 Task: Find connections with filter location Khagaul with filter topic #entrepreneurwith filter profile language English with filter current company Aditya Birla Group with filter school Nagpur Jobs with filter industry Home Health Care Services with filter service category Market Strategy with filter keywords title Proprietor
Action: Mouse moved to (155, 245)
Screenshot: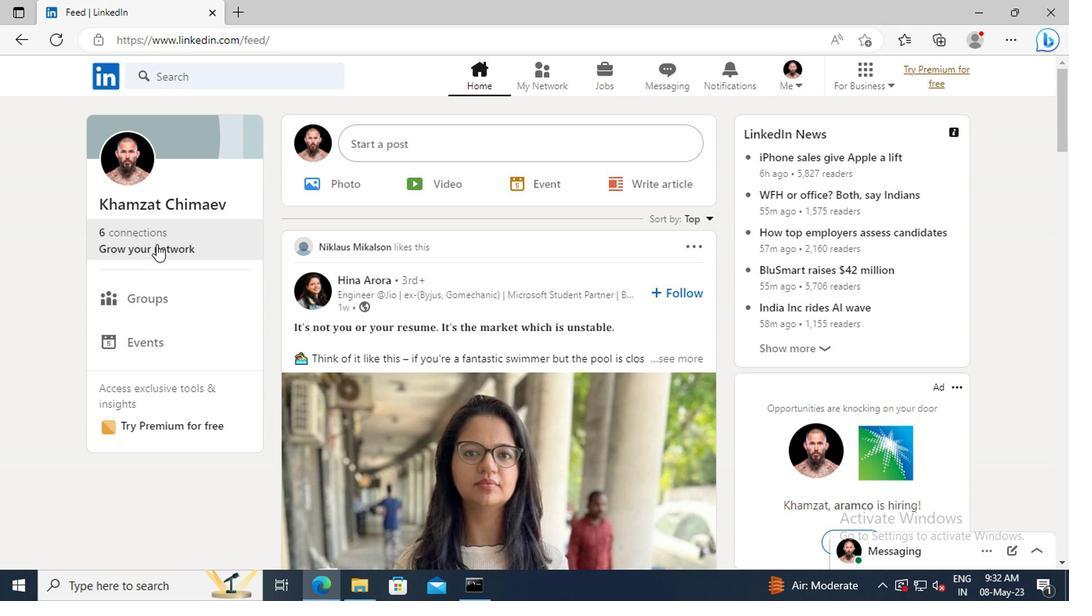 
Action: Mouse pressed left at (155, 245)
Screenshot: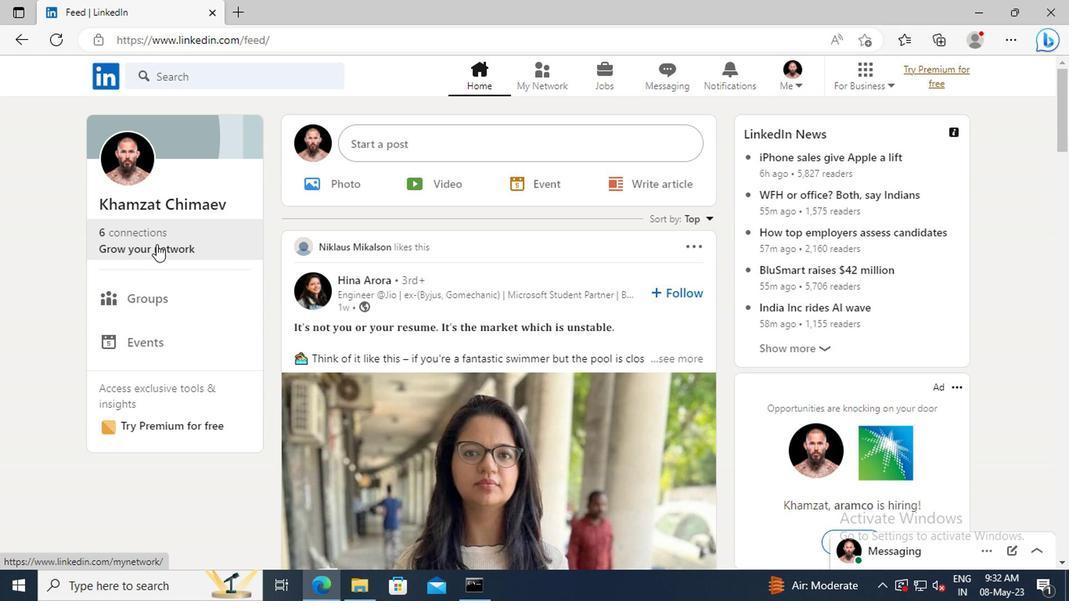 
Action: Mouse moved to (160, 166)
Screenshot: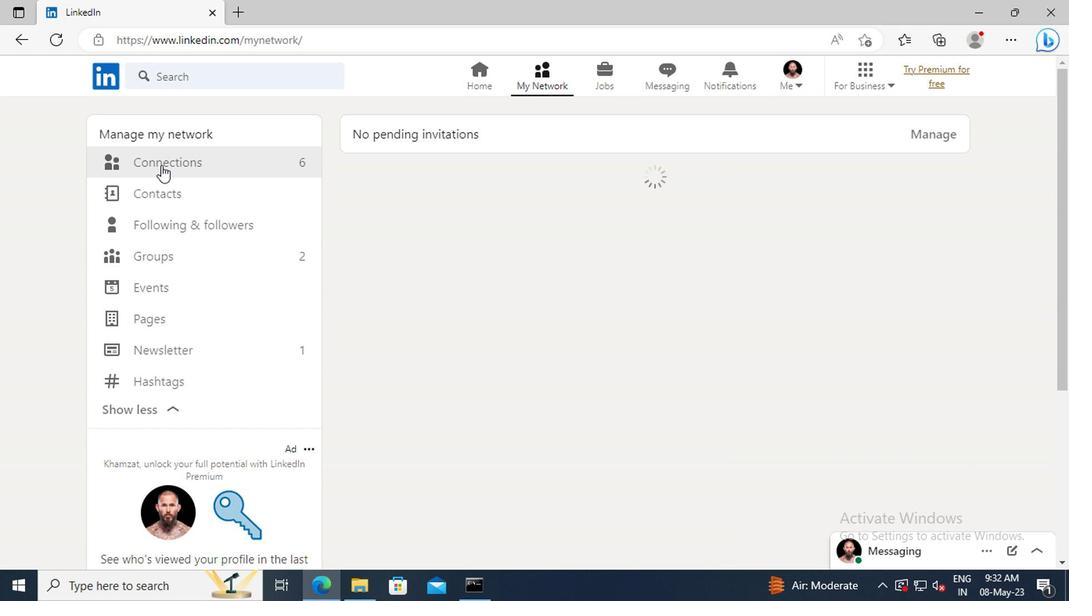 
Action: Mouse pressed left at (160, 166)
Screenshot: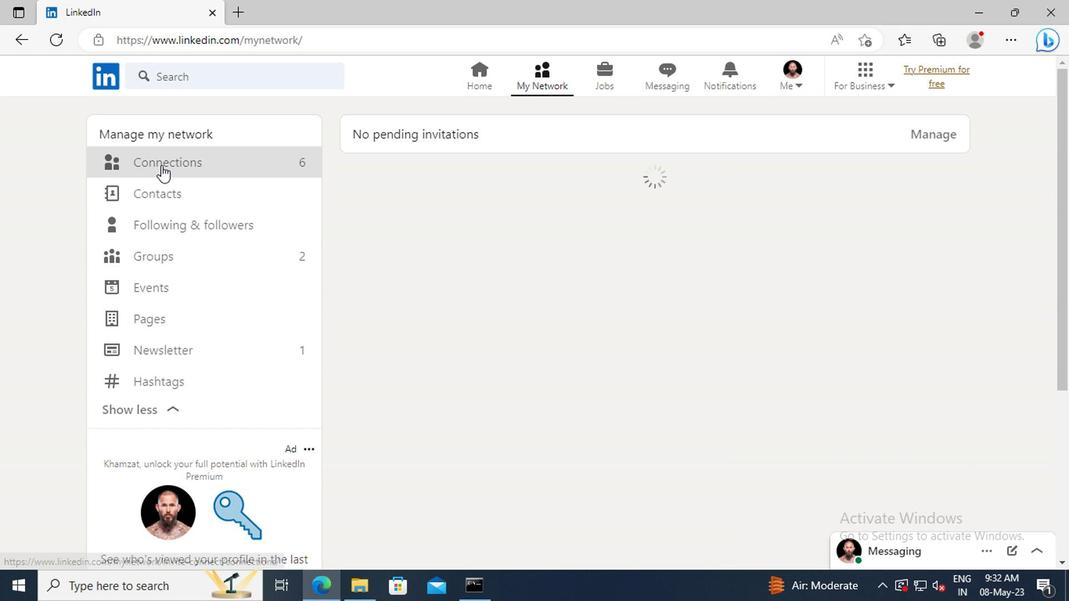 
Action: Mouse moved to (665, 167)
Screenshot: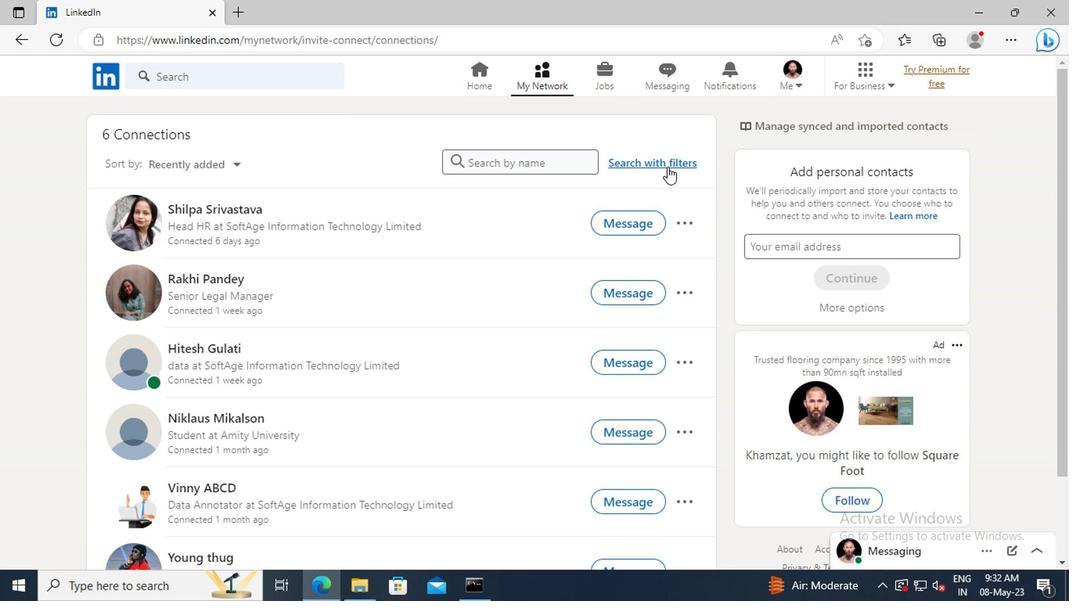 
Action: Mouse pressed left at (665, 167)
Screenshot: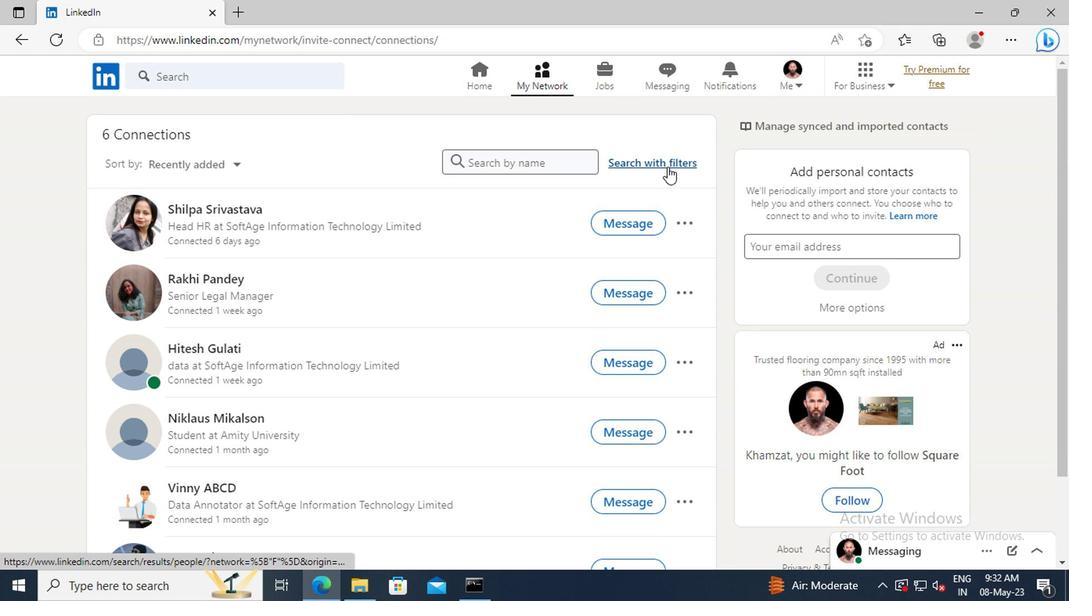 
Action: Mouse moved to (592, 120)
Screenshot: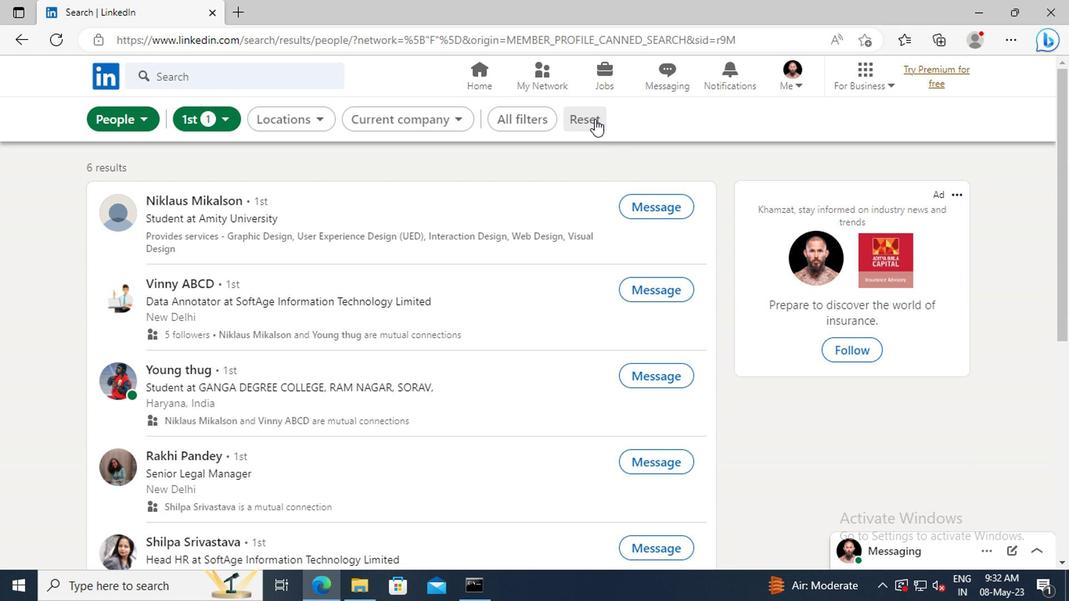 
Action: Mouse pressed left at (592, 120)
Screenshot: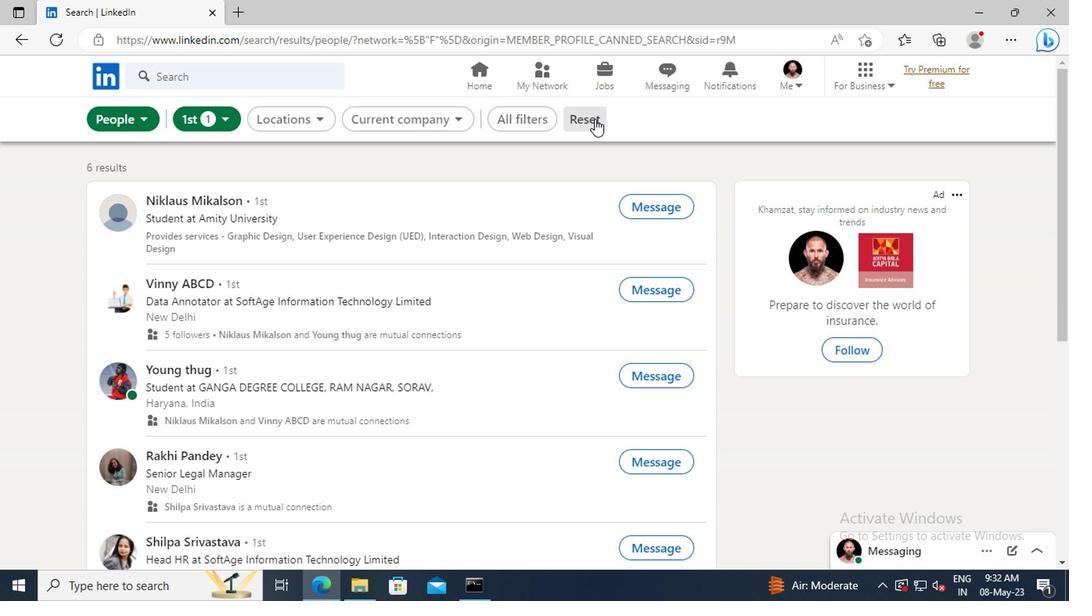 
Action: Mouse moved to (560, 120)
Screenshot: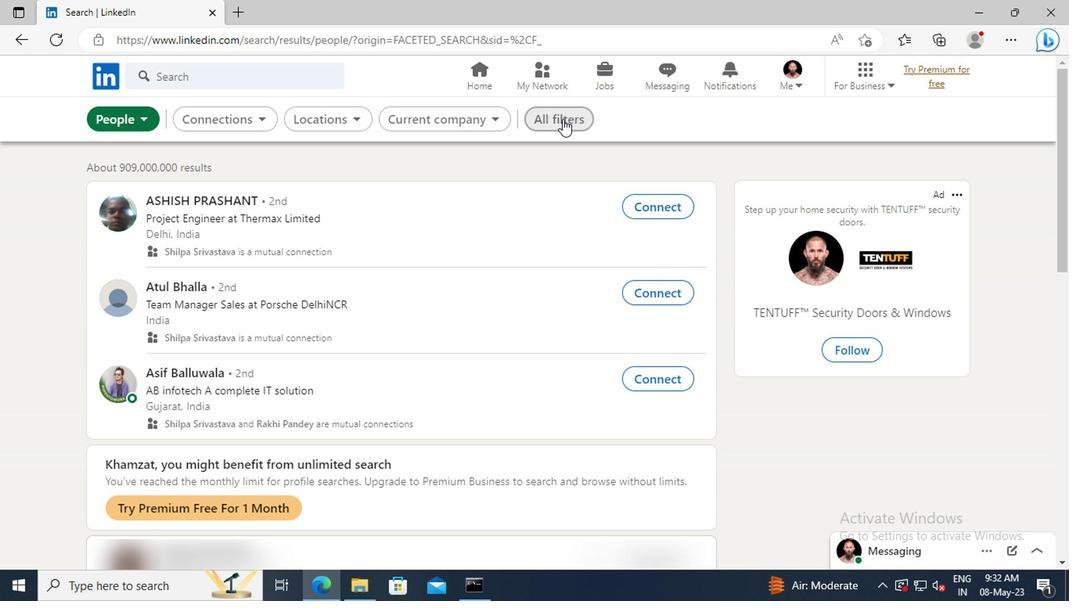
Action: Mouse pressed left at (560, 120)
Screenshot: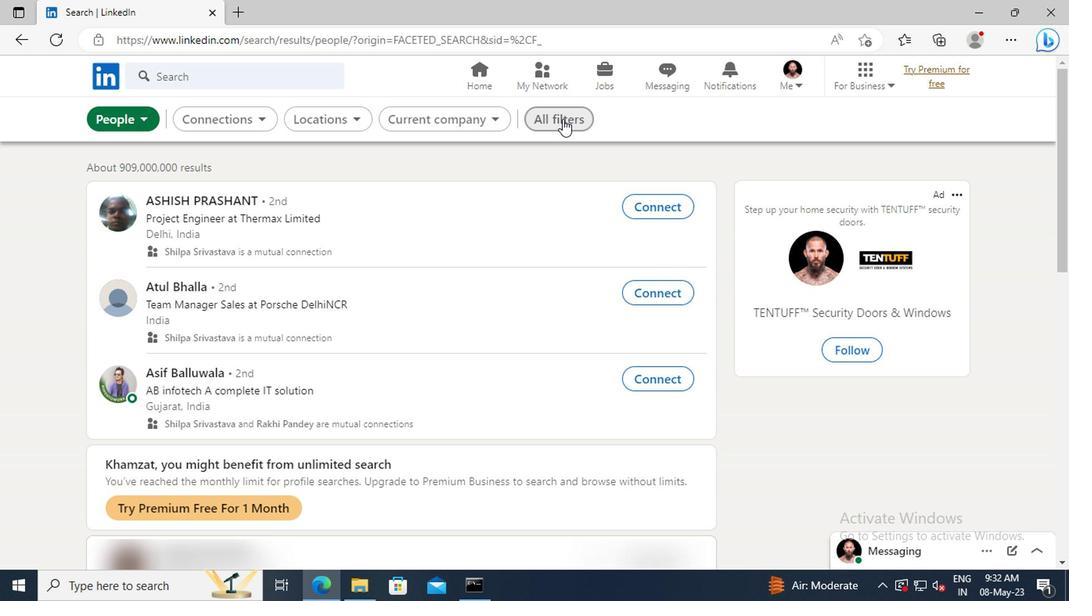 
Action: Mouse moved to (854, 278)
Screenshot: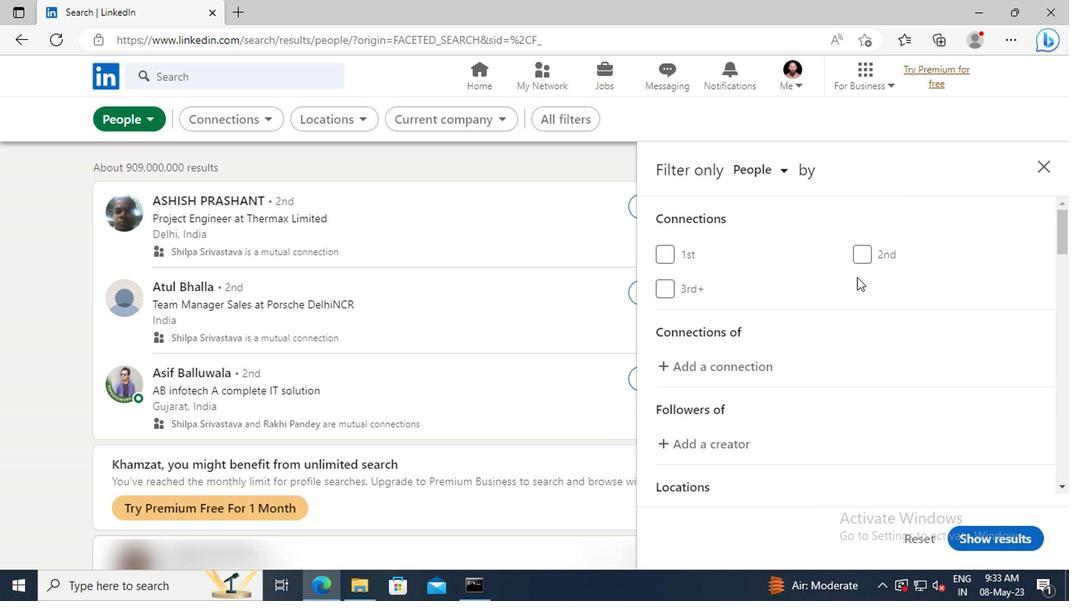 
Action: Mouse scrolled (854, 277) with delta (0, 0)
Screenshot: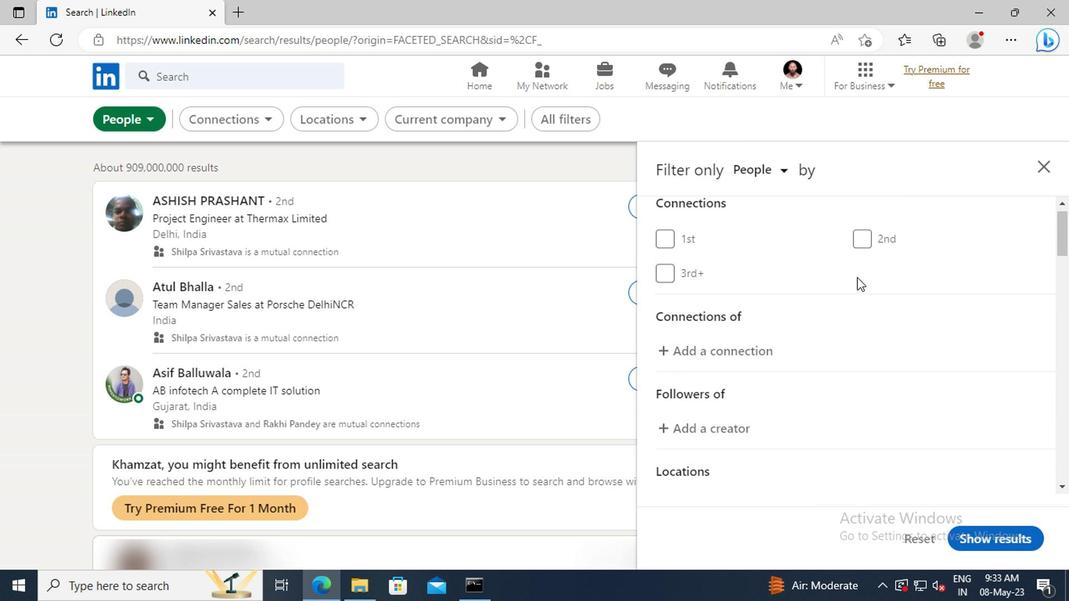 
Action: Mouse scrolled (854, 277) with delta (0, 0)
Screenshot: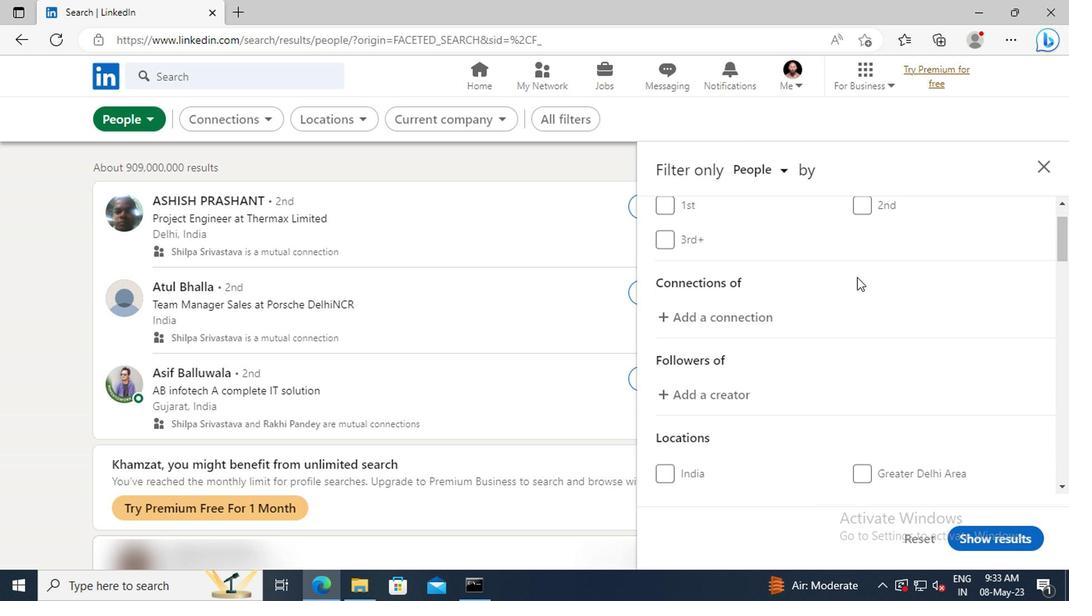 
Action: Mouse scrolled (854, 277) with delta (0, 0)
Screenshot: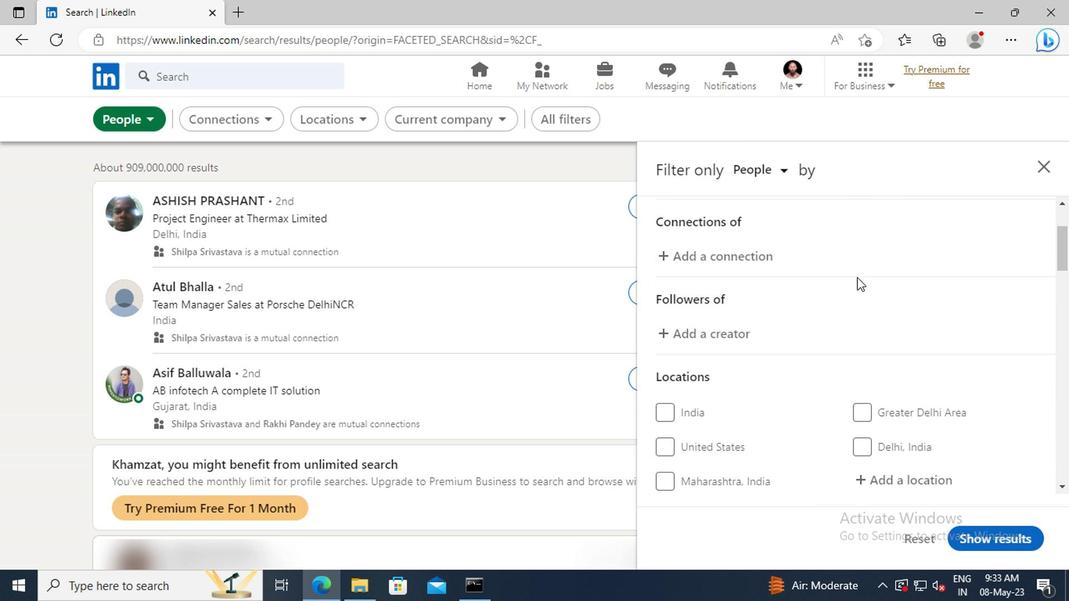
Action: Mouse scrolled (854, 277) with delta (0, 0)
Screenshot: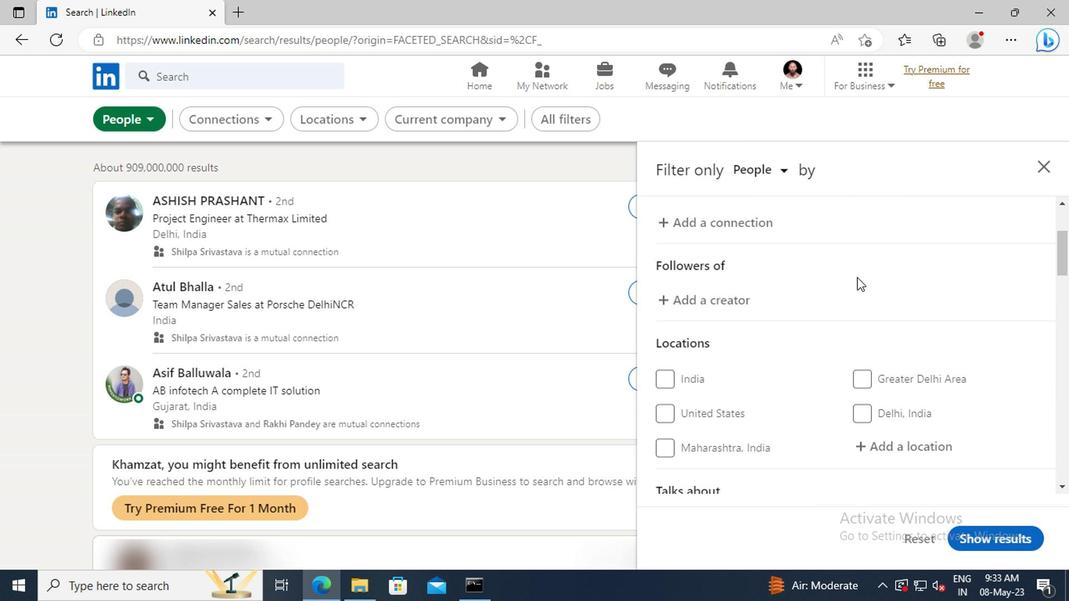 
Action: Mouse scrolled (854, 277) with delta (0, 0)
Screenshot: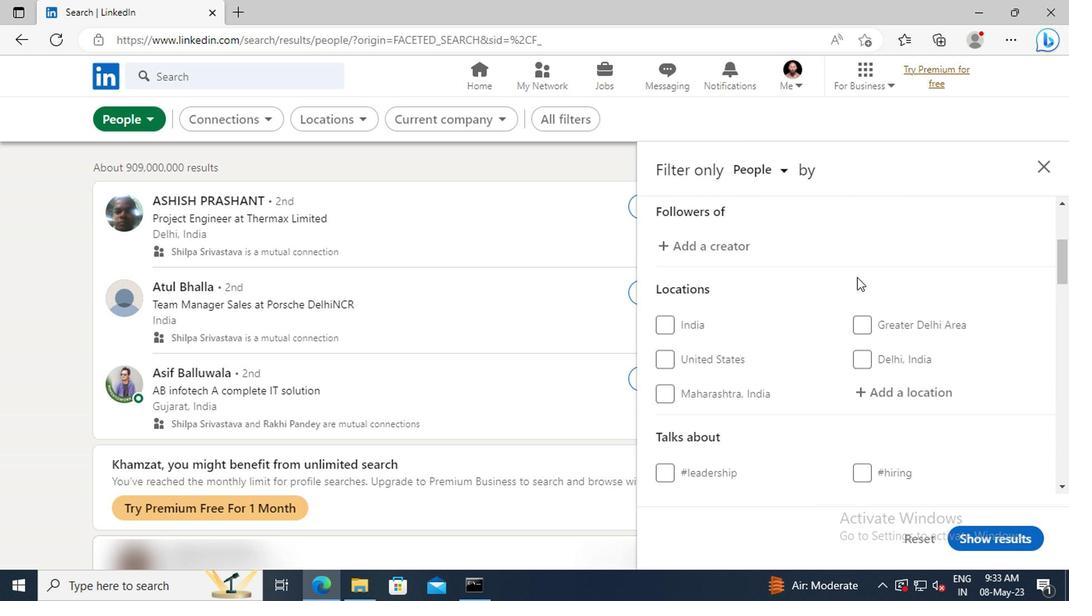 
Action: Mouse scrolled (854, 277) with delta (0, 0)
Screenshot: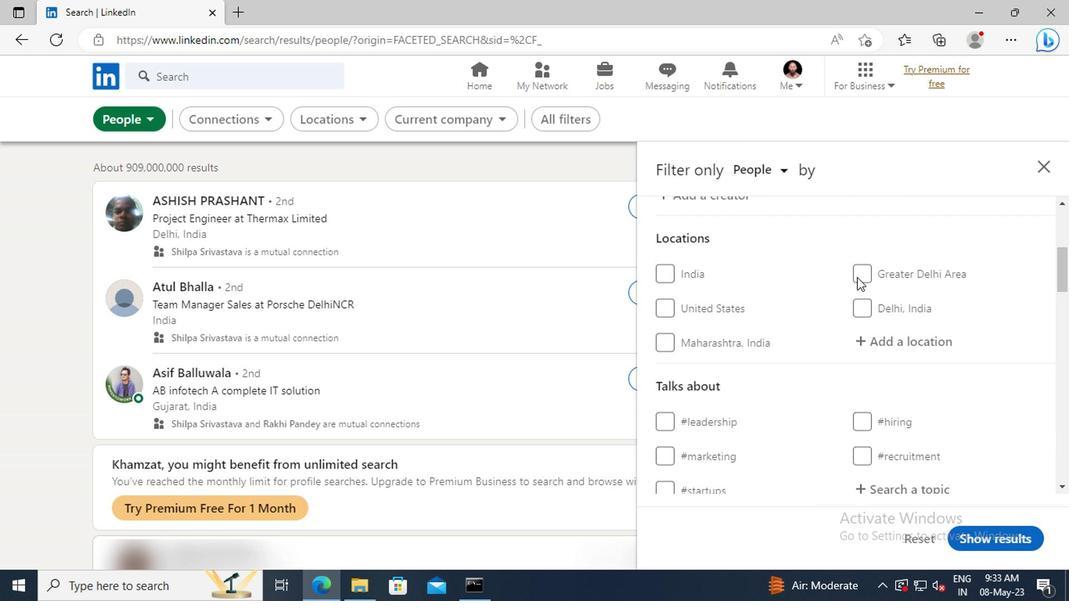 
Action: Mouse moved to (865, 324)
Screenshot: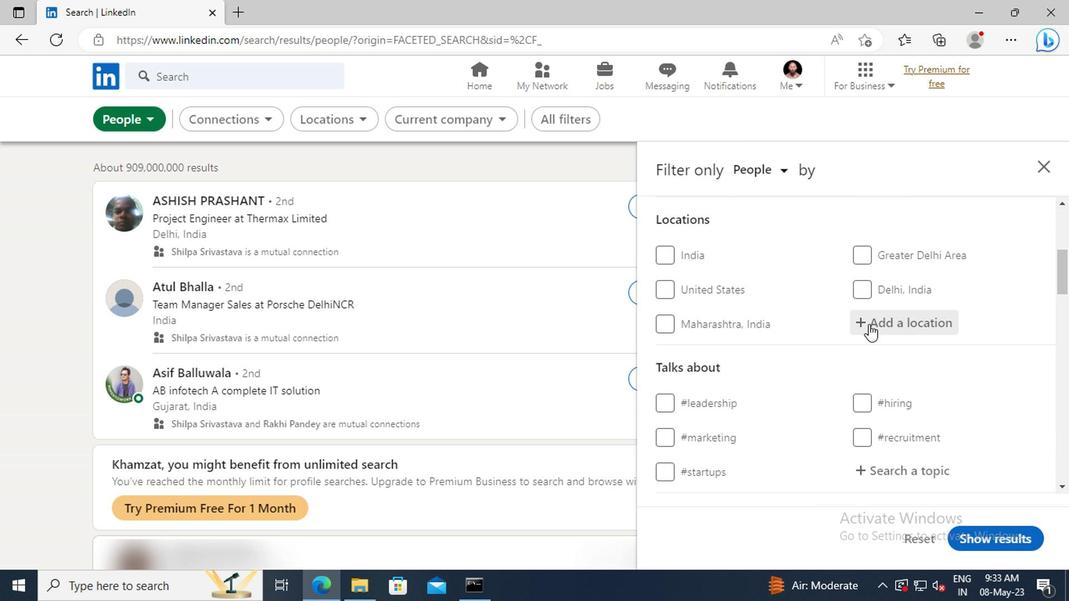 
Action: Mouse pressed left at (865, 324)
Screenshot: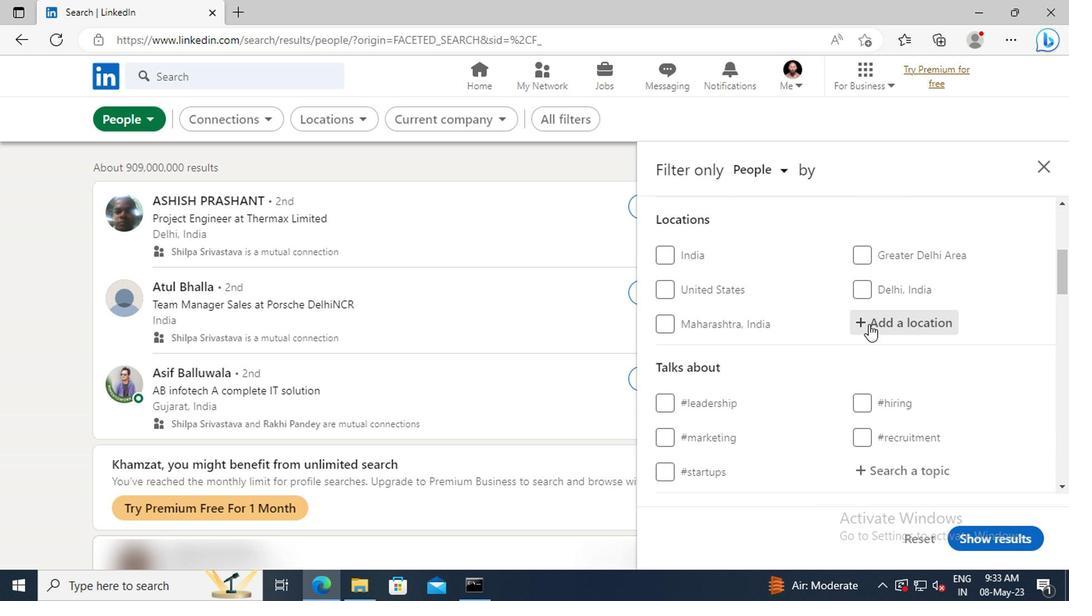 
Action: Key pressed <Key.shift>KHAGAUL
Screenshot: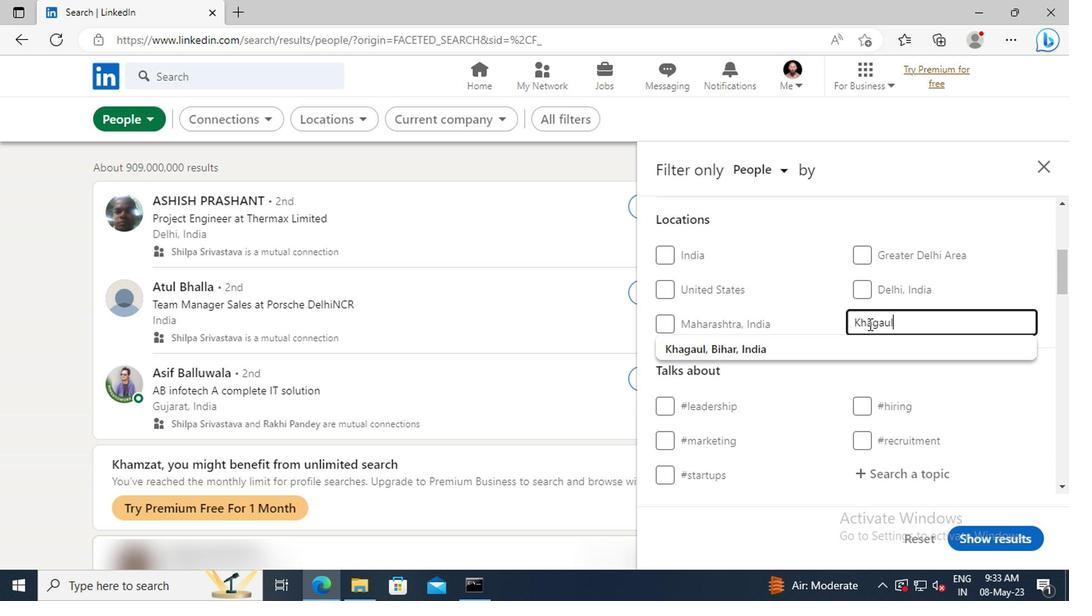 
Action: Mouse moved to (872, 345)
Screenshot: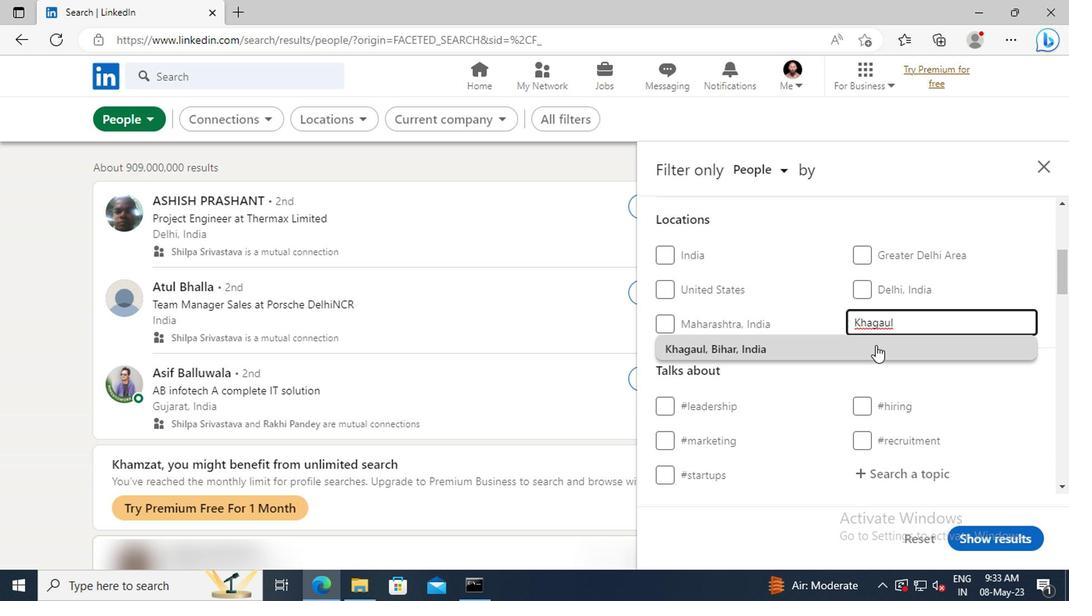 
Action: Mouse pressed left at (872, 345)
Screenshot: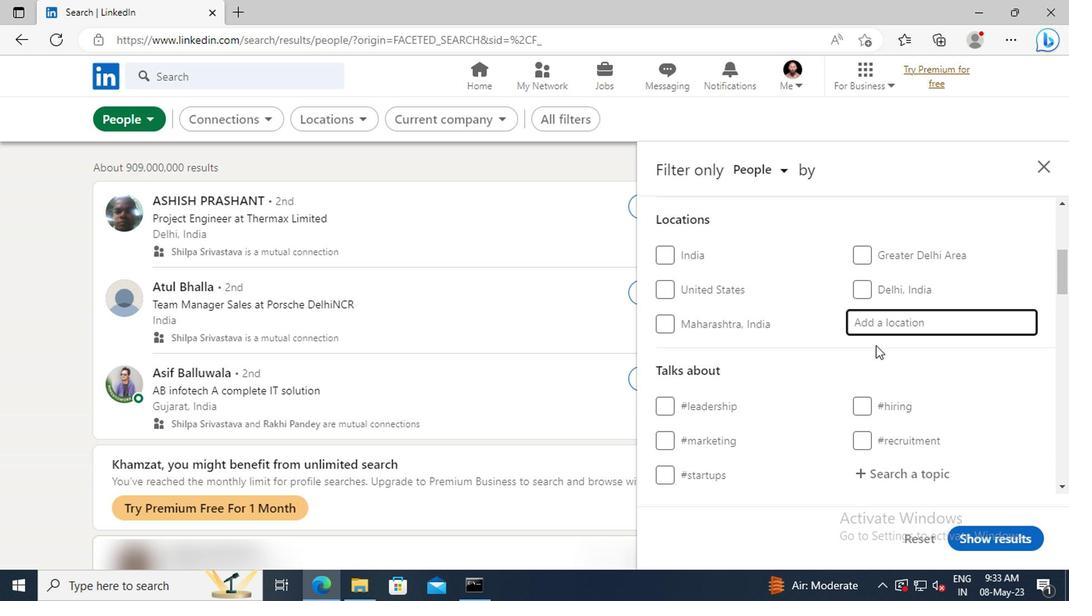 
Action: Mouse scrolled (872, 345) with delta (0, 0)
Screenshot: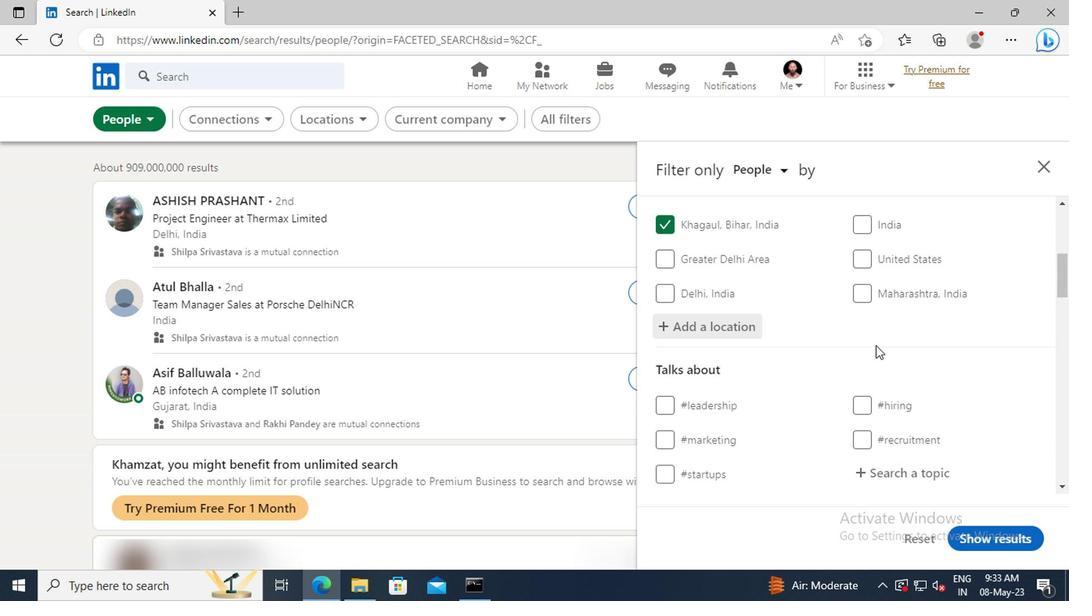 
Action: Mouse scrolled (872, 345) with delta (0, 0)
Screenshot: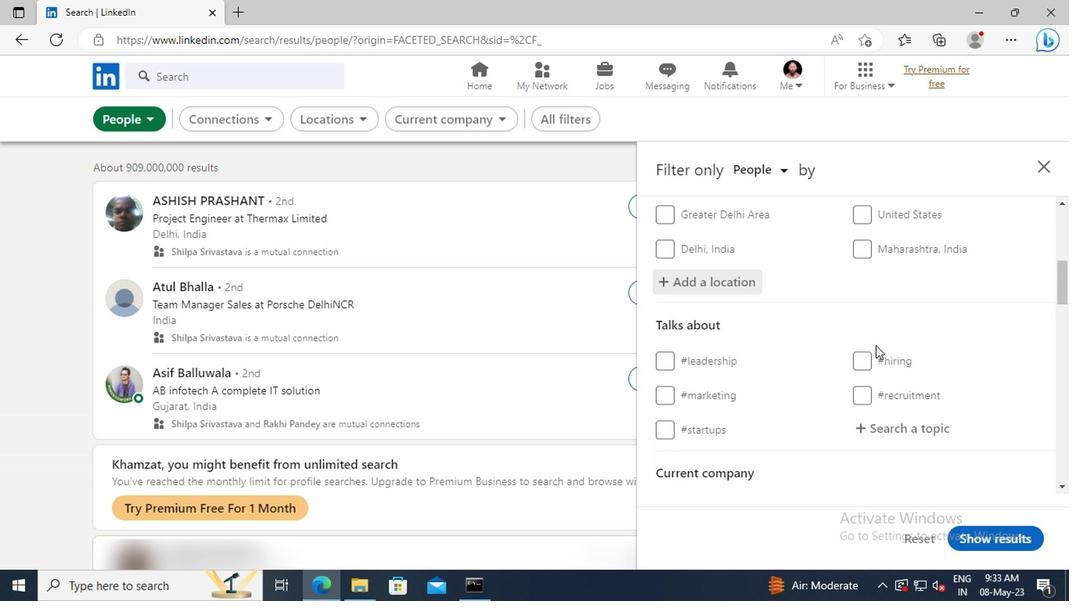 
Action: Mouse moved to (875, 409)
Screenshot: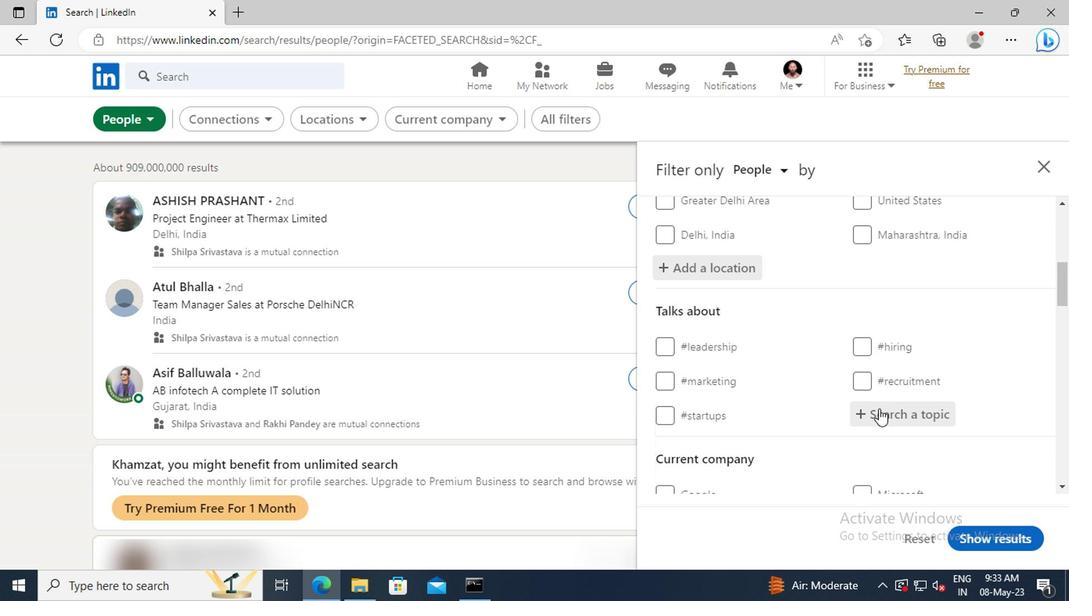 
Action: Mouse pressed left at (875, 409)
Screenshot: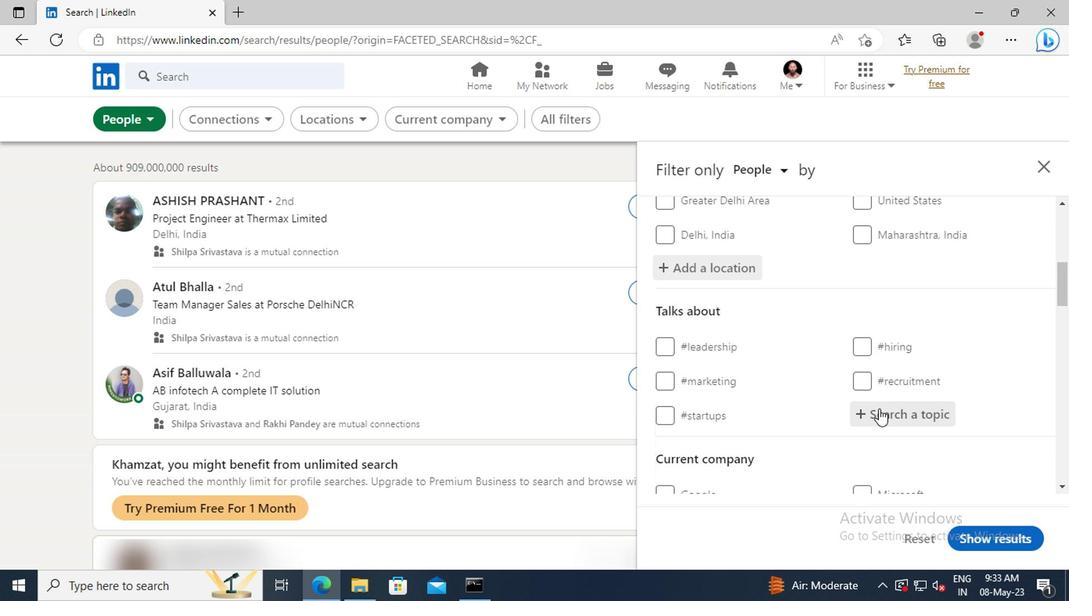 
Action: Key pressed ENTREP
Screenshot: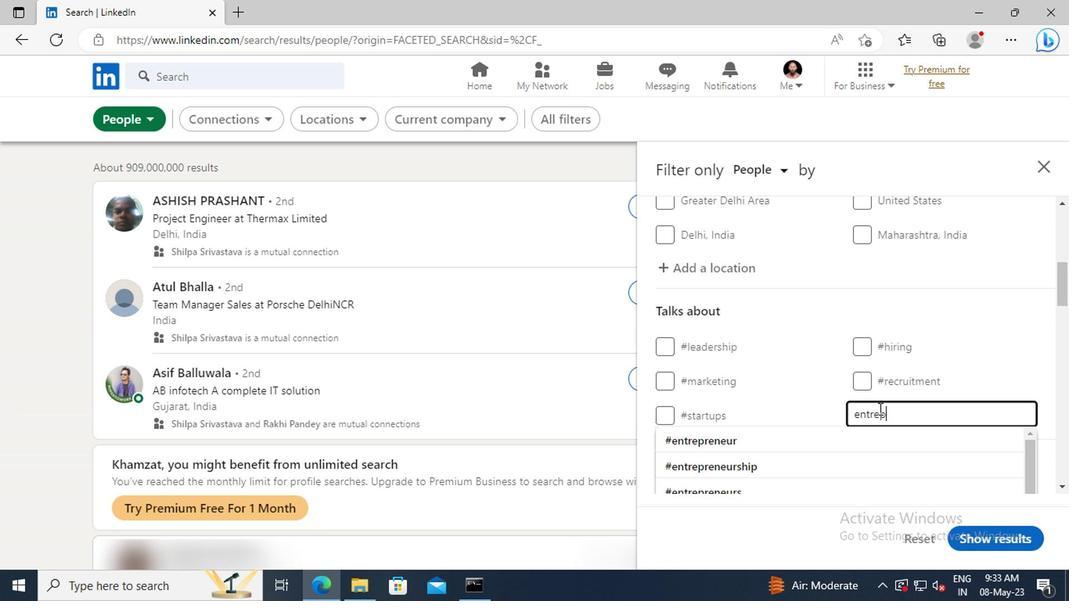 
Action: Mouse moved to (878, 440)
Screenshot: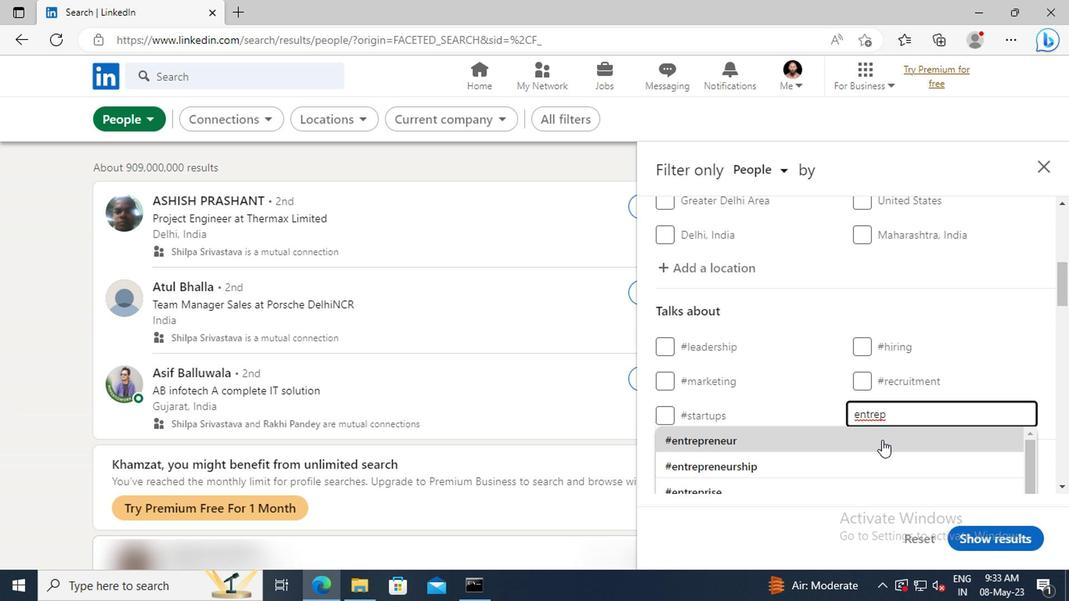 
Action: Mouse pressed left at (878, 440)
Screenshot: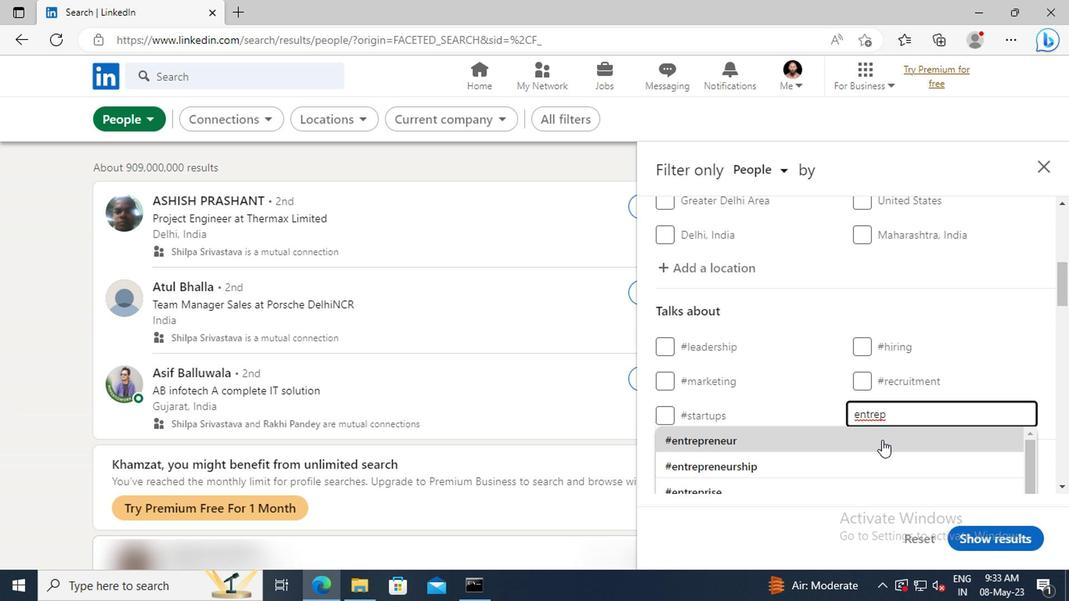
Action: Mouse scrolled (878, 440) with delta (0, 0)
Screenshot: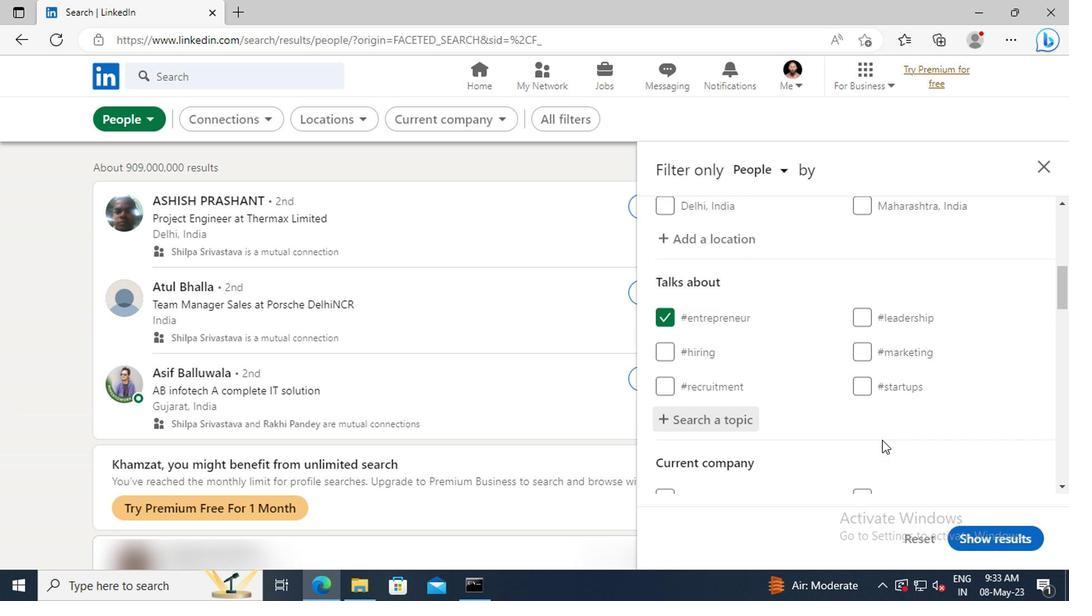 
Action: Mouse moved to (878, 431)
Screenshot: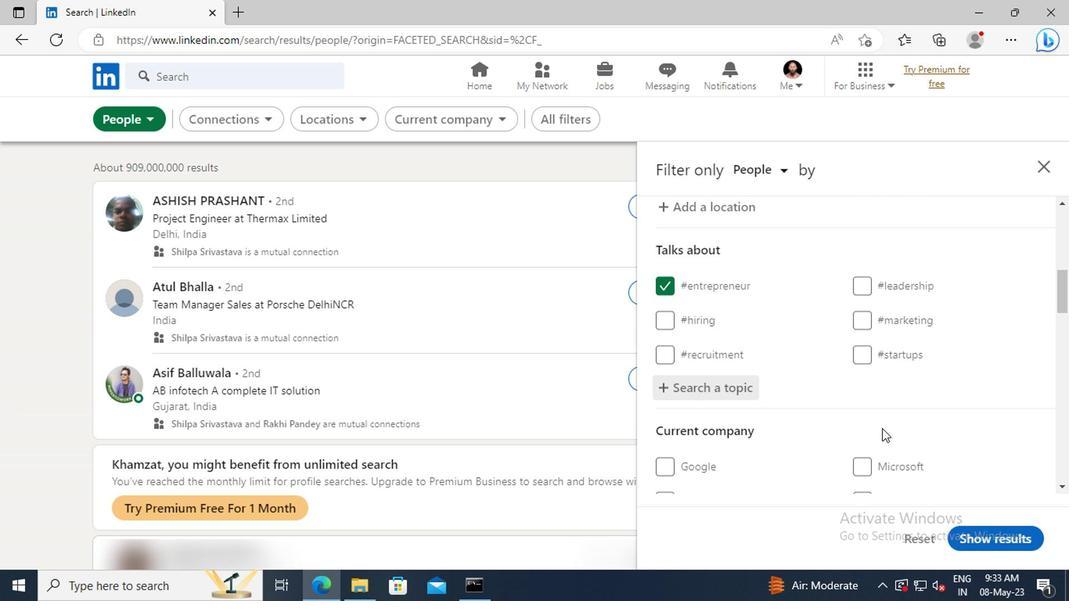 
Action: Mouse scrolled (878, 430) with delta (0, 0)
Screenshot: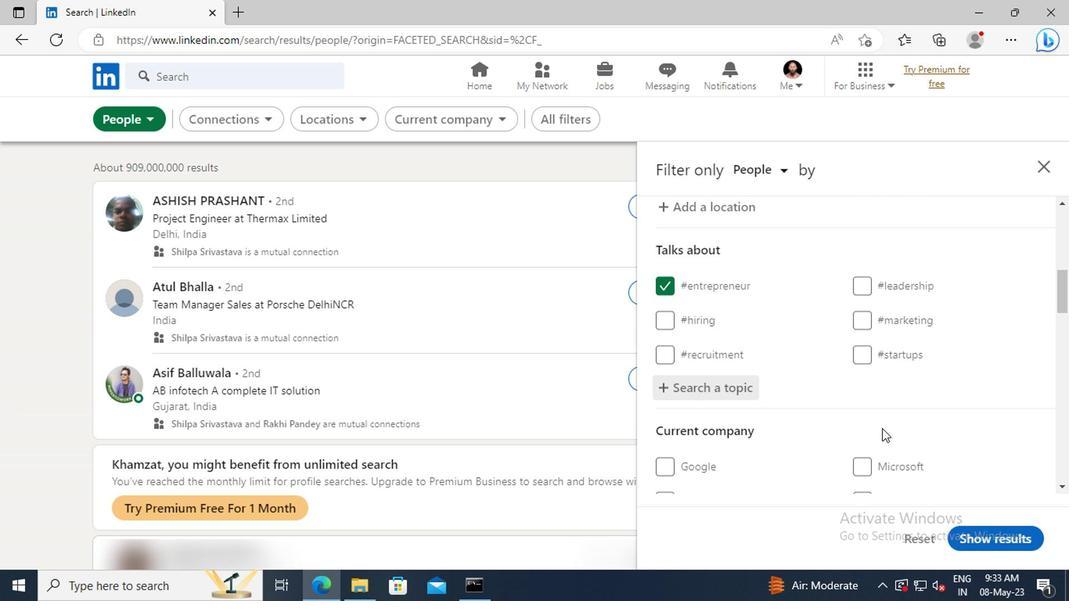 
Action: Mouse moved to (878, 428)
Screenshot: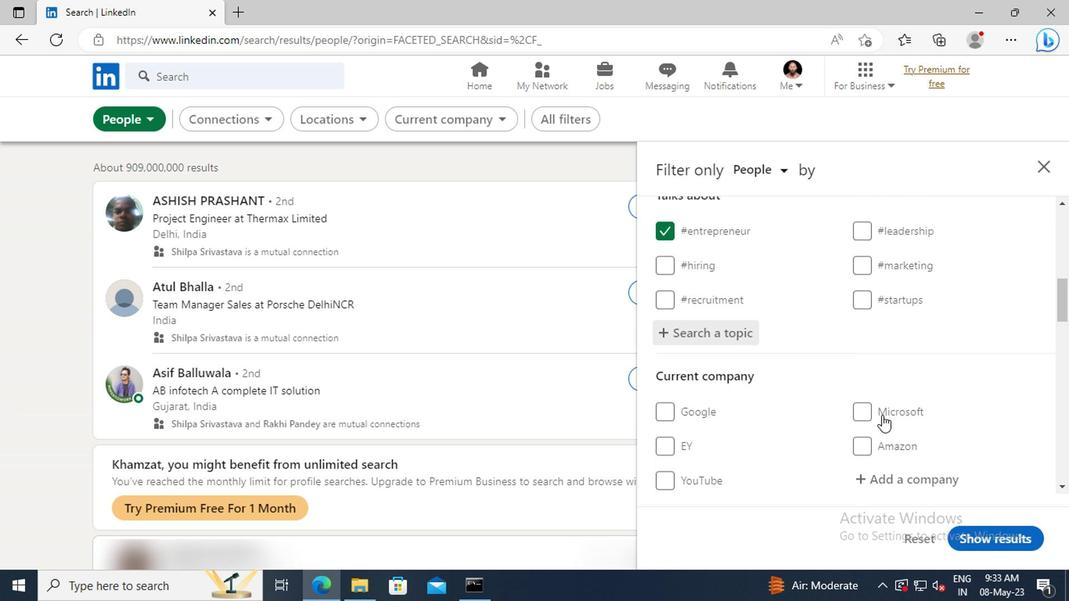 
Action: Mouse scrolled (878, 427) with delta (0, -1)
Screenshot: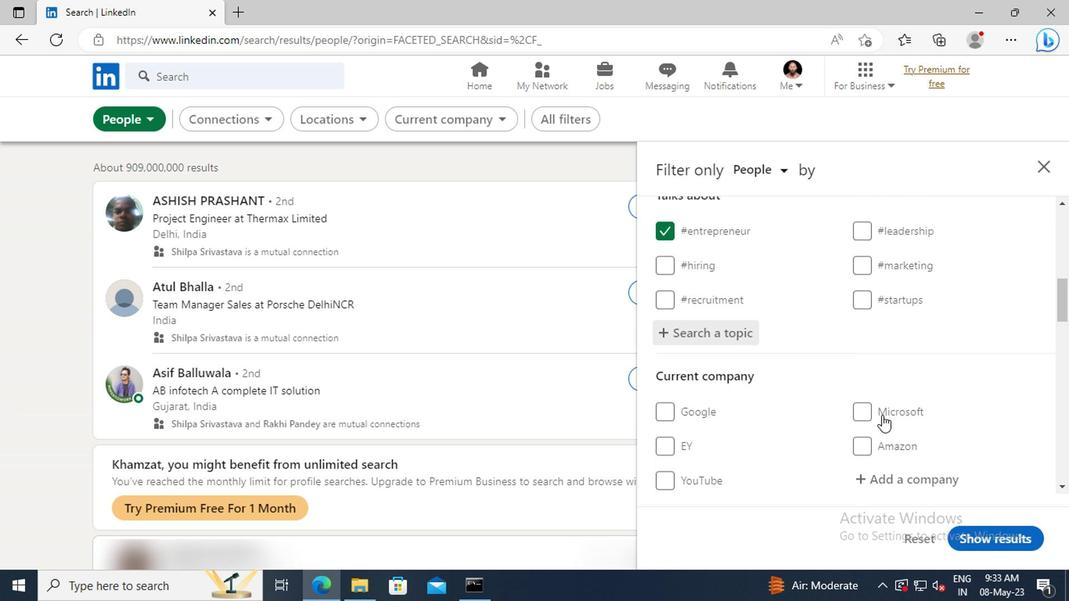
Action: Mouse moved to (869, 361)
Screenshot: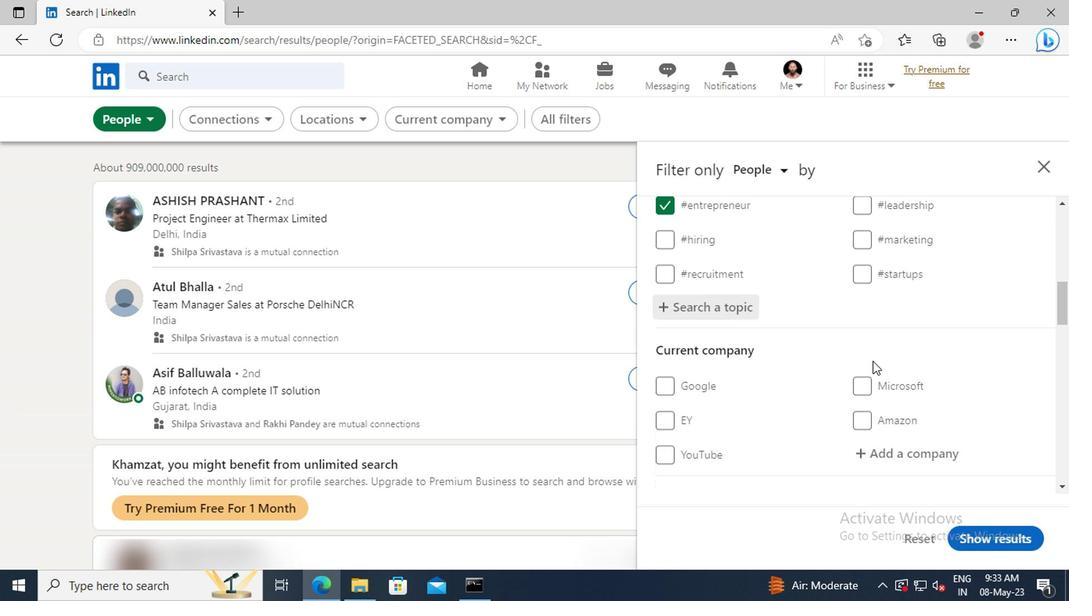 
Action: Mouse scrolled (869, 361) with delta (0, 0)
Screenshot: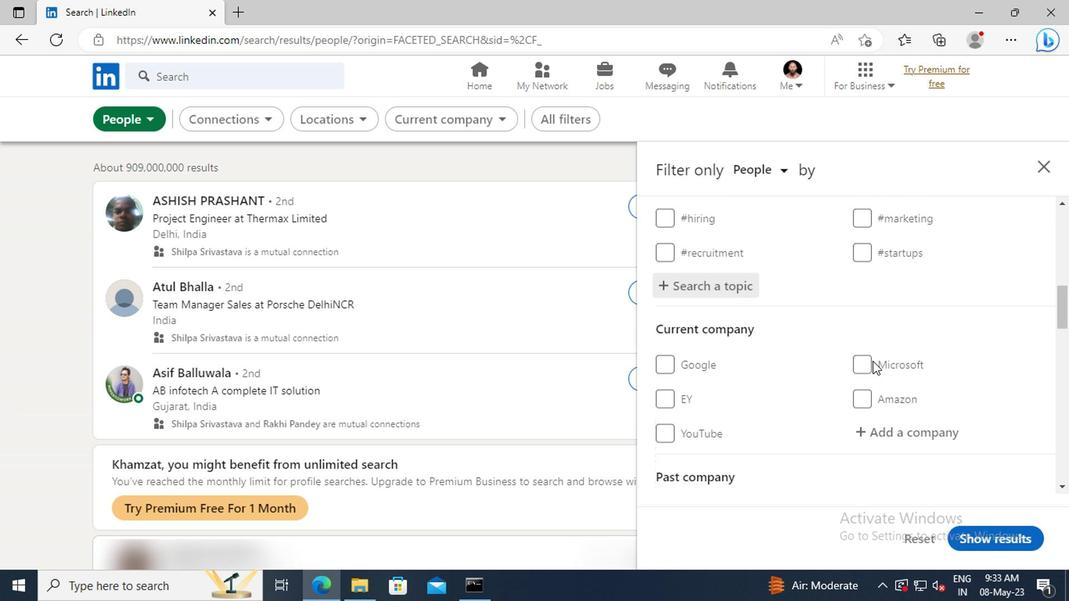 
Action: Mouse scrolled (869, 361) with delta (0, 0)
Screenshot: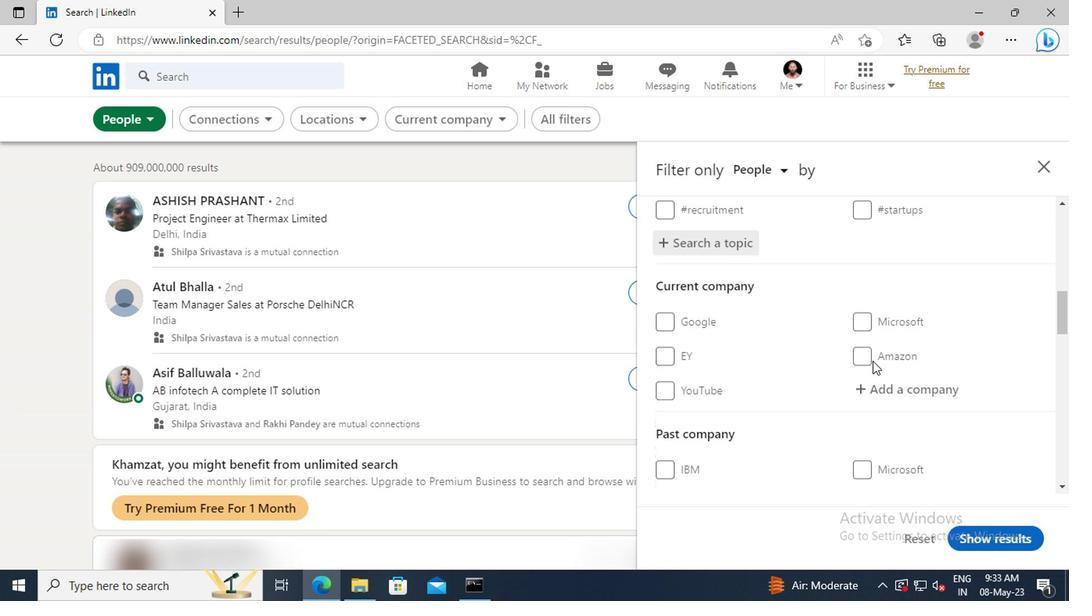 
Action: Mouse scrolled (869, 361) with delta (0, 0)
Screenshot: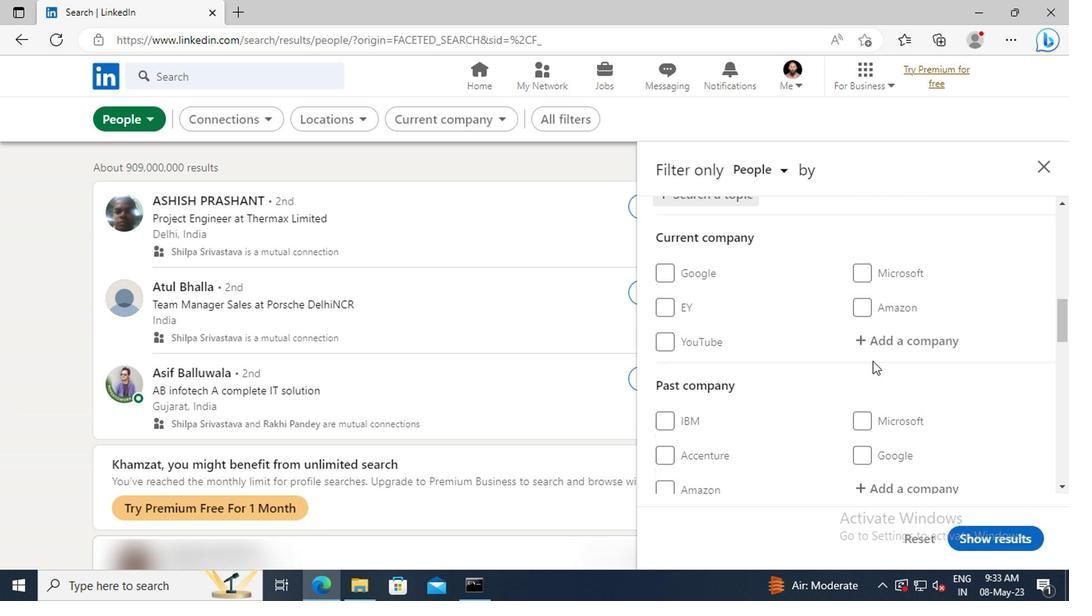 
Action: Mouse scrolled (869, 361) with delta (0, 0)
Screenshot: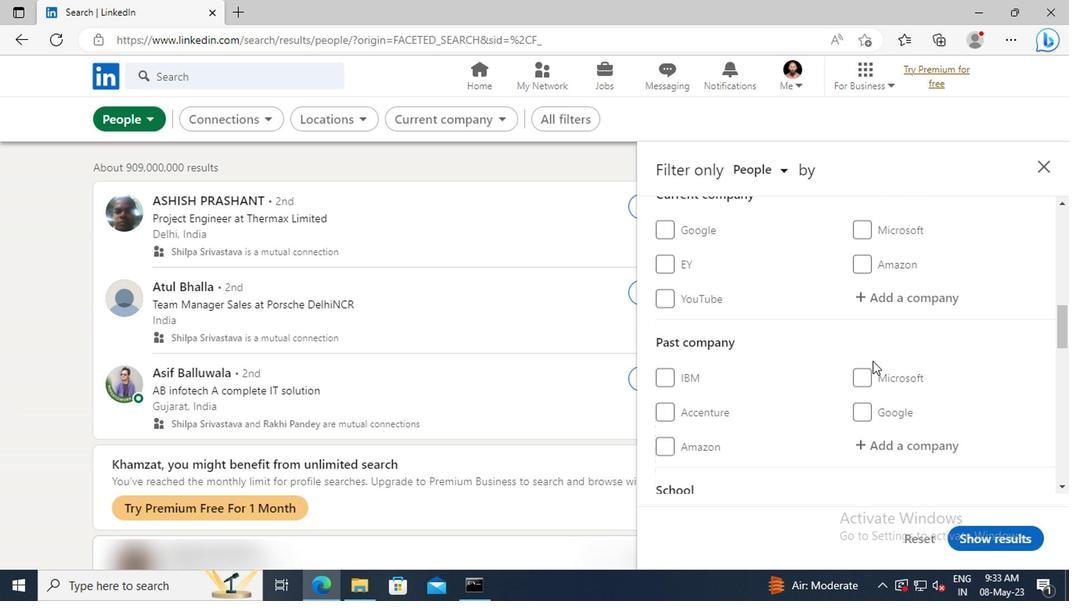 
Action: Mouse scrolled (869, 361) with delta (0, 0)
Screenshot: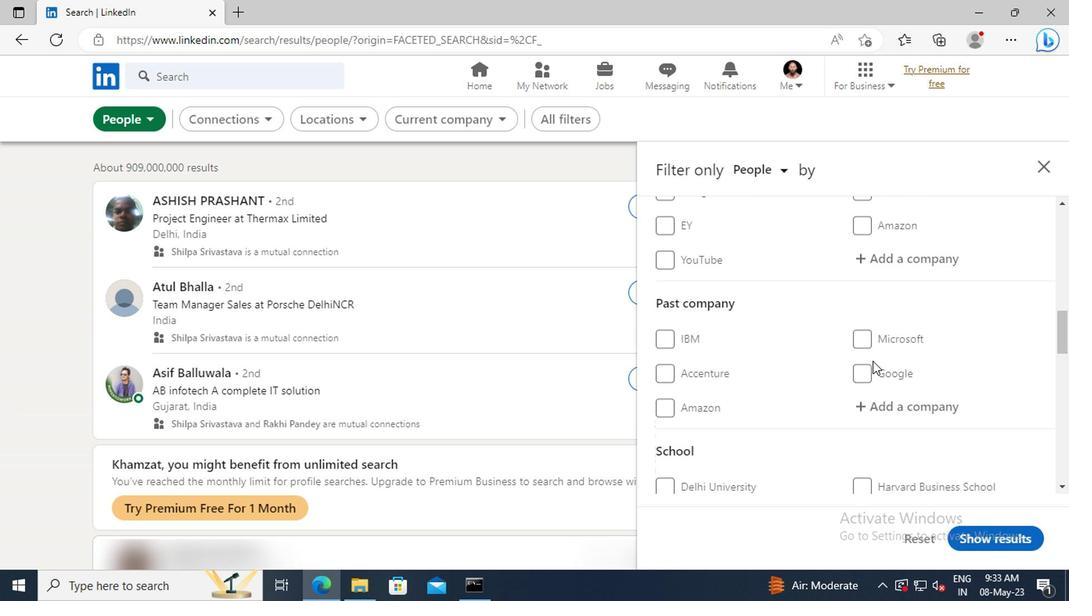 
Action: Mouse scrolled (869, 361) with delta (0, 0)
Screenshot: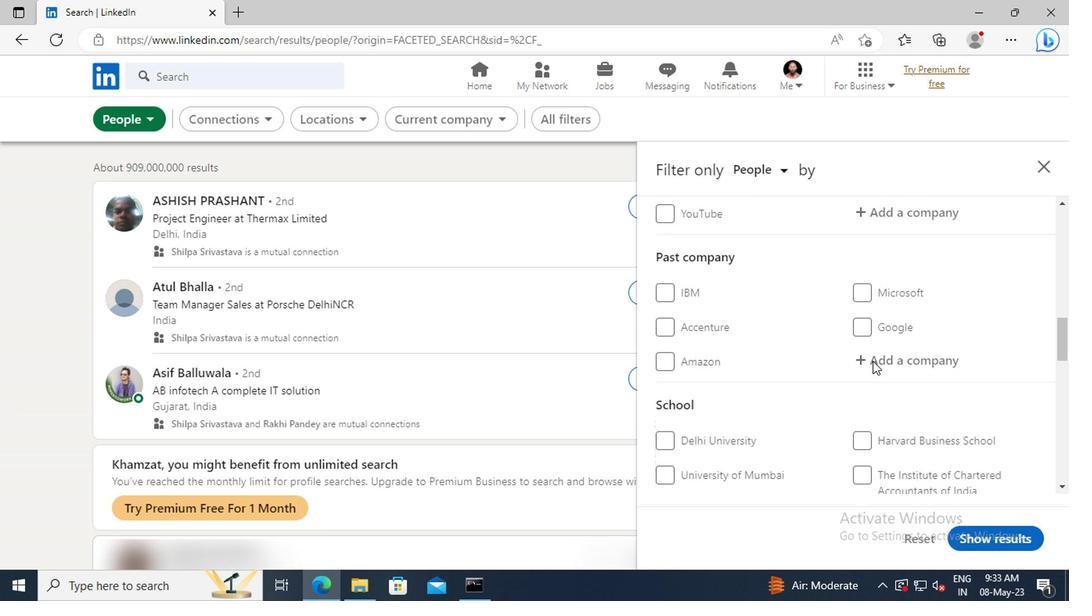 
Action: Mouse scrolled (869, 361) with delta (0, 0)
Screenshot: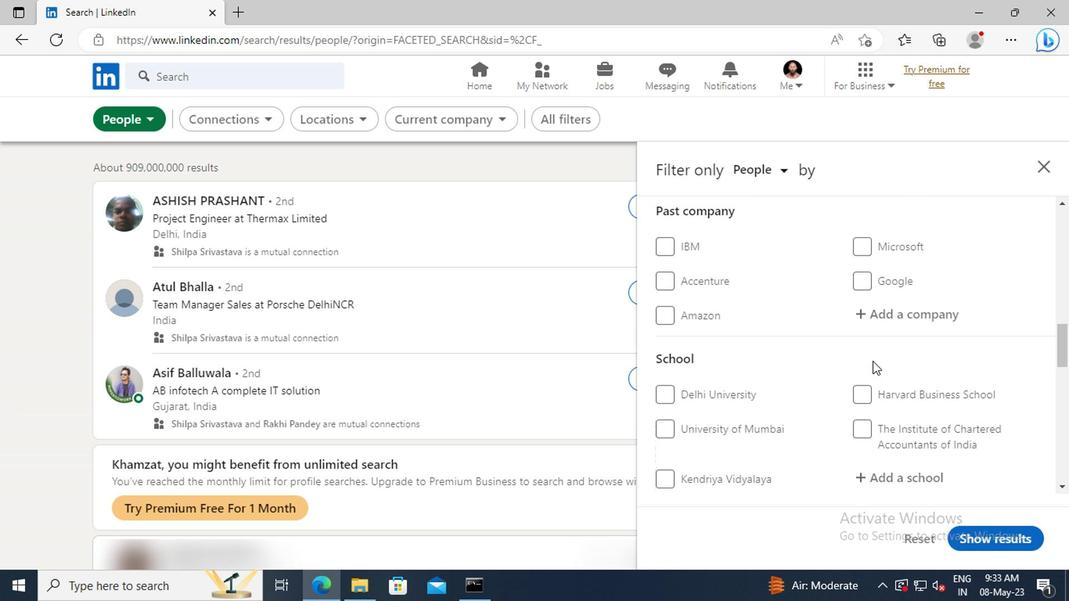
Action: Mouse scrolled (869, 361) with delta (0, 0)
Screenshot: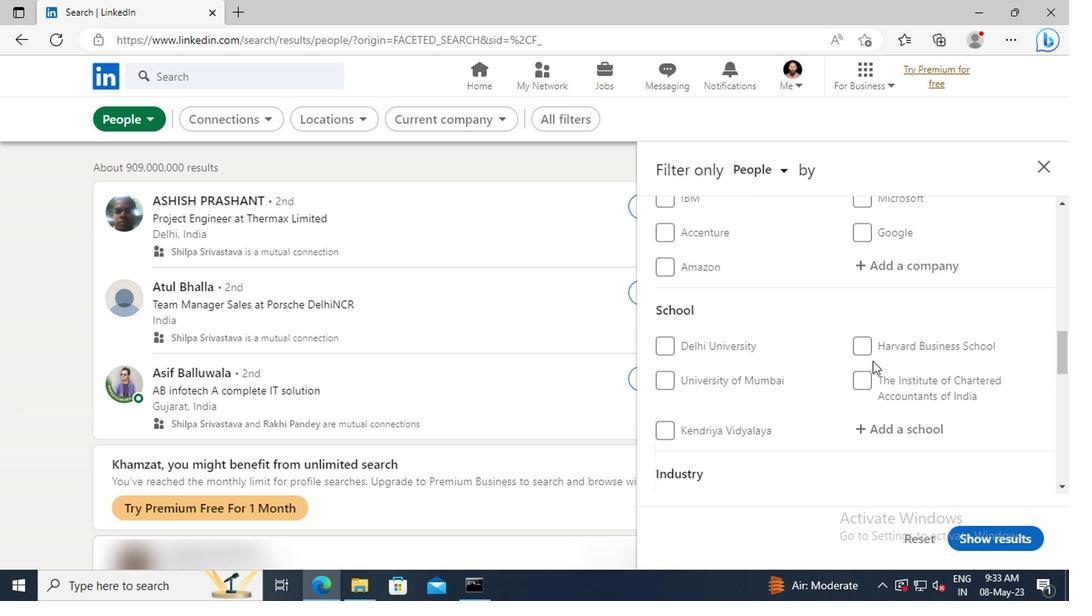 
Action: Mouse scrolled (869, 361) with delta (0, 0)
Screenshot: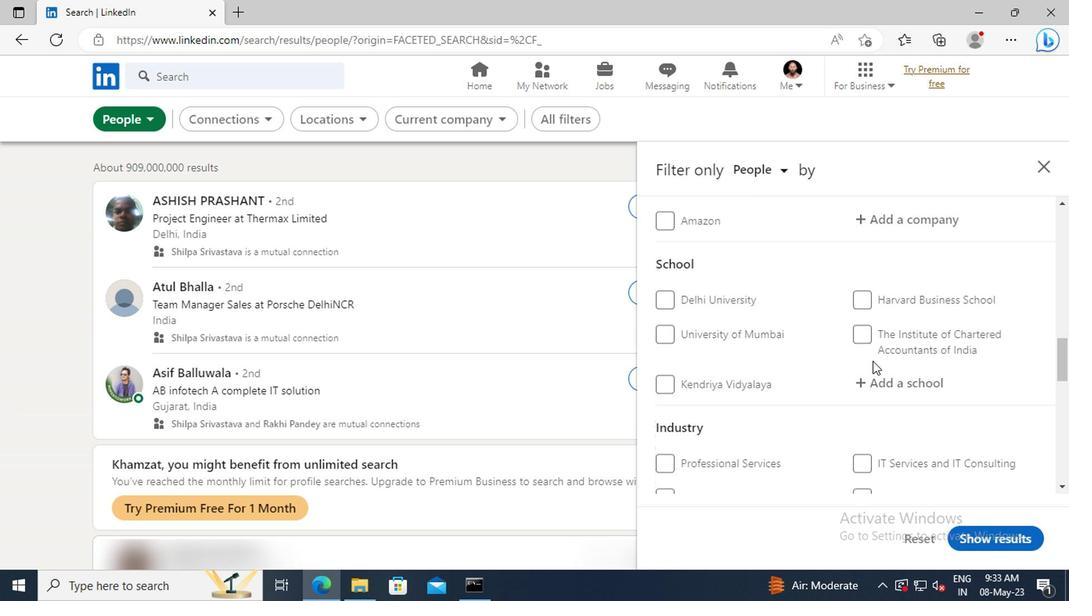 
Action: Mouse scrolled (869, 361) with delta (0, 0)
Screenshot: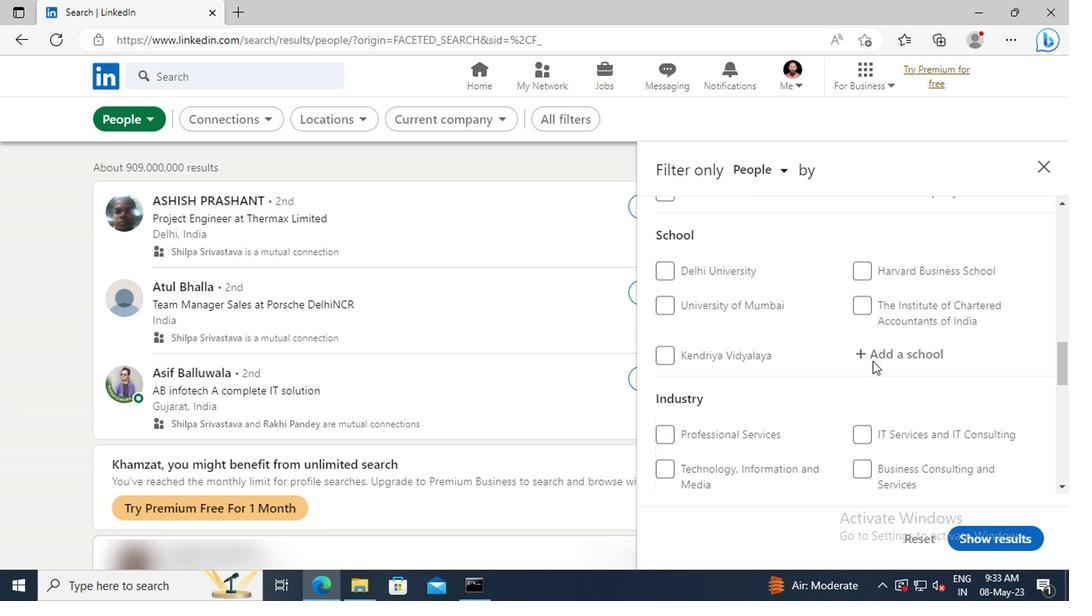 
Action: Mouse scrolled (869, 361) with delta (0, 0)
Screenshot: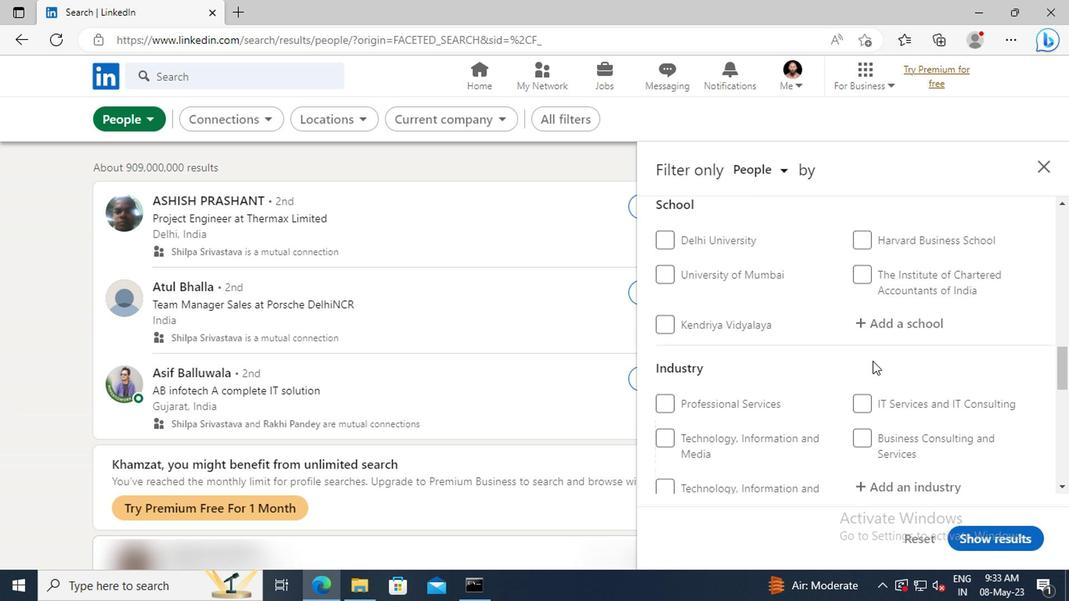 
Action: Mouse scrolled (869, 361) with delta (0, 0)
Screenshot: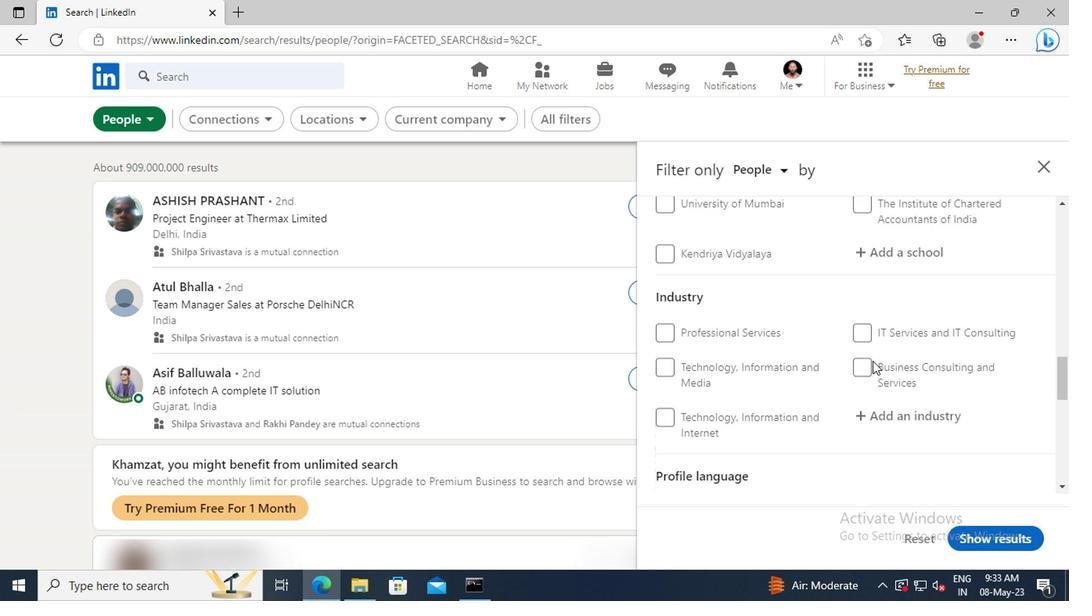 
Action: Mouse scrolled (869, 361) with delta (0, 0)
Screenshot: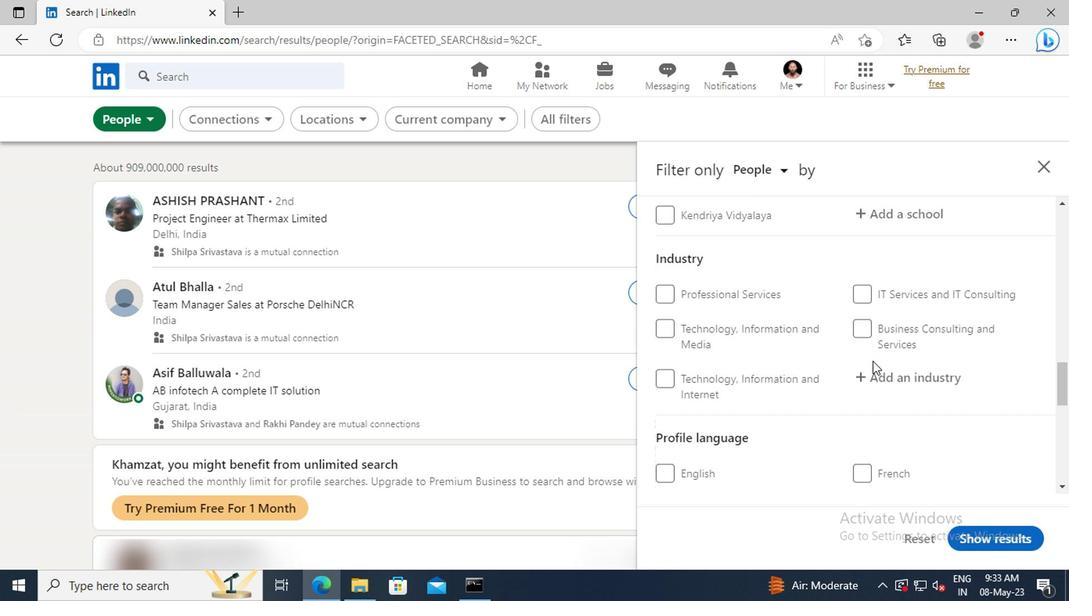 
Action: Mouse scrolled (869, 361) with delta (0, 0)
Screenshot: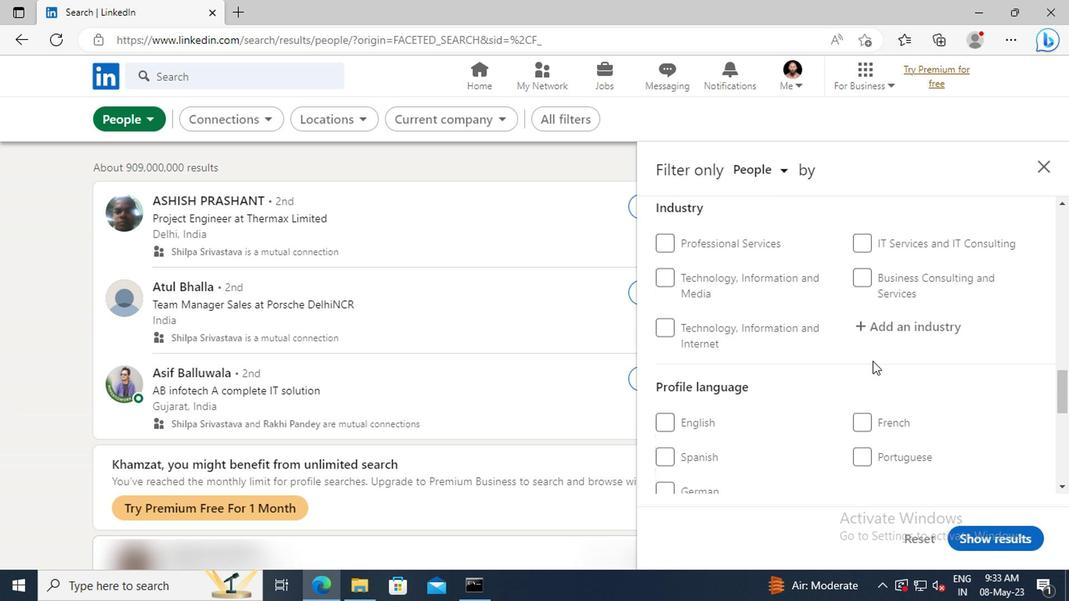 
Action: Mouse moved to (666, 407)
Screenshot: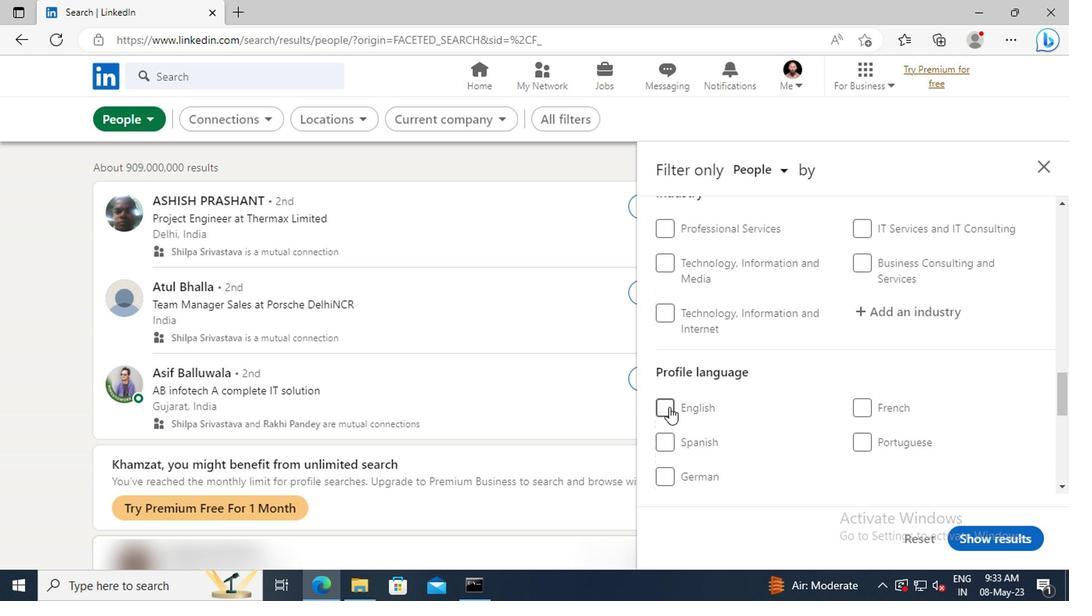 
Action: Mouse pressed left at (666, 407)
Screenshot: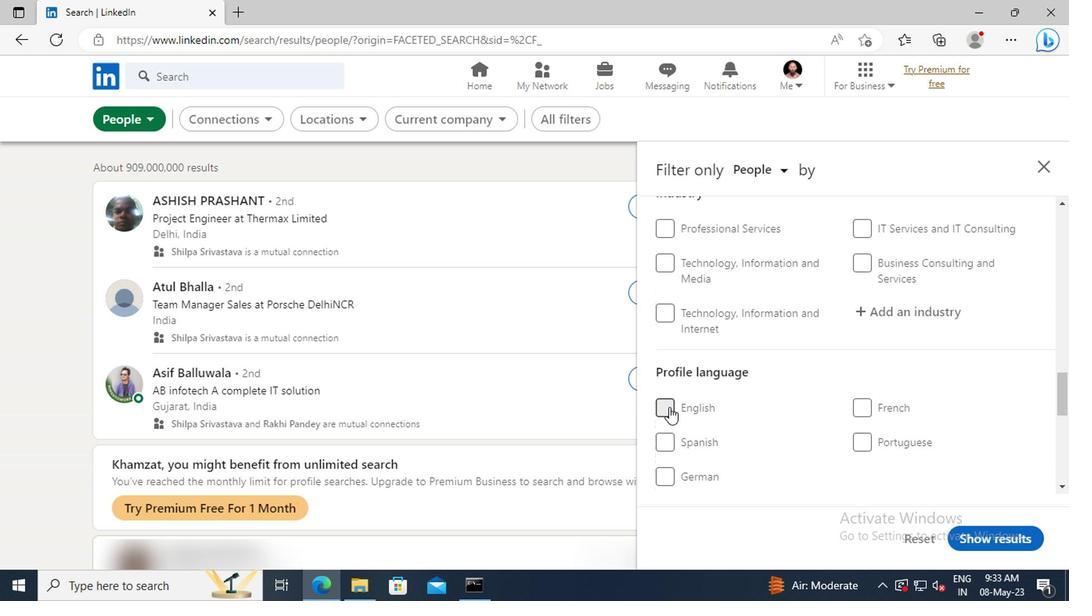 
Action: Mouse moved to (871, 367)
Screenshot: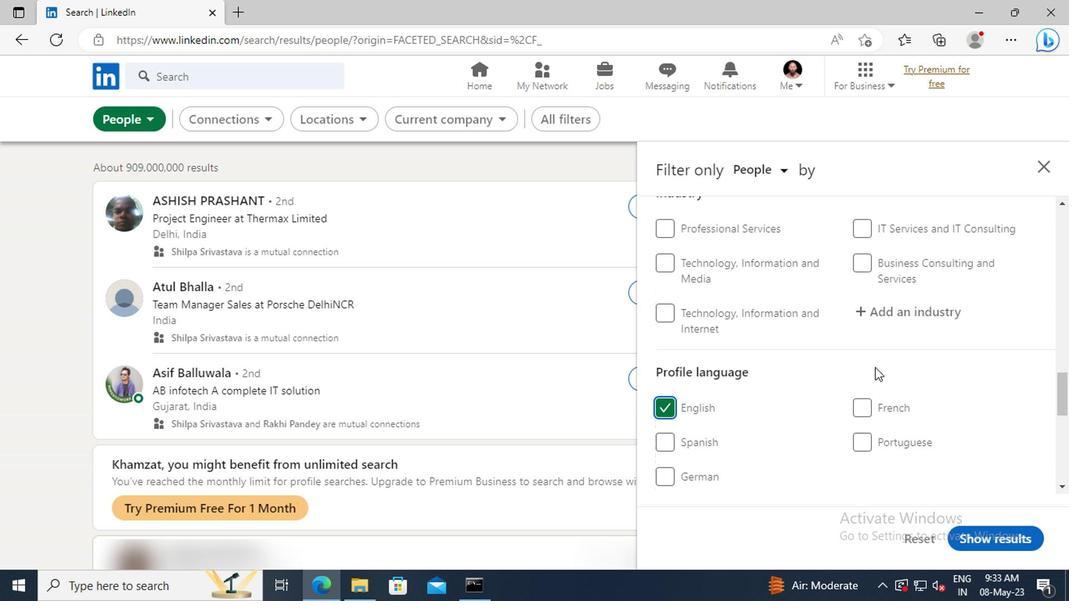 
Action: Mouse scrolled (871, 368) with delta (0, 1)
Screenshot: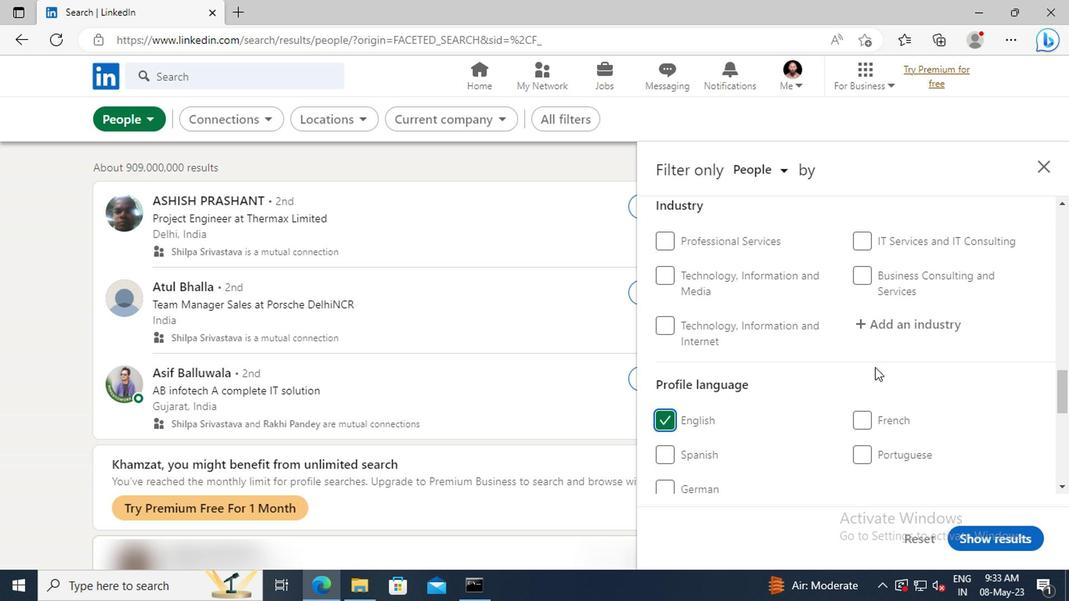 
Action: Mouse scrolled (871, 368) with delta (0, 1)
Screenshot: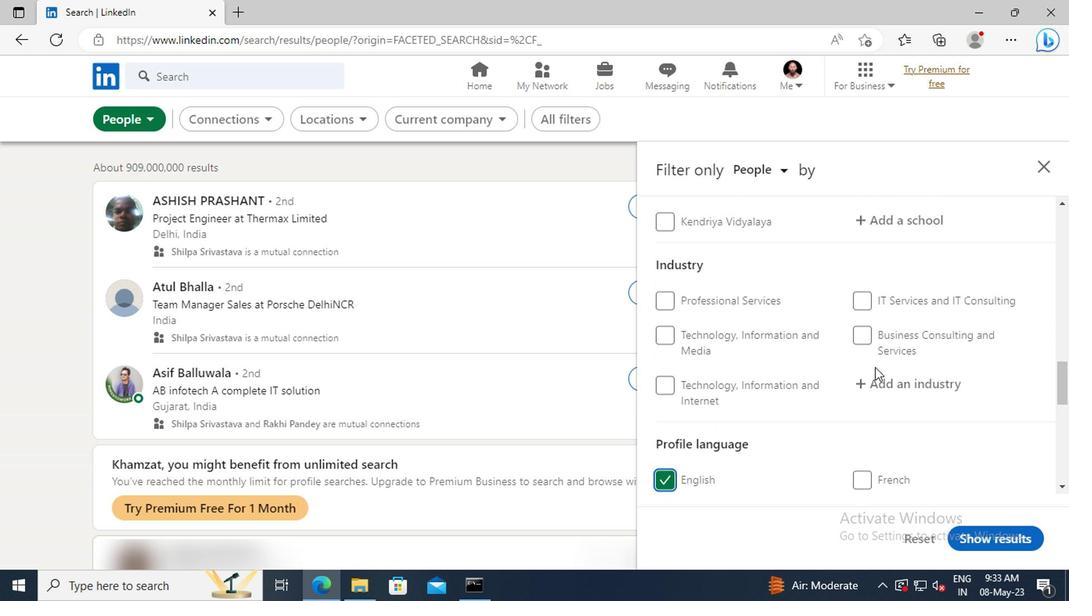 
Action: Mouse scrolled (871, 368) with delta (0, 1)
Screenshot: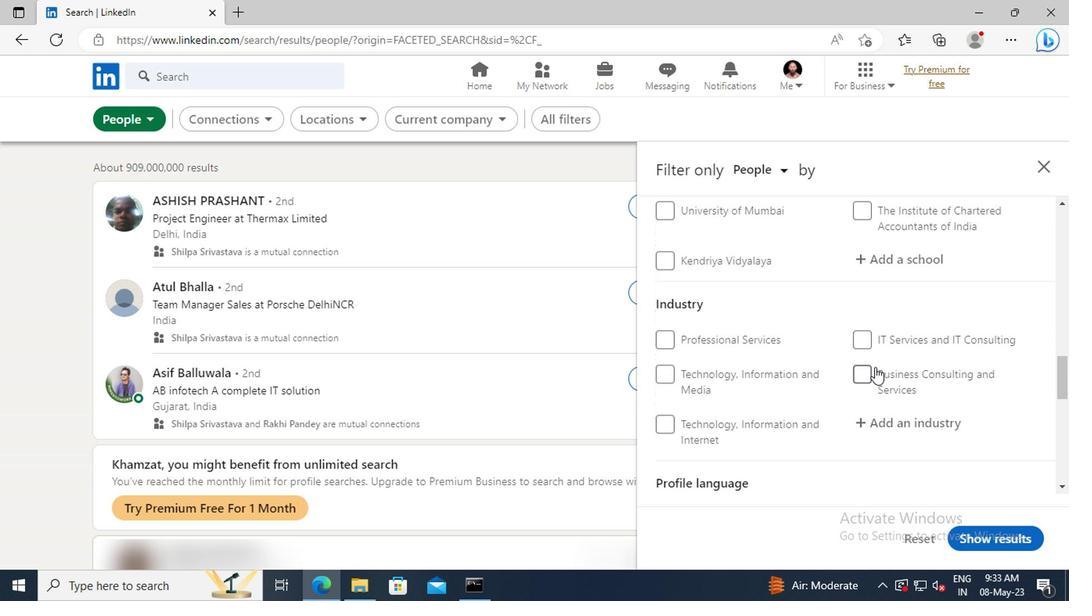 
Action: Mouse scrolled (871, 368) with delta (0, 1)
Screenshot: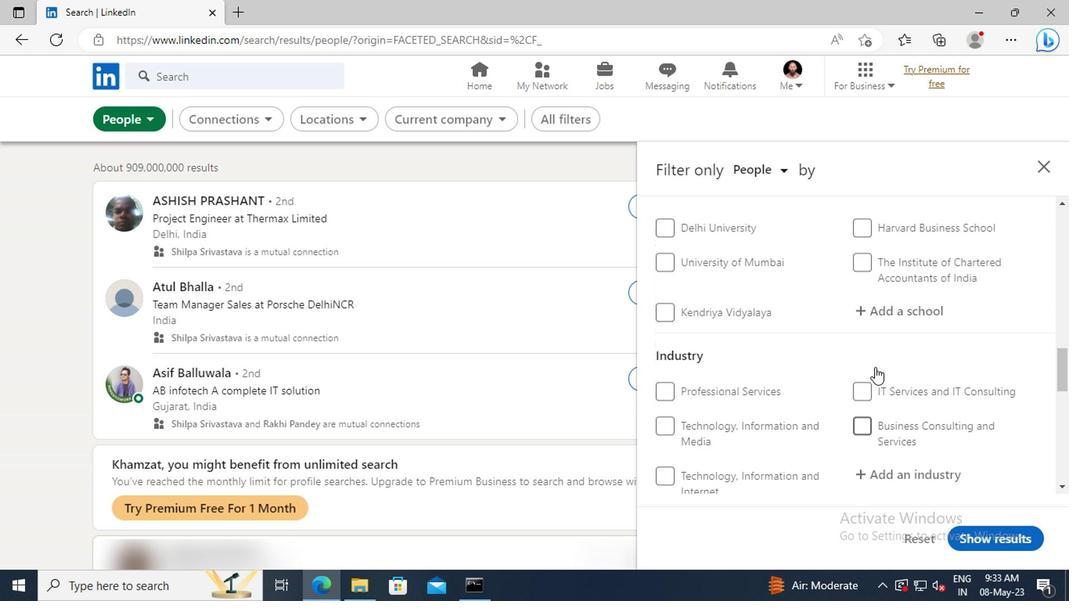 
Action: Mouse scrolled (871, 368) with delta (0, 1)
Screenshot: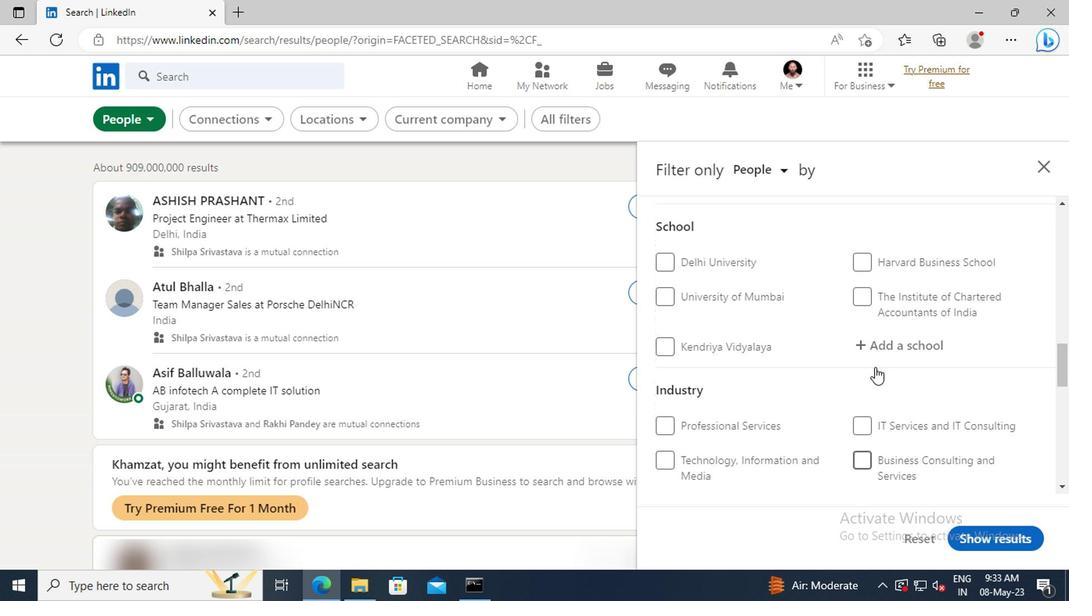 
Action: Mouse scrolled (871, 368) with delta (0, 1)
Screenshot: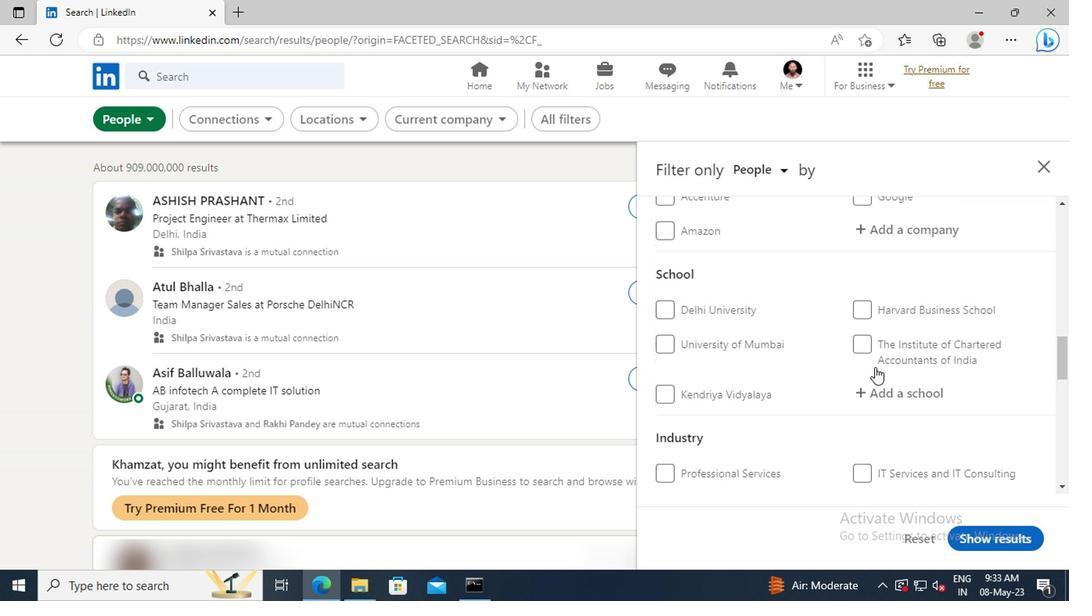 
Action: Mouse scrolled (871, 368) with delta (0, 1)
Screenshot: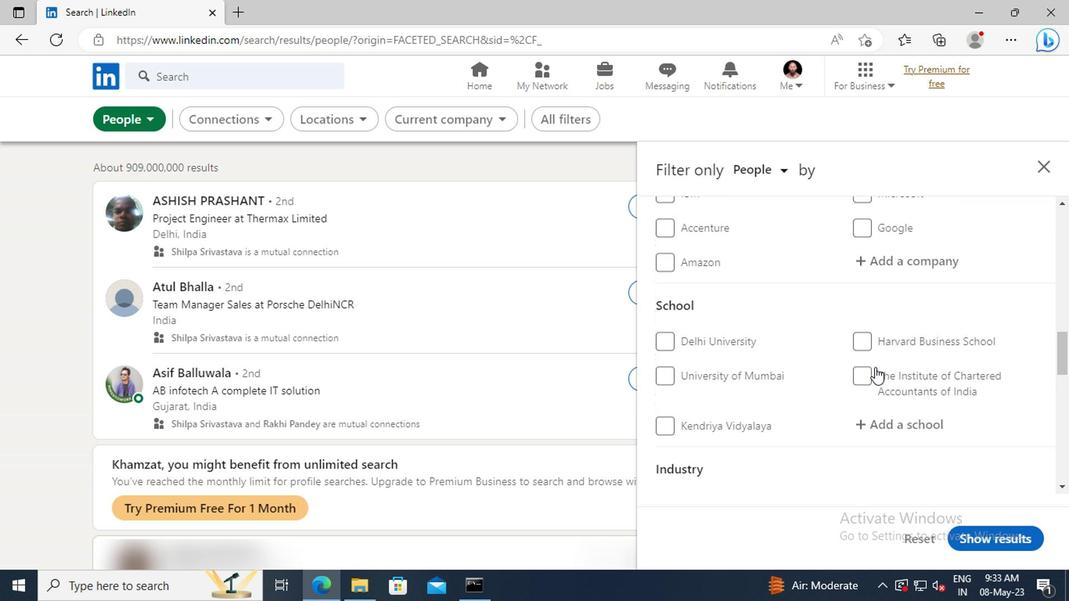
Action: Mouse scrolled (871, 368) with delta (0, 1)
Screenshot: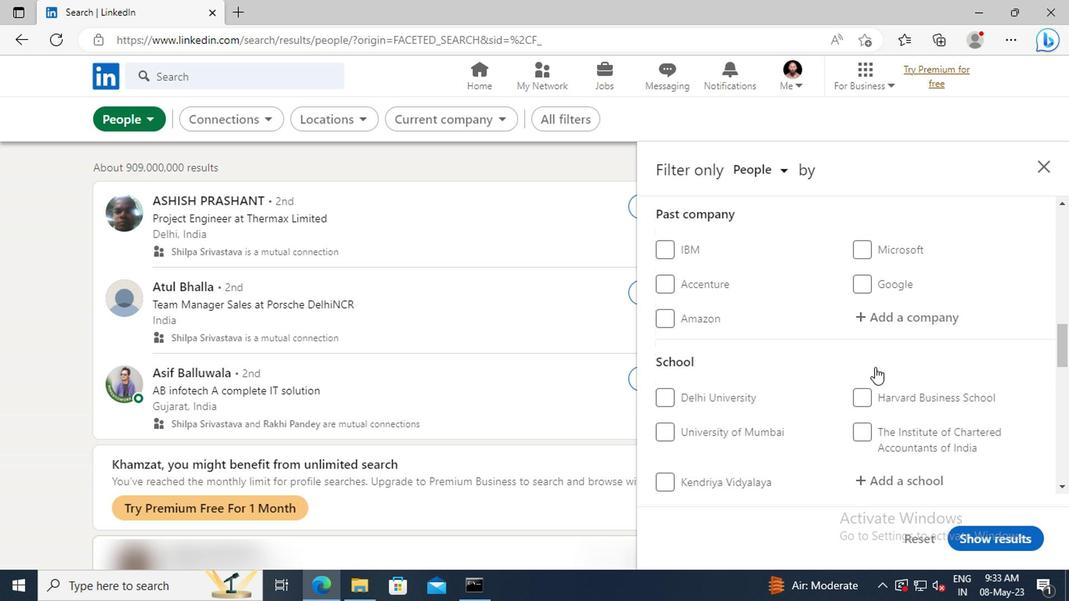
Action: Mouse scrolled (871, 368) with delta (0, 1)
Screenshot: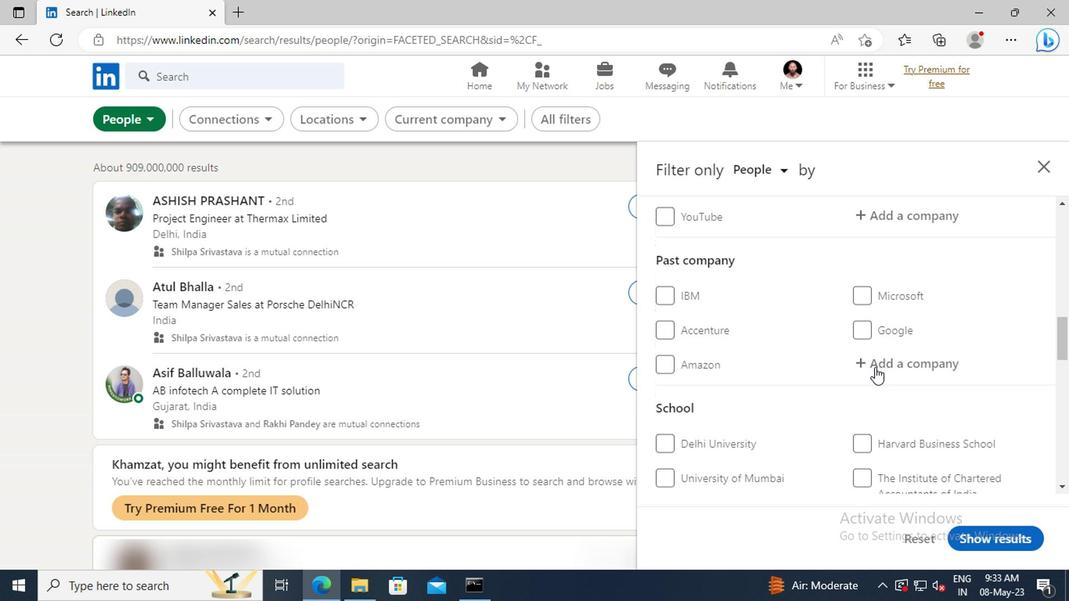 
Action: Mouse scrolled (871, 368) with delta (0, 1)
Screenshot: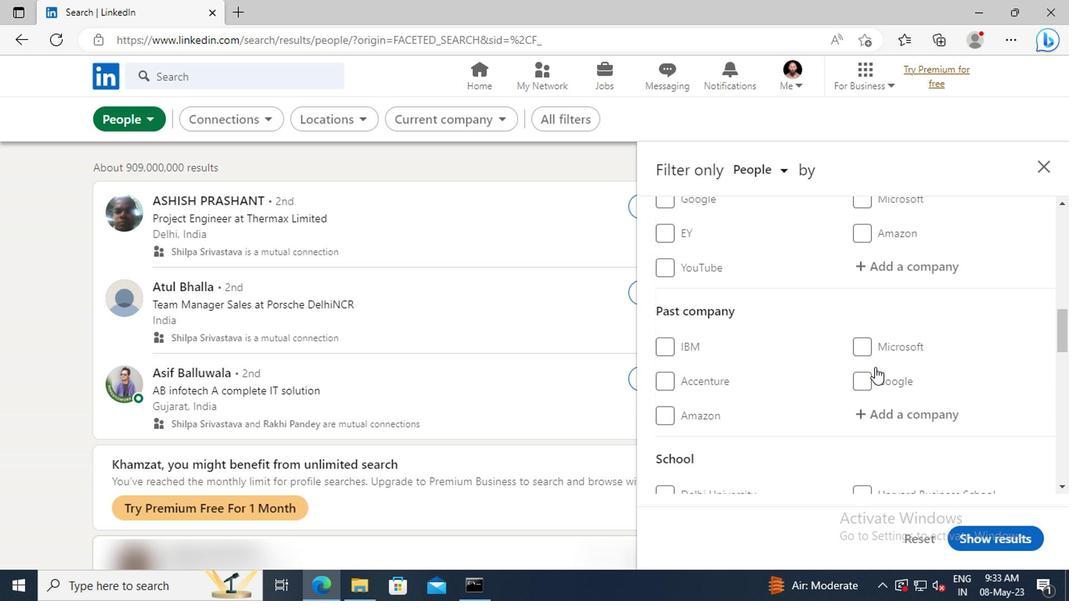 
Action: Mouse scrolled (871, 368) with delta (0, 1)
Screenshot: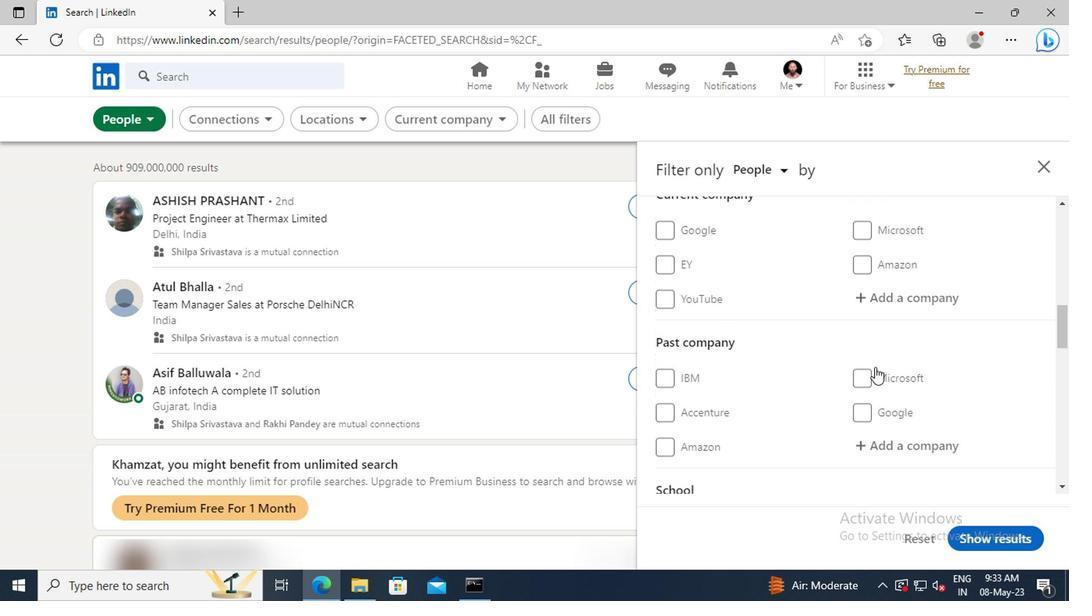 
Action: Mouse scrolled (871, 368) with delta (0, 1)
Screenshot: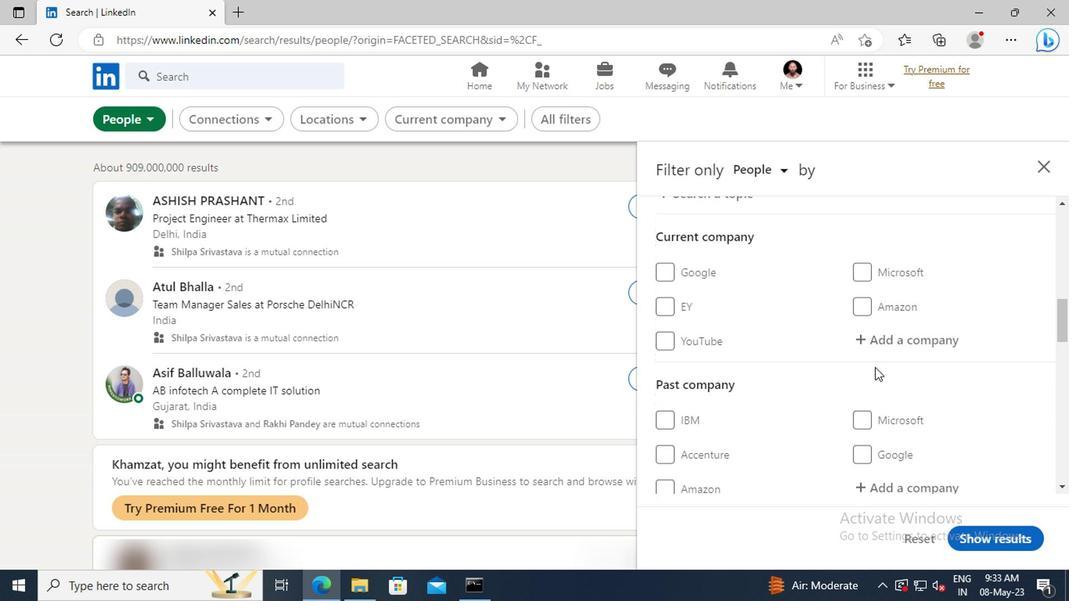 
Action: Mouse moved to (864, 369)
Screenshot: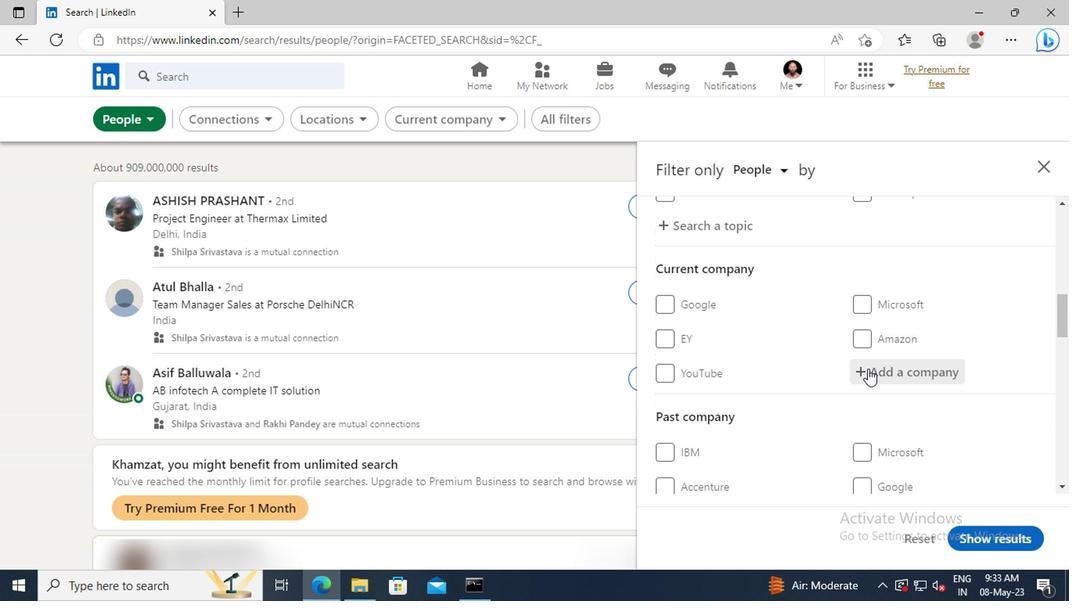 
Action: Mouse pressed left at (864, 369)
Screenshot: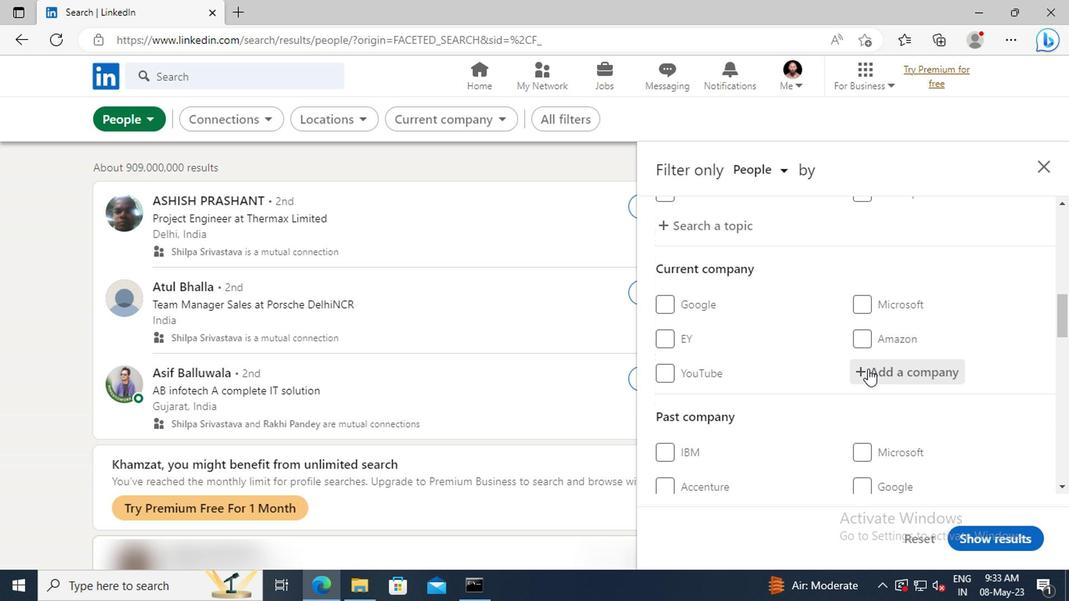 
Action: Key pressed <Key.shift>ADITYA<Key.space><Key.shift>BIR
Screenshot: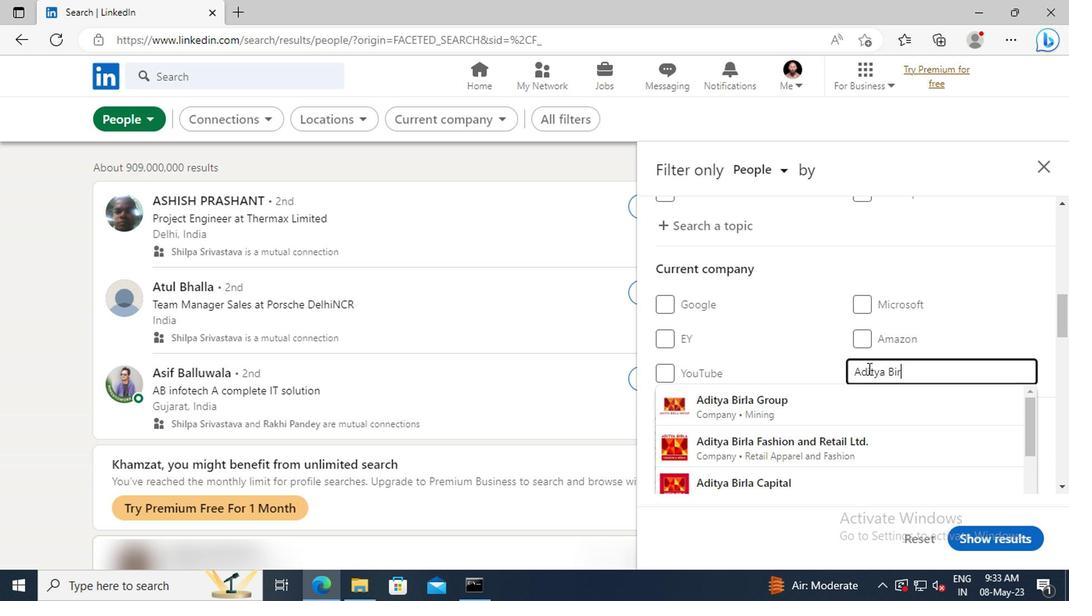 
Action: Mouse moved to (864, 401)
Screenshot: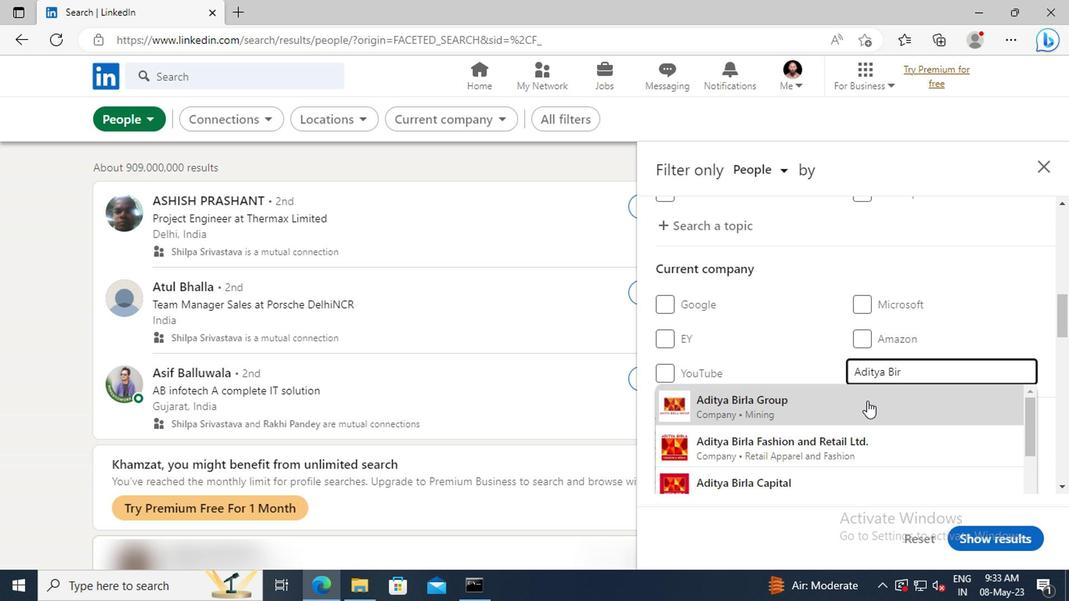
Action: Mouse pressed left at (864, 401)
Screenshot: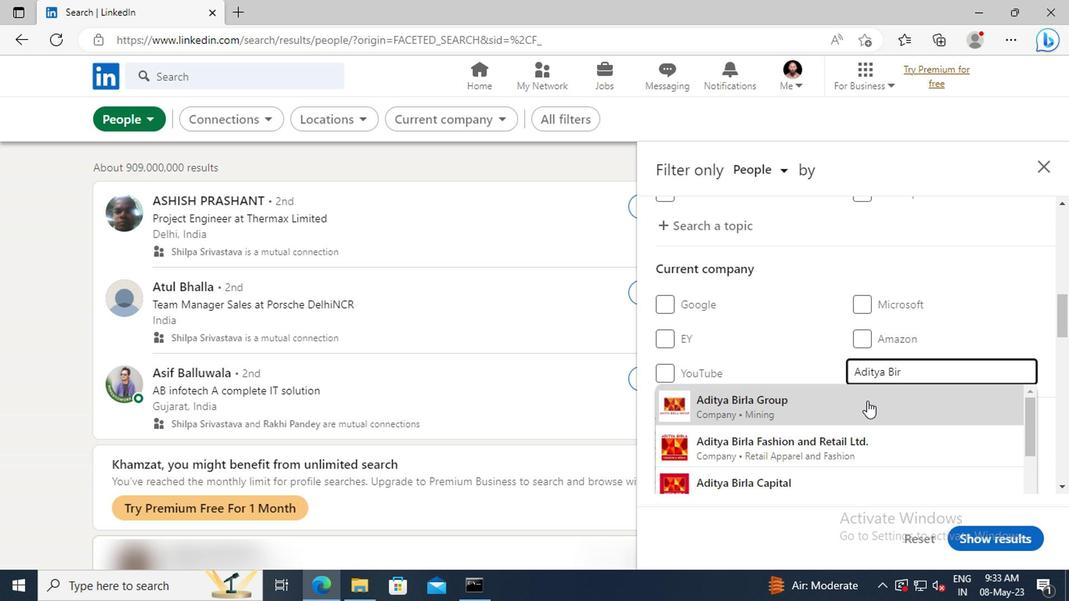 
Action: Mouse scrolled (864, 400) with delta (0, -1)
Screenshot: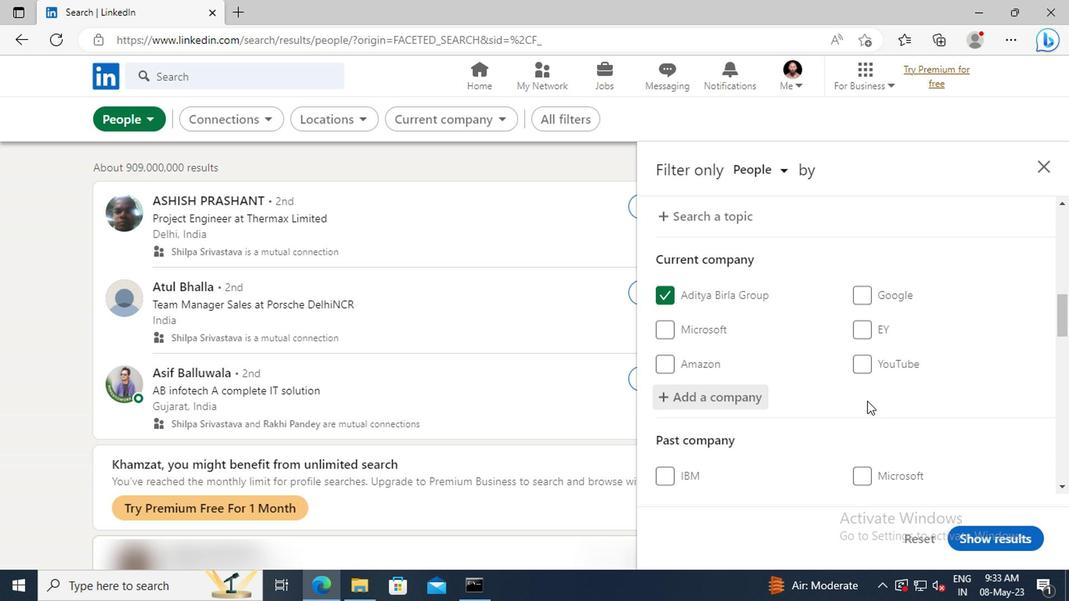 
Action: Mouse scrolled (864, 400) with delta (0, -1)
Screenshot: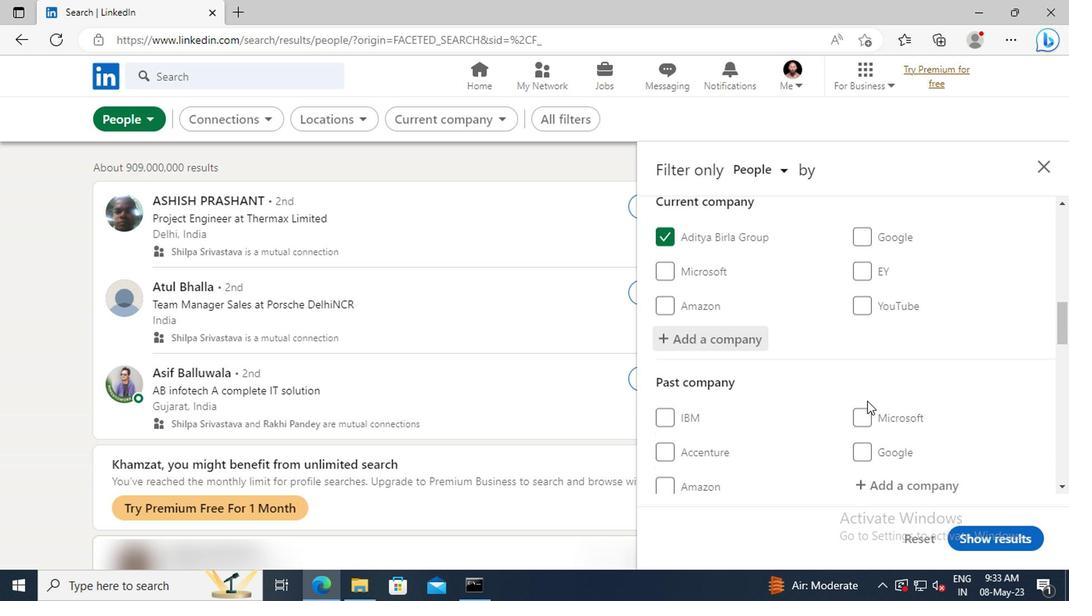 
Action: Mouse moved to (864, 401)
Screenshot: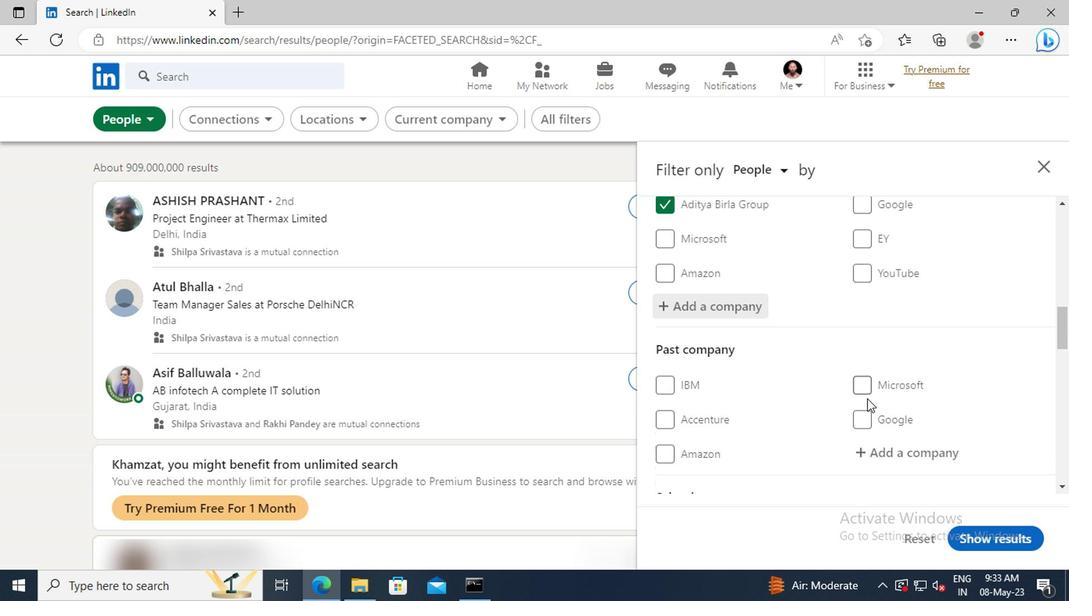 
Action: Mouse scrolled (864, 400) with delta (0, -1)
Screenshot: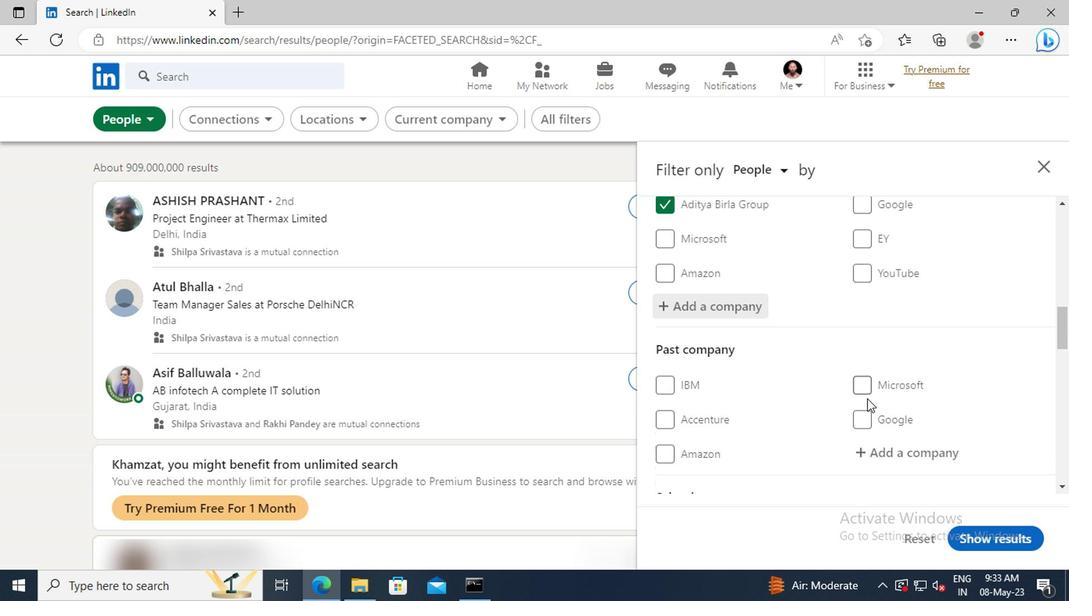 
Action: Mouse moved to (860, 388)
Screenshot: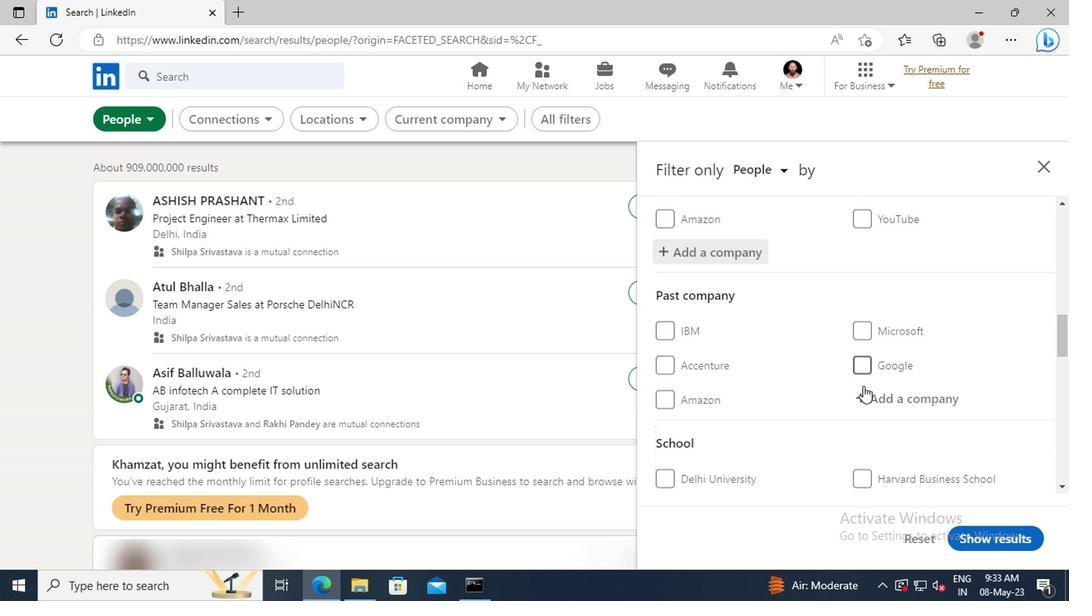
Action: Mouse scrolled (860, 388) with delta (0, 0)
Screenshot: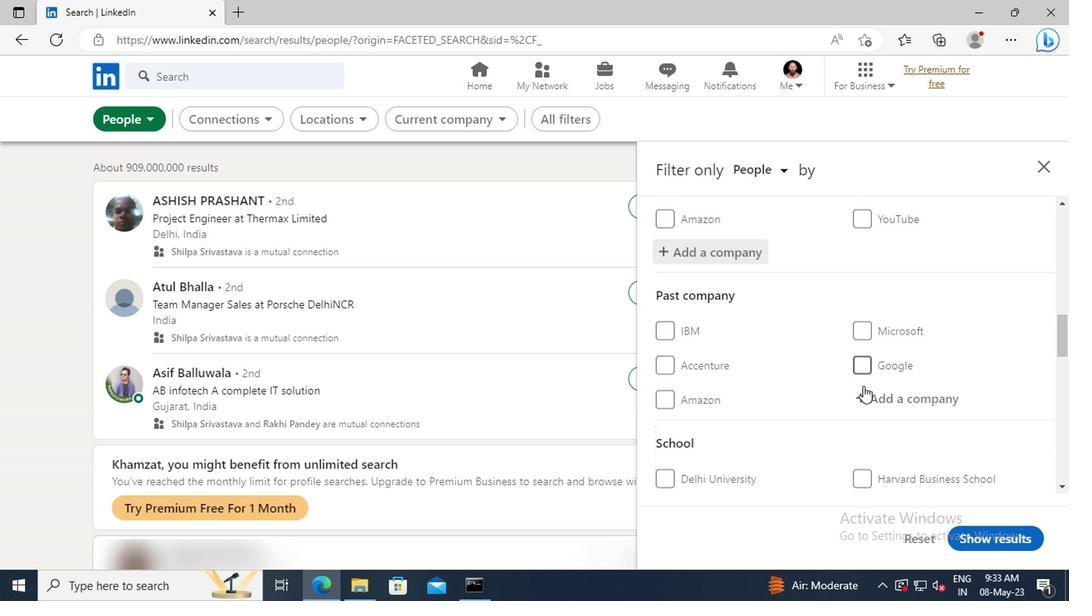 
Action: Mouse moved to (860, 386)
Screenshot: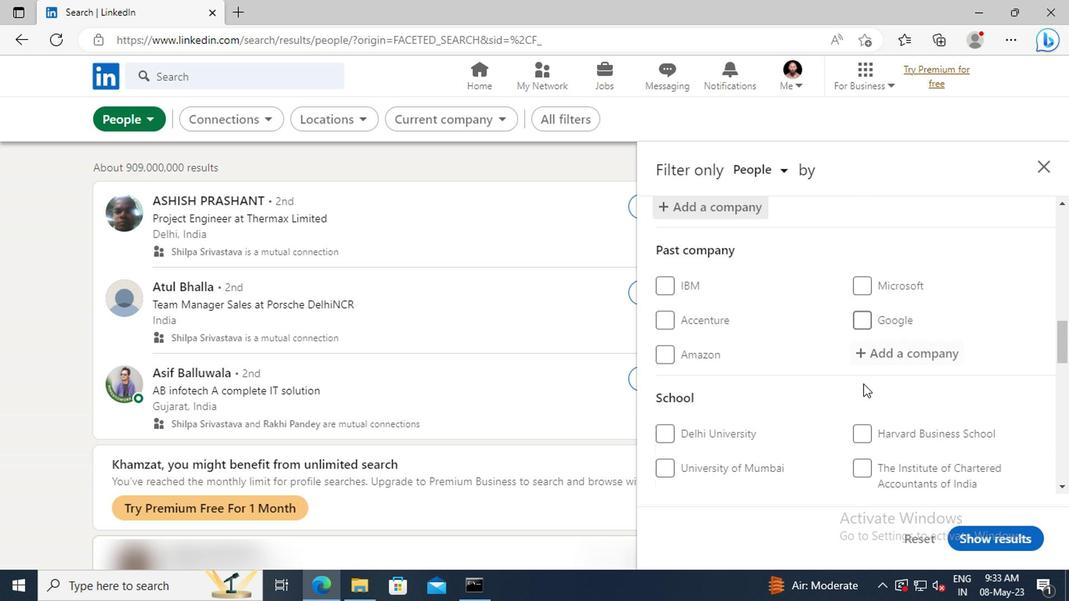 
Action: Mouse scrolled (860, 384) with delta (0, -1)
Screenshot: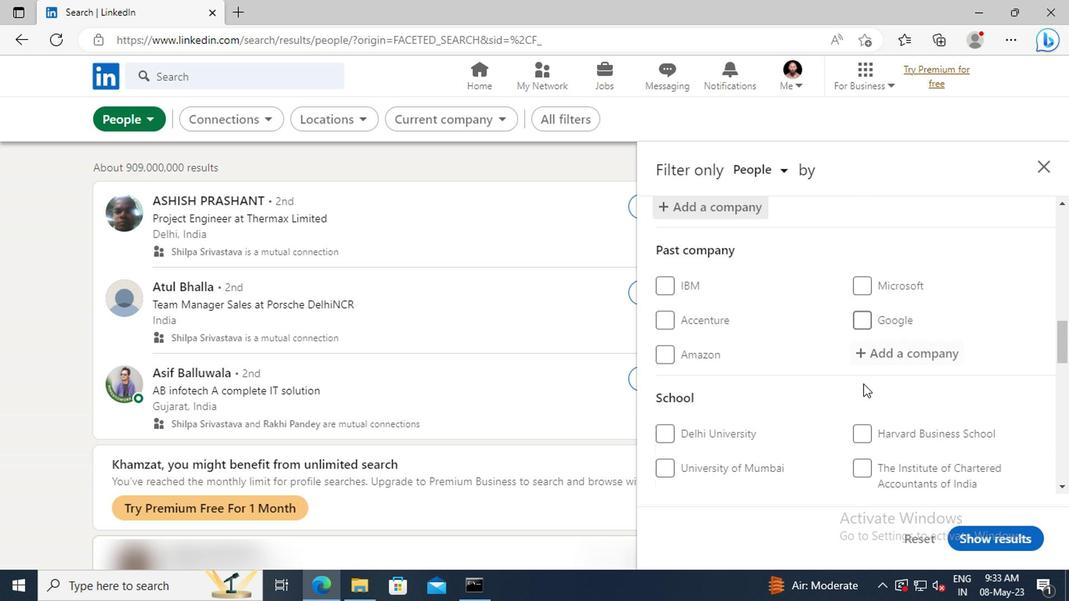 
Action: Mouse moved to (853, 358)
Screenshot: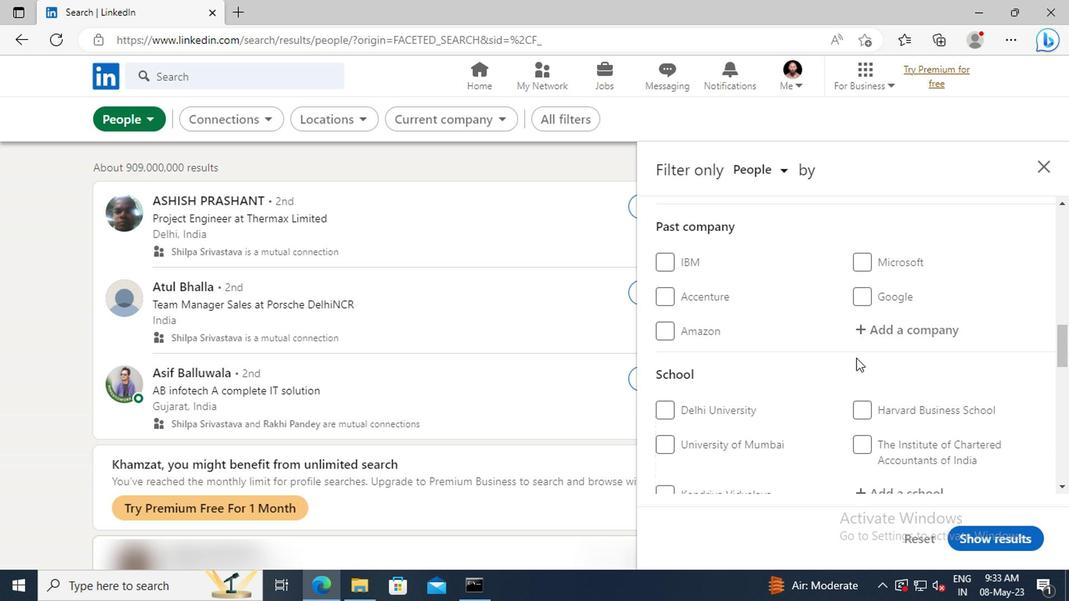 
Action: Mouse scrolled (853, 357) with delta (0, -1)
Screenshot: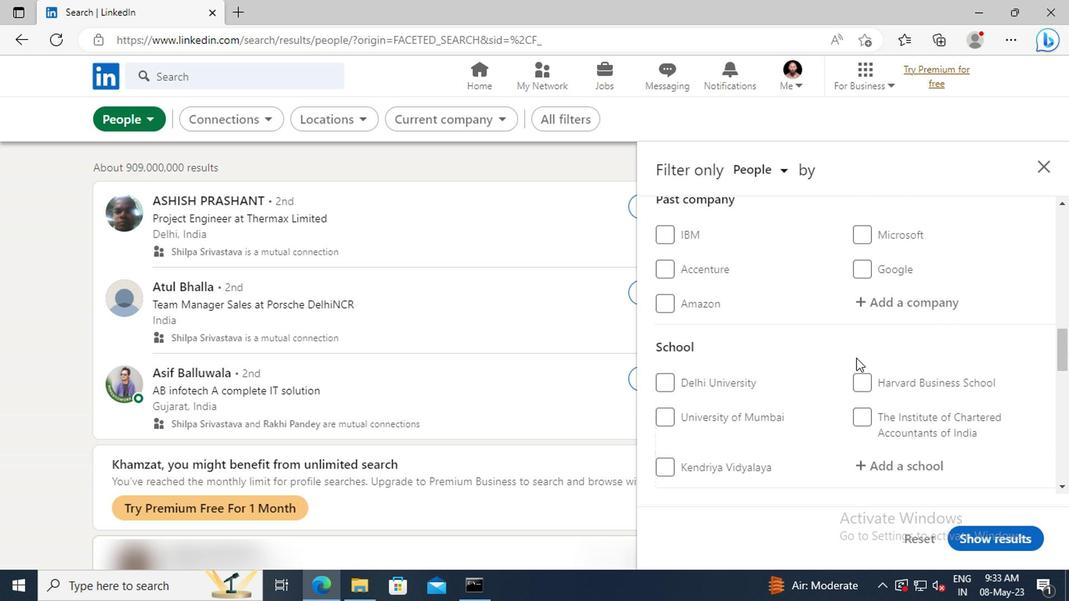 
Action: Mouse scrolled (853, 357) with delta (0, -1)
Screenshot: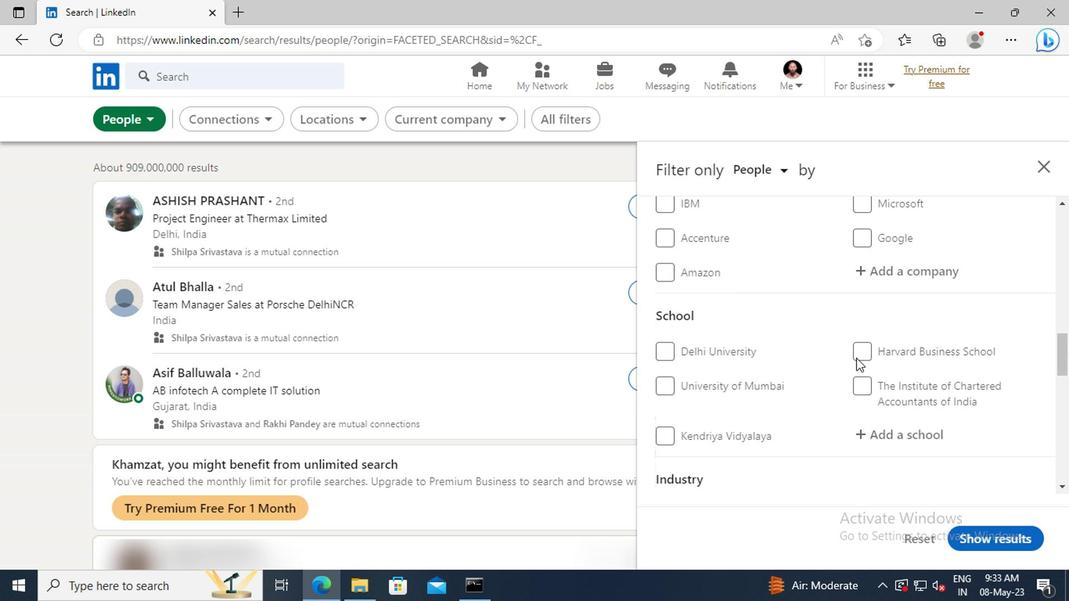 
Action: Mouse moved to (853, 357)
Screenshot: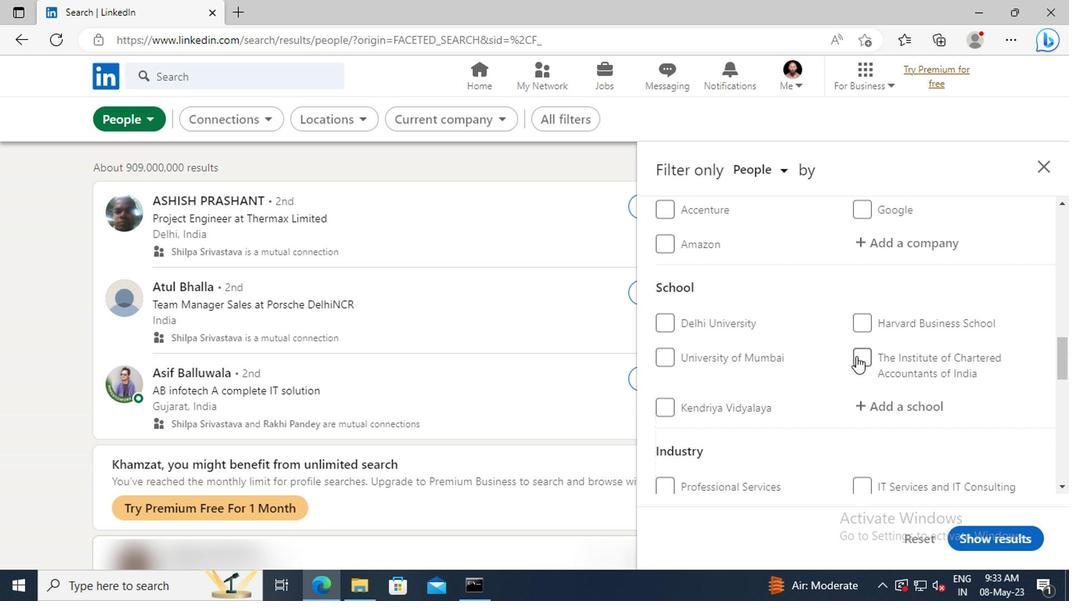 
Action: Mouse scrolled (853, 356) with delta (0, -1)
Screenshot: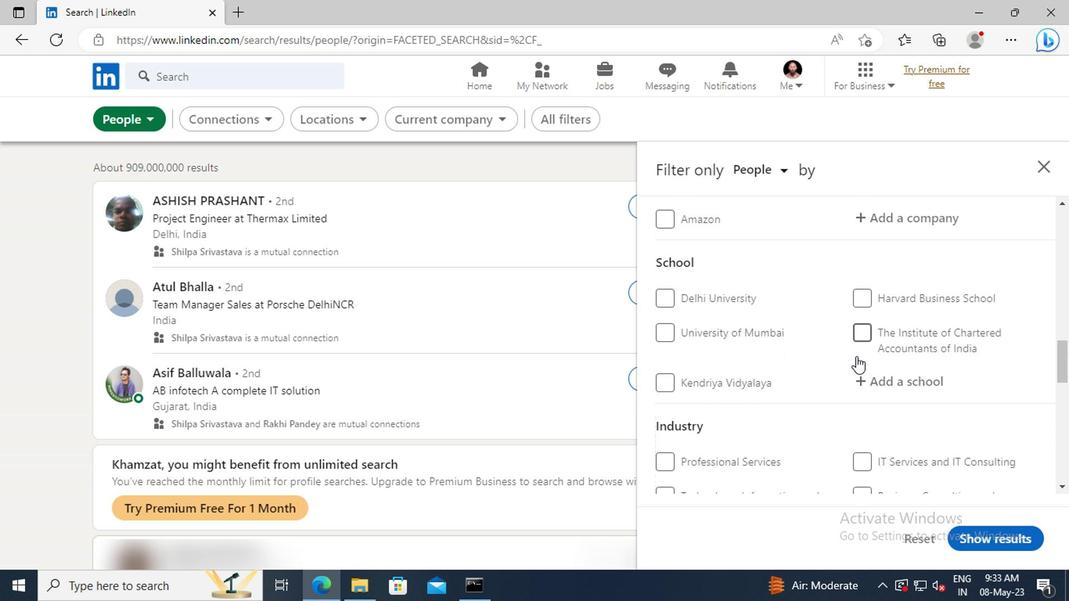 
Action: Mouse moved to (860, 359)
Screenshot: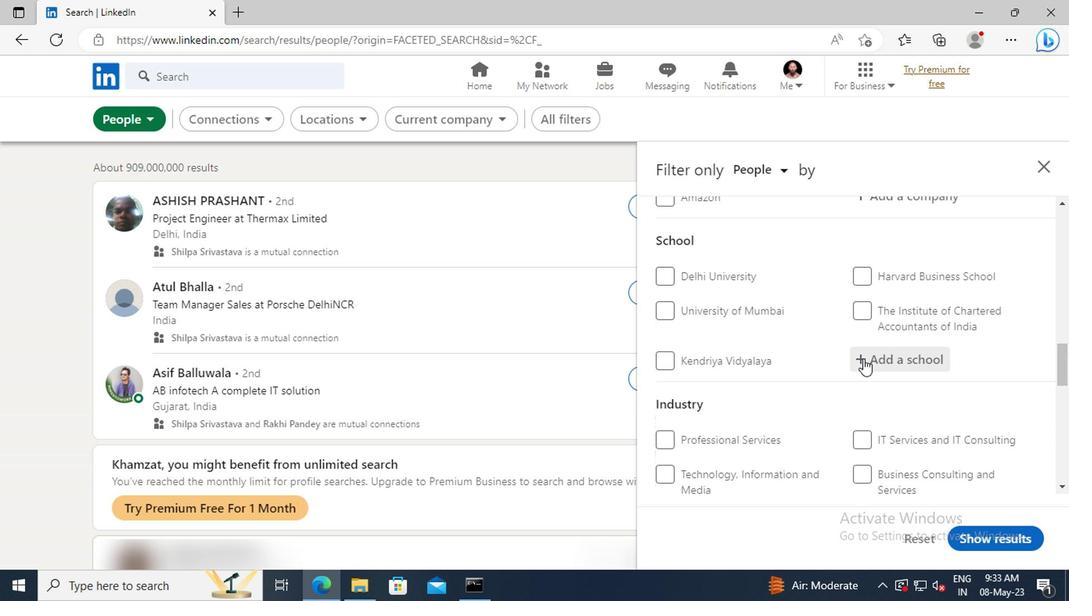 
Action: Mouse pressed left at (860, 359)
Screenshot: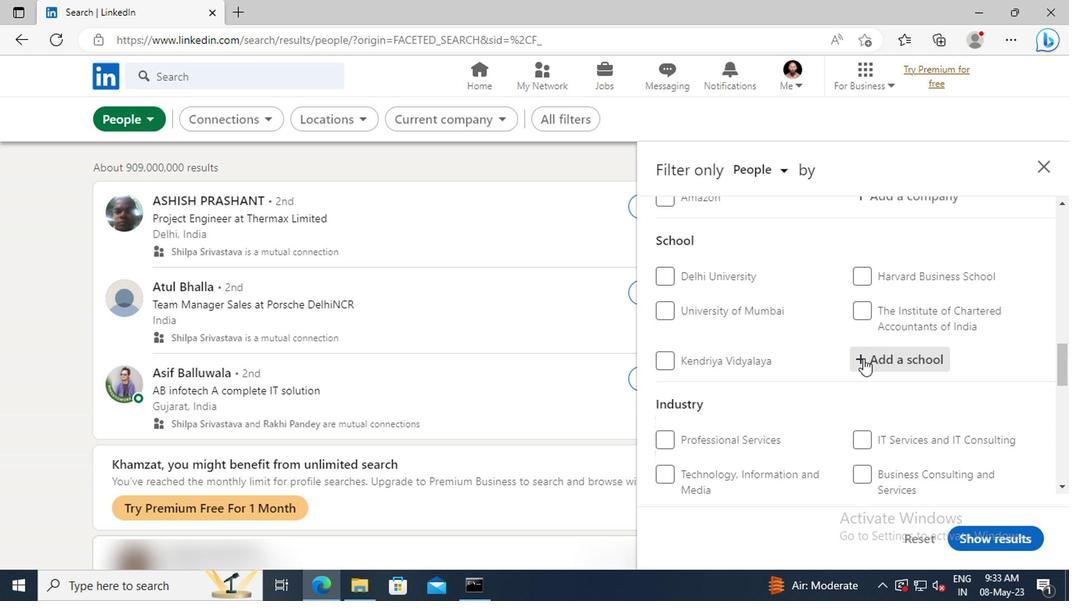 
Action: Key pressed <Key.shift>NAGPUR<Key.space><Key.shift>JO
Screenshot: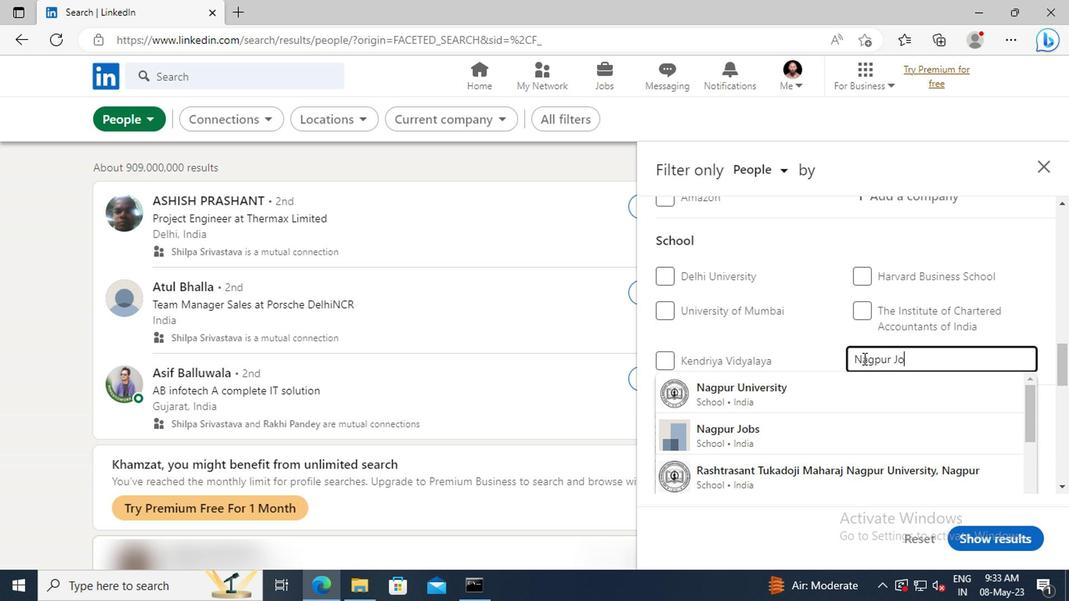 
Action: Mouse moved to (862, 382)
Screenshot: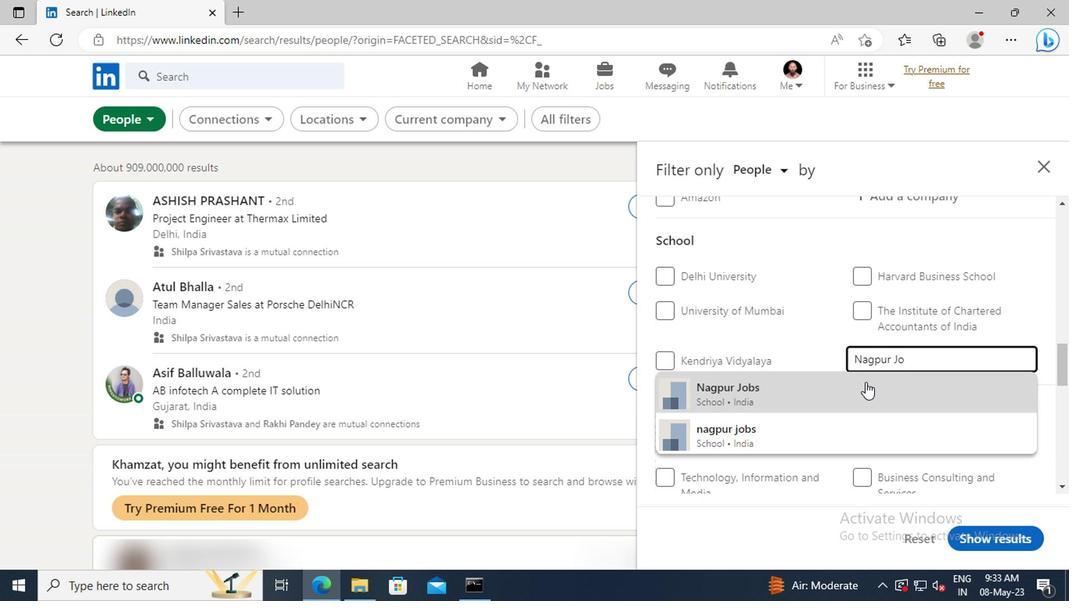 
Action: Mouse pressed left at (862, 382)
Screenshot: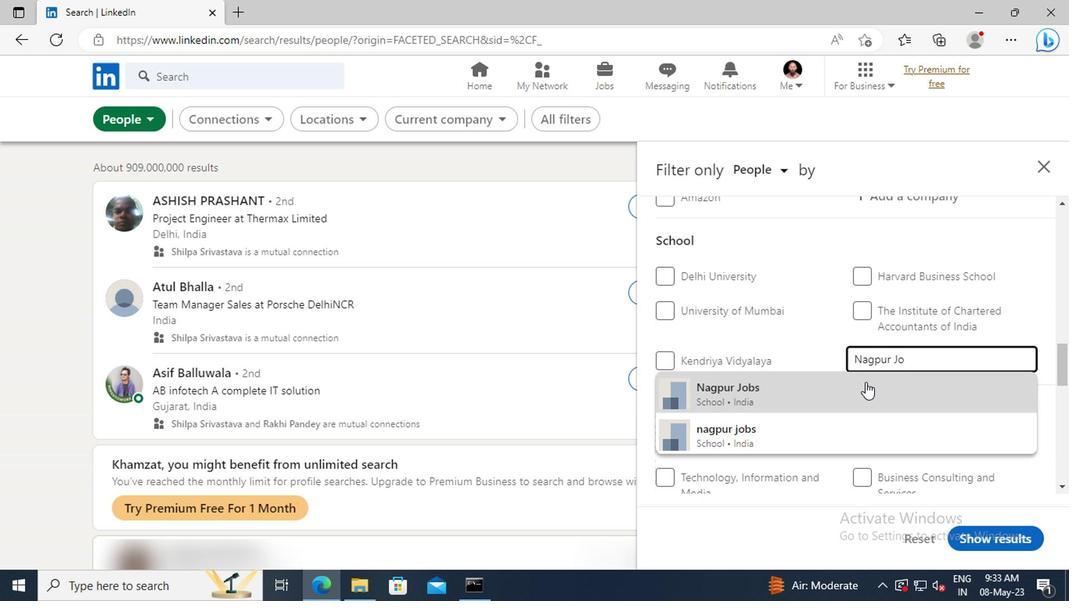 
Action: Mouse scrolled (862, 382) with delta (0, 0)
Screenshot: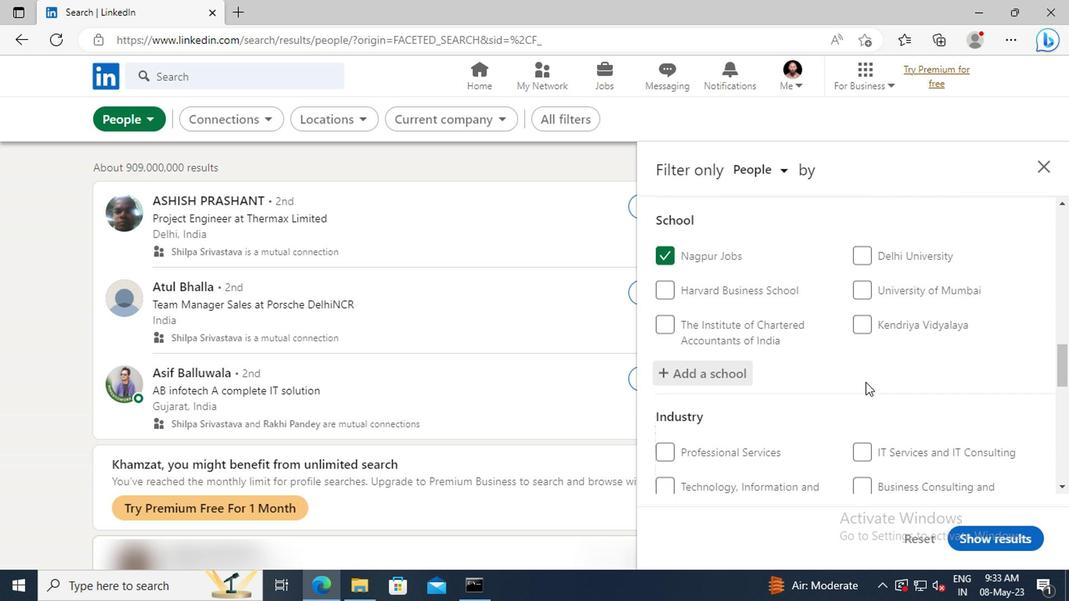 
Action: Mouse scrolled (862, 382) with delta (0, 0)
Screenshot: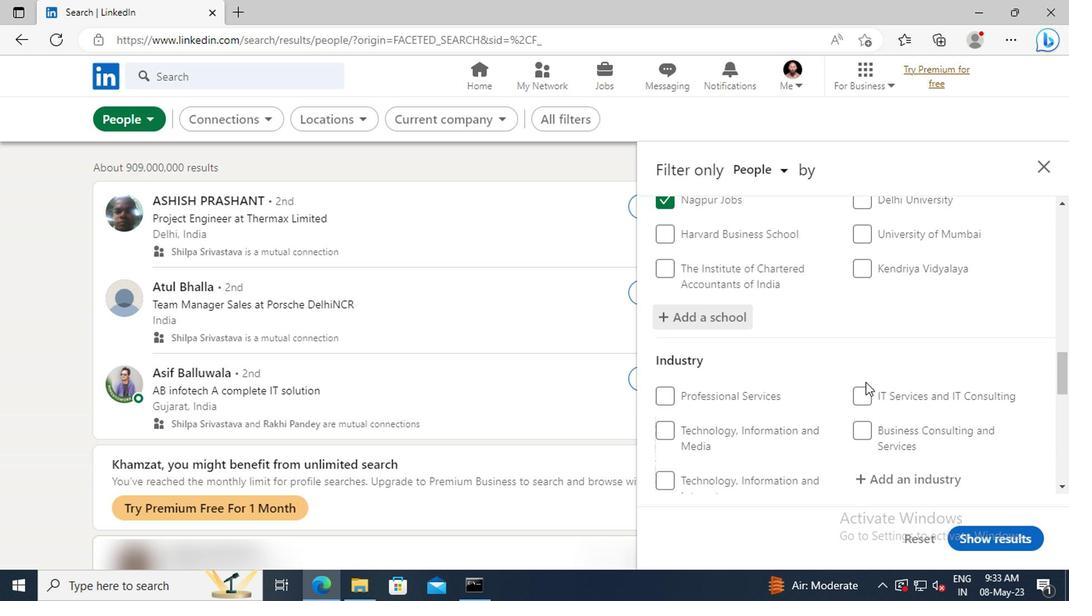 
Action: Mouse moved to (862, 382)
Screenshot: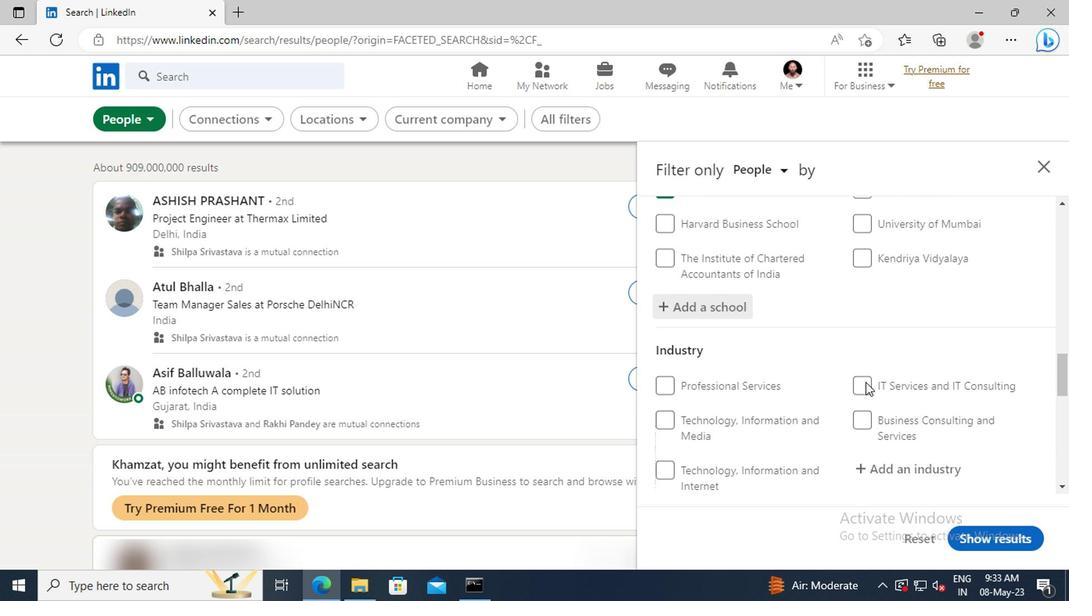 
Action: Mouse scrolled (862, 382) with delta (0, 0)
Screenshot: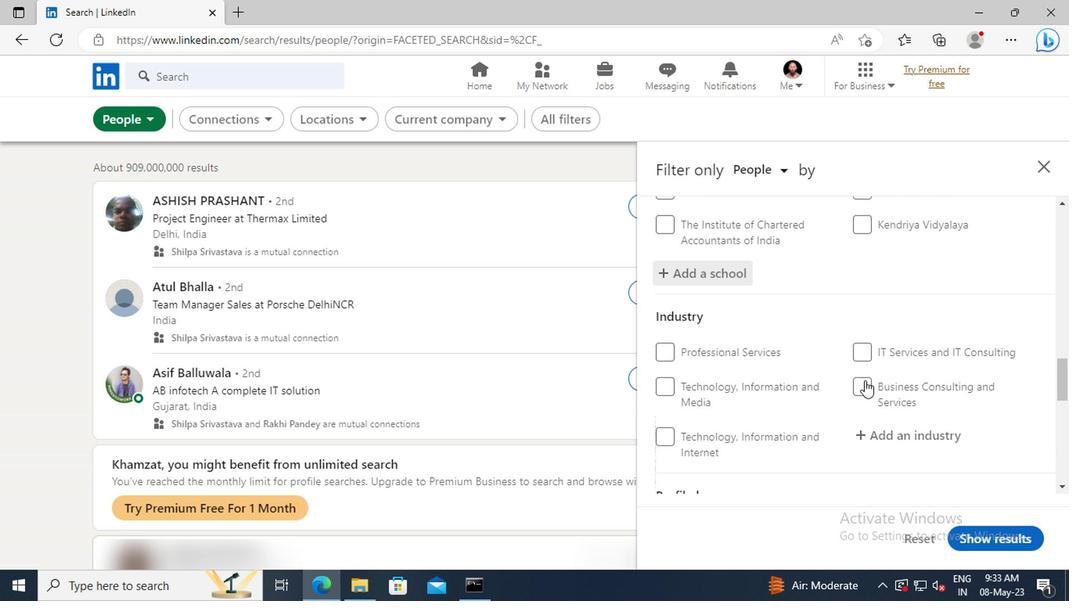 
Action: Mouse moved to (856, 371)
Screenshot: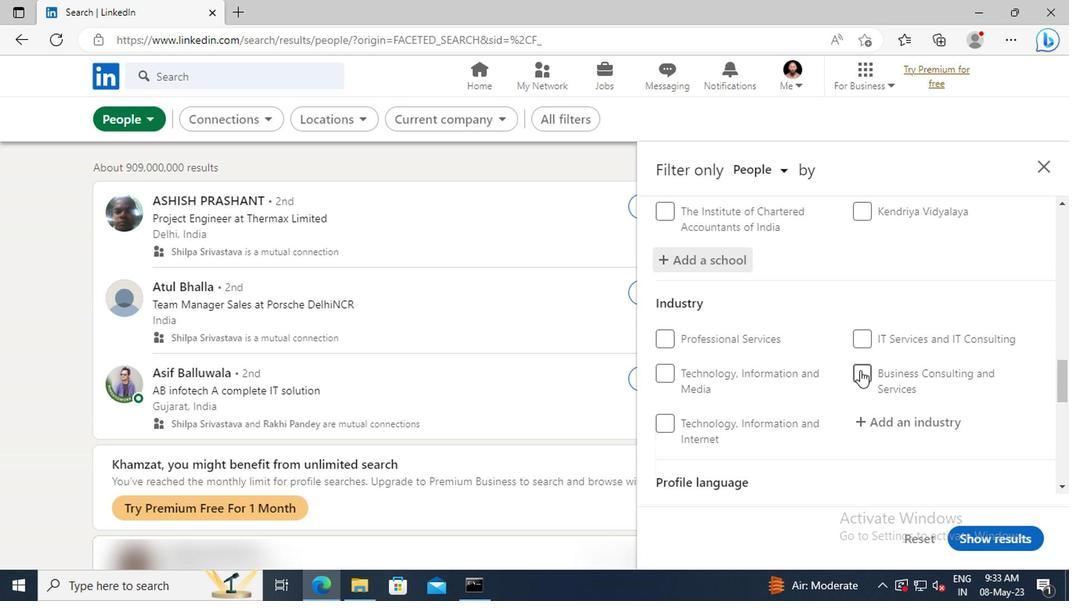 
Action: Mouse scrolled (856, 370) with delta (0, 0)
Screenshot: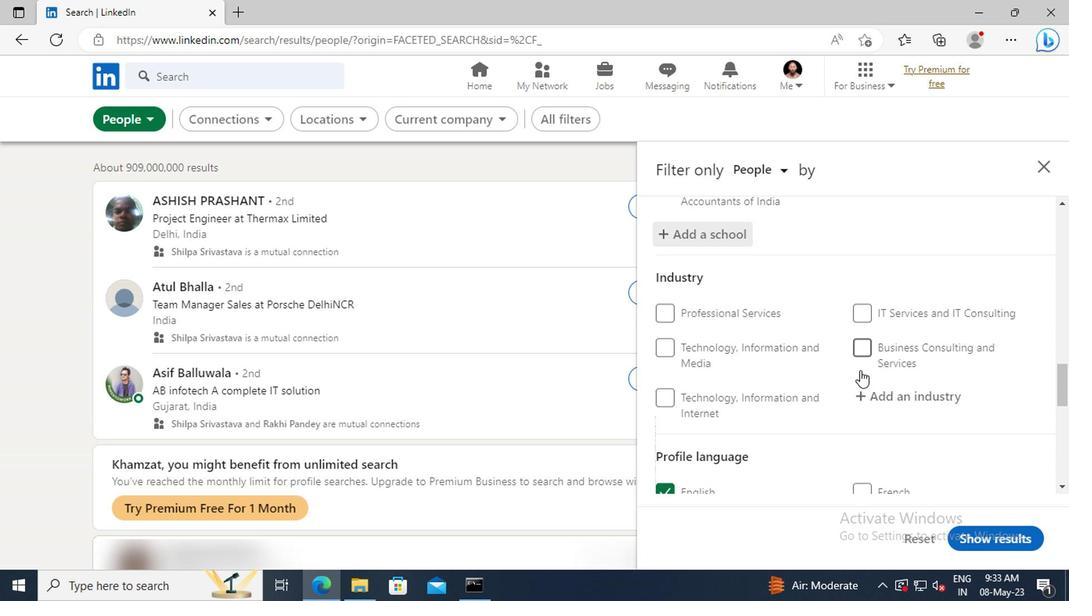 
Action: Mouse scrolled (856, 370) with delta (0, 0)
Screenshot: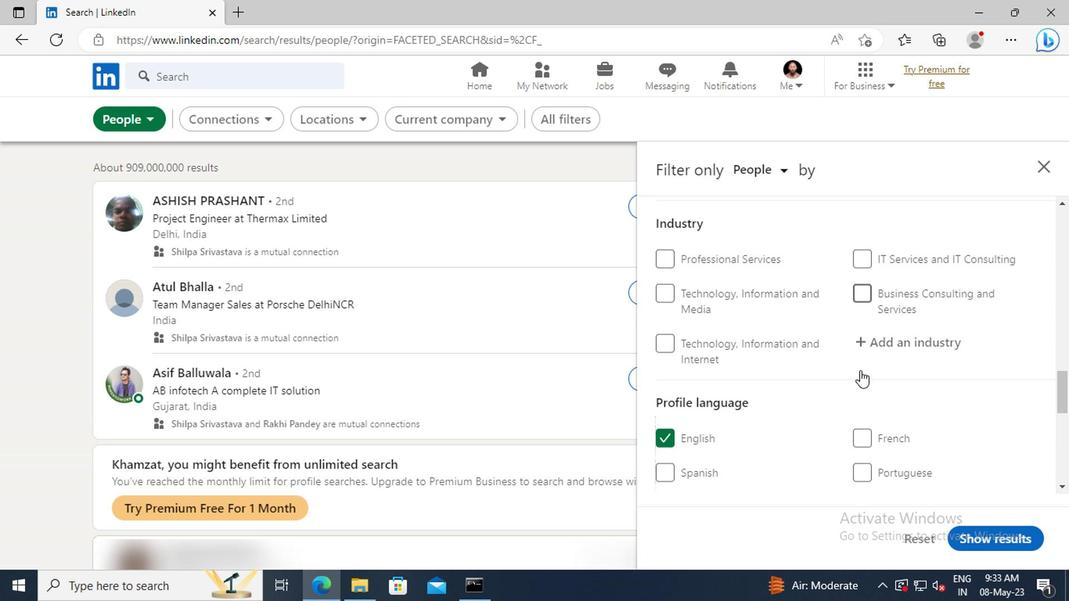 
Action: Mouse moved to (859, 338)
Screenshot: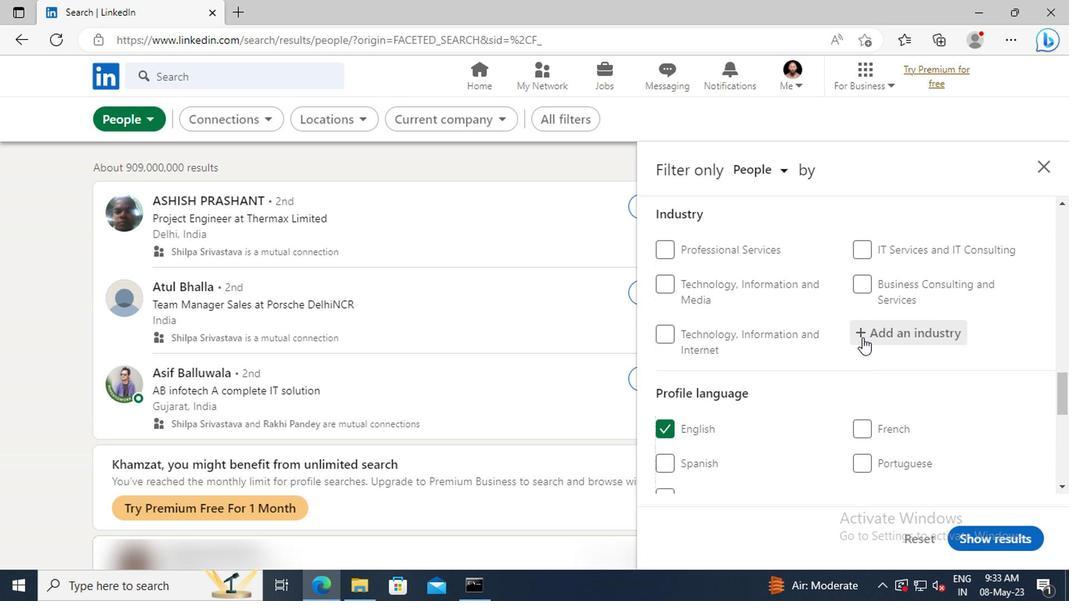 
Action: Mouse pressed left at (859, 338)
Screenshot: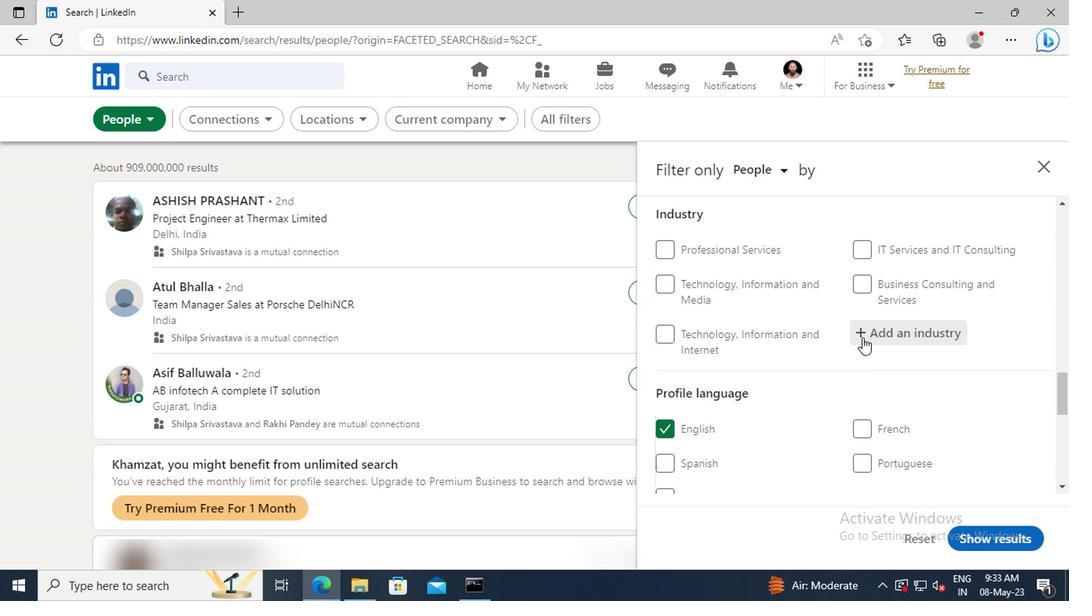 
Action: Key pressed <Key.shift>HOME<Key.space><Key.shift>HEAL
Screenshot: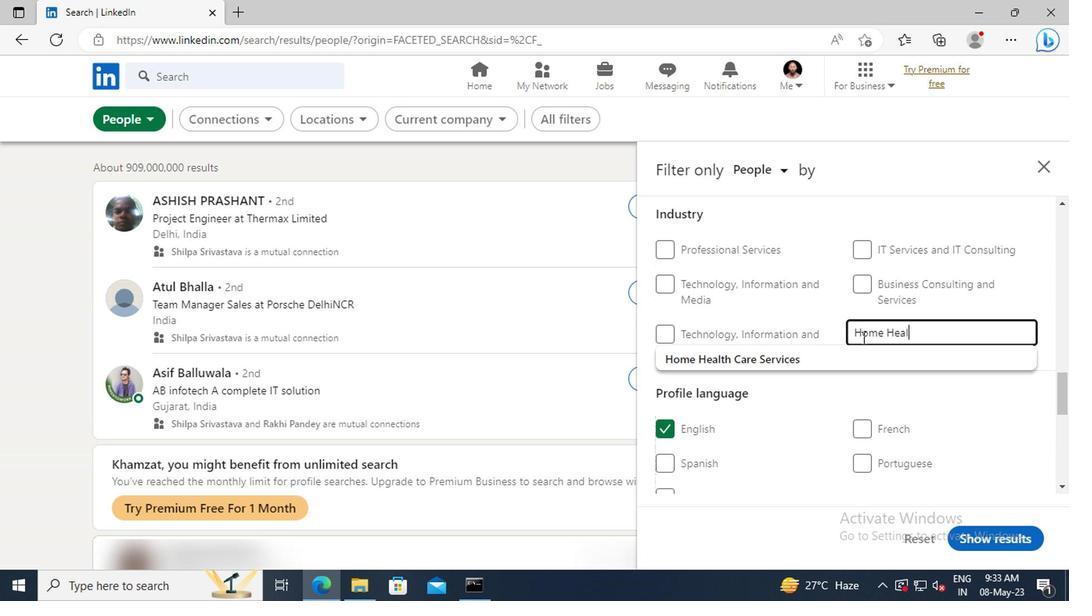 
Action: Mouse moved to (860, 353)
Screenshot: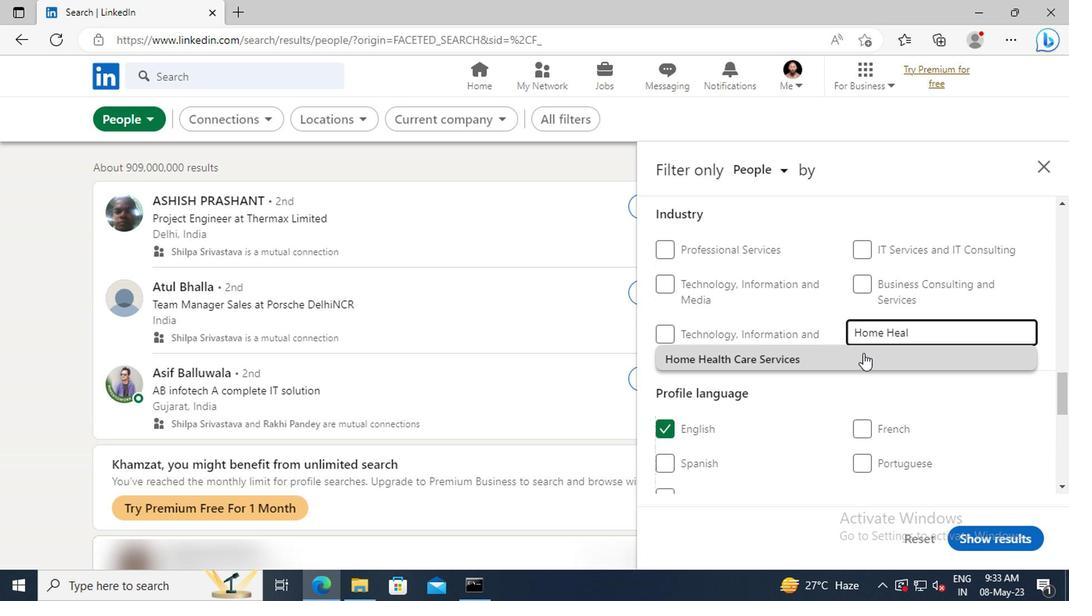 
Action: Mouse pressed left at (860, 353)
Screenshot: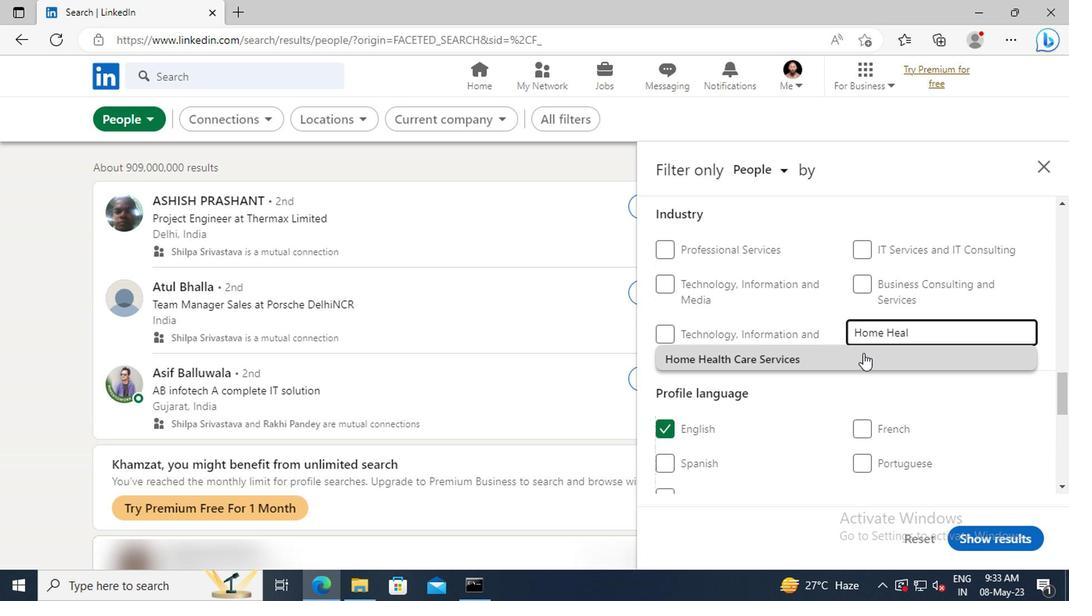 
Action: Mouse scrolled (860, 353) with delta (0, 0)
Screenshot: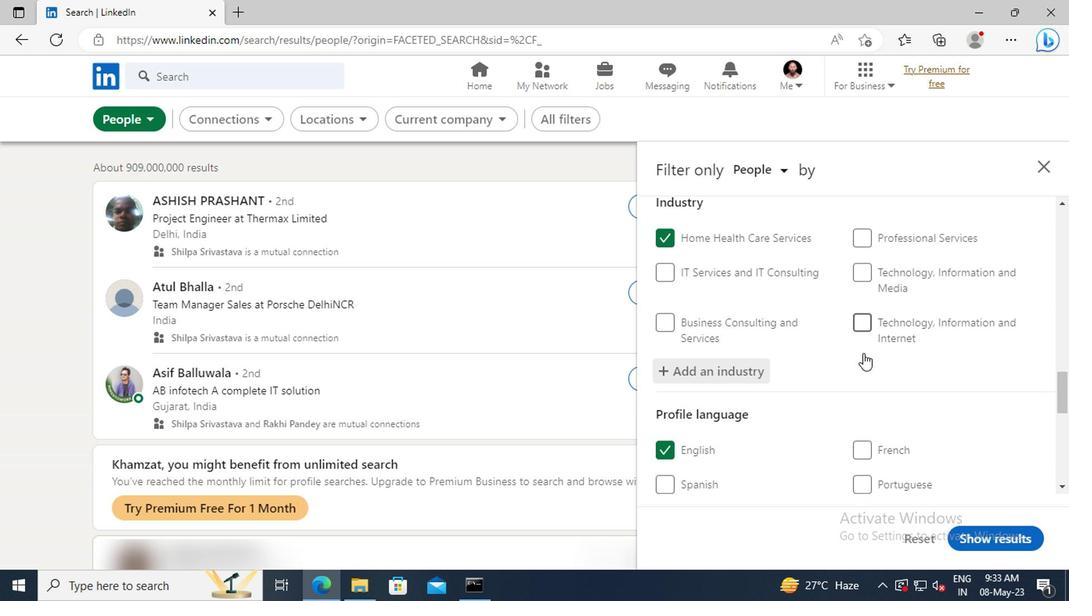 
Action: Mouse scrolled (860, 353) with delta (0, 0)
Screenshot: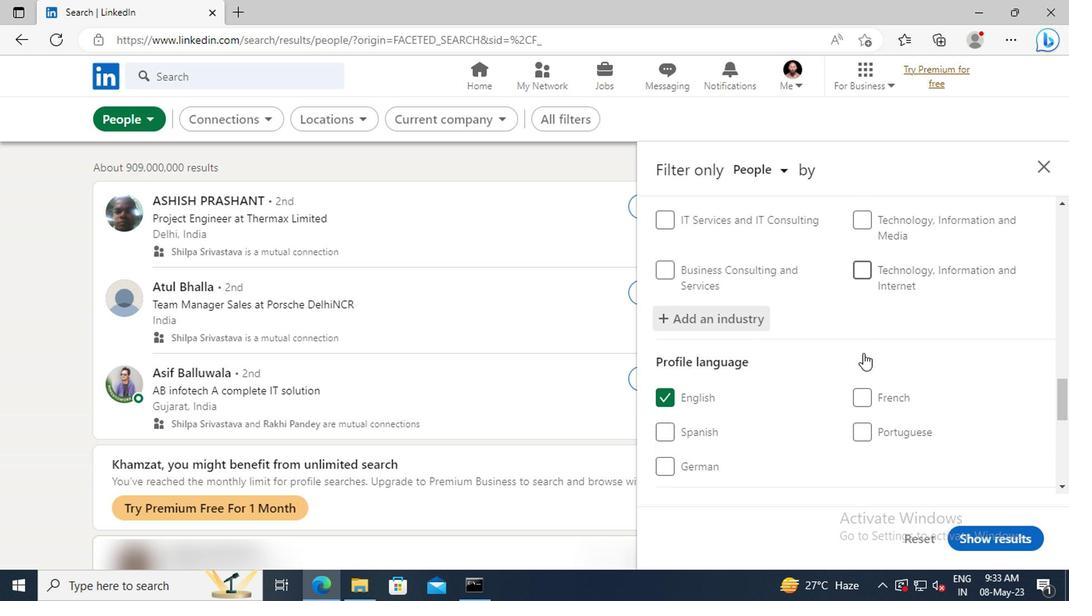 
Action: Mouse scrolled (860, 353) with delta (0, 0)
Screenshot: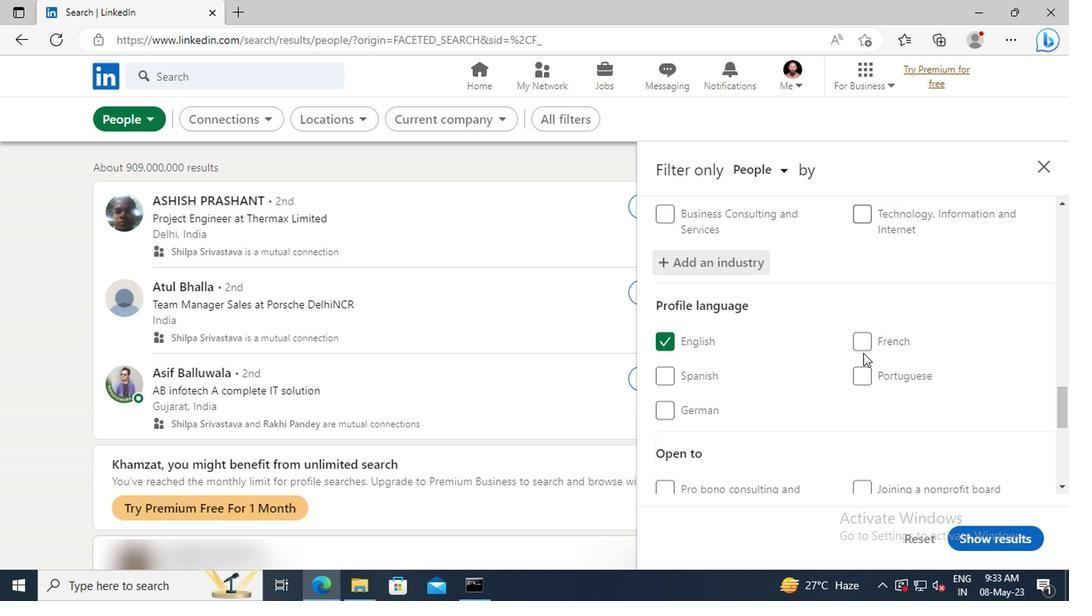 
Action: Mouse moved to (860, 353)
Screenshot: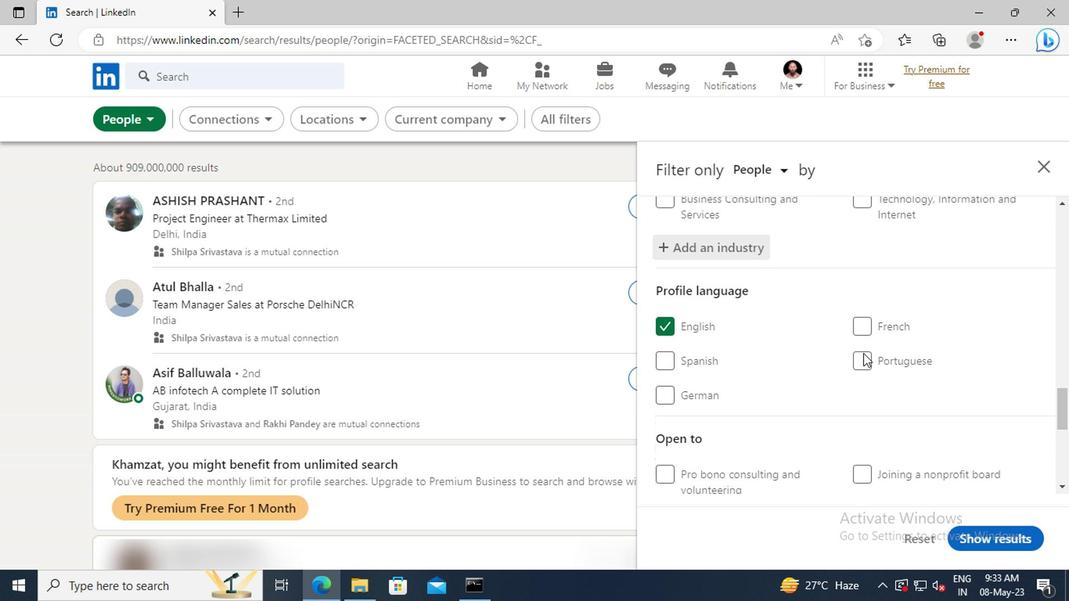 
Action: Mouse scrolled (860, 353) with delta (0, 0)
Screenshot: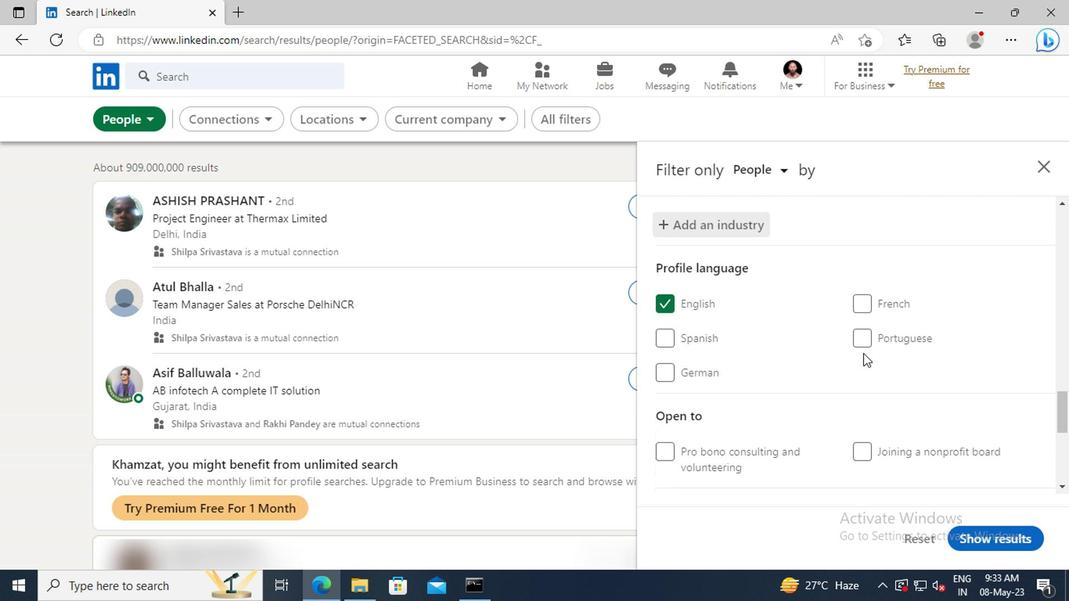 
Action: Mouse moved to (856, 343)
Screenshot: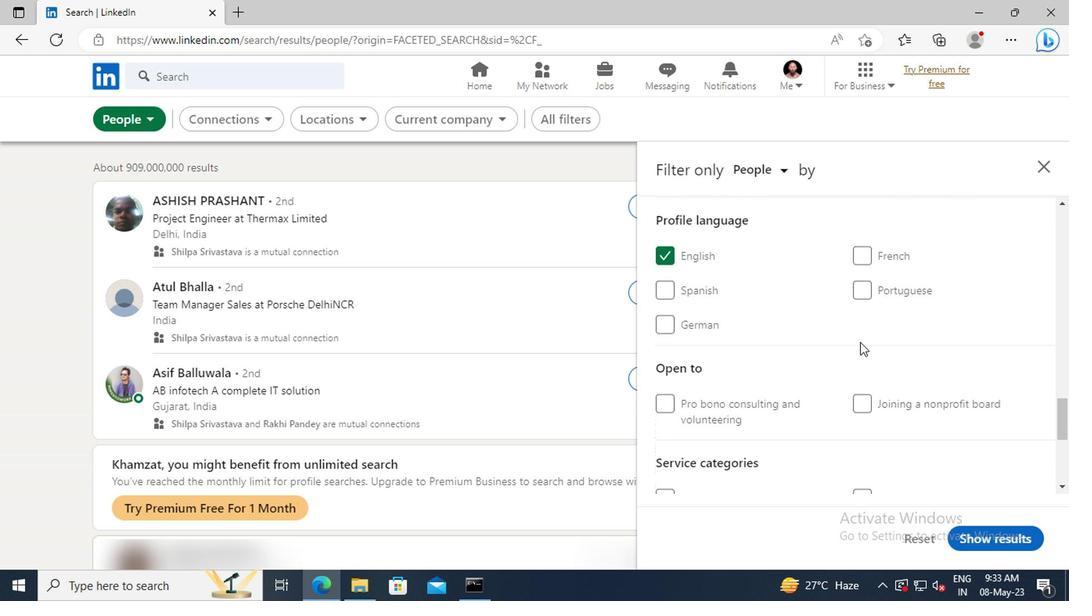 
Action: Mouse scrolled (856, 342) with delta (0, -1)
Screenshot: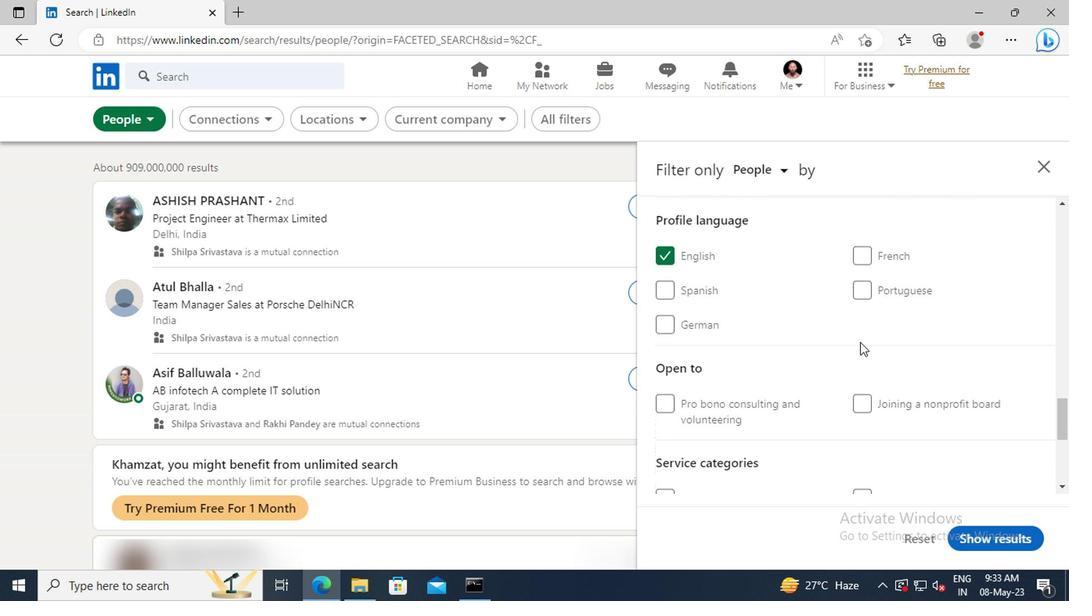 
Action: Mouse scrolled (856, 342) with delta (0, -1)
Screenshot: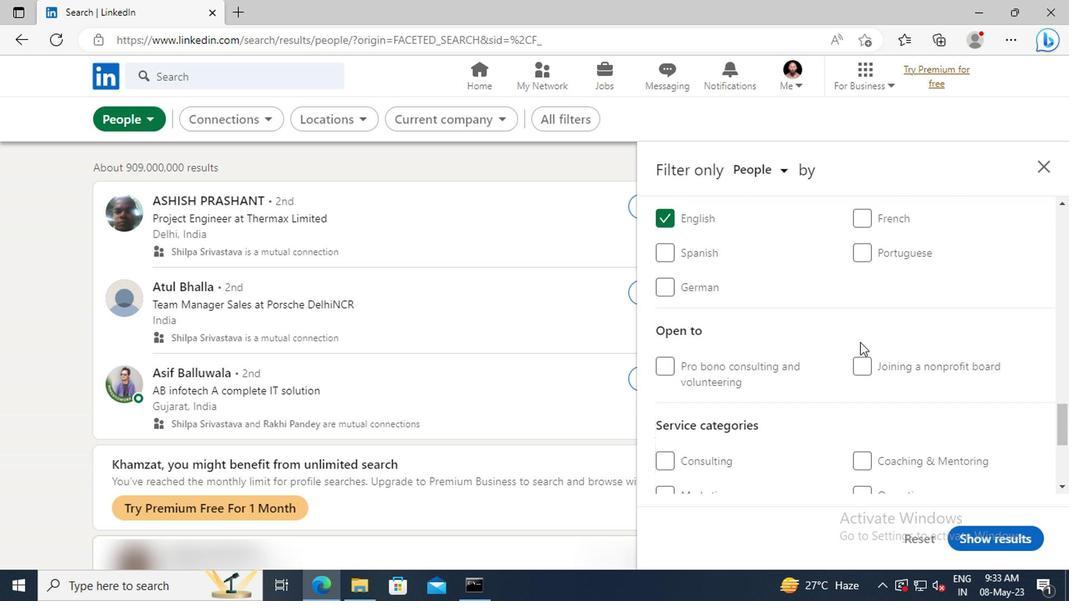
Action: Mouse moved to (856, 340)
Screenshot: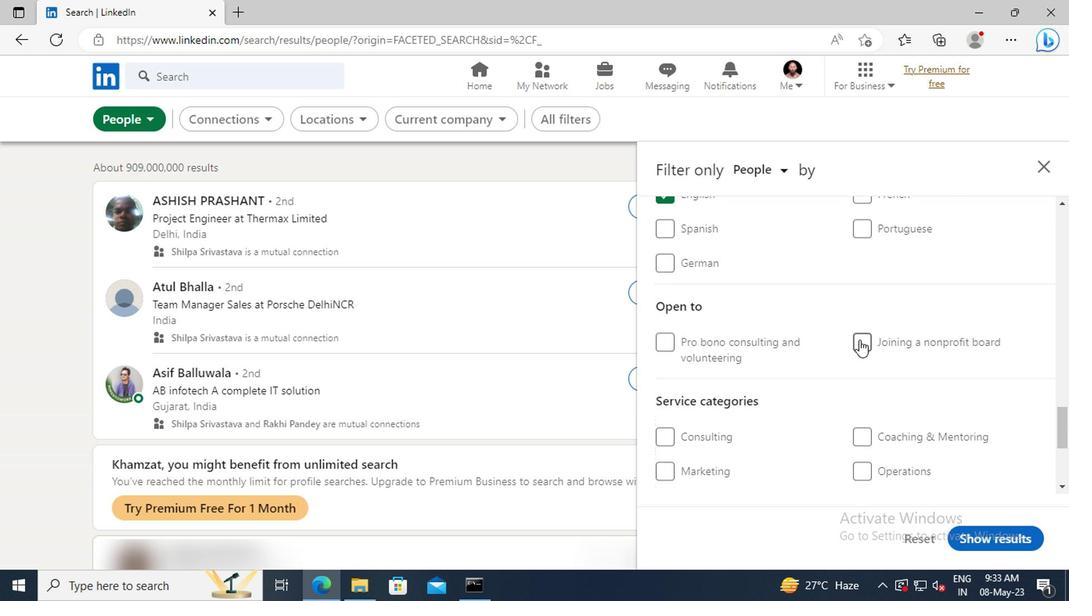 
Action: Mouse scrolled (856, 339) with delta (0, 0)
Screenshot: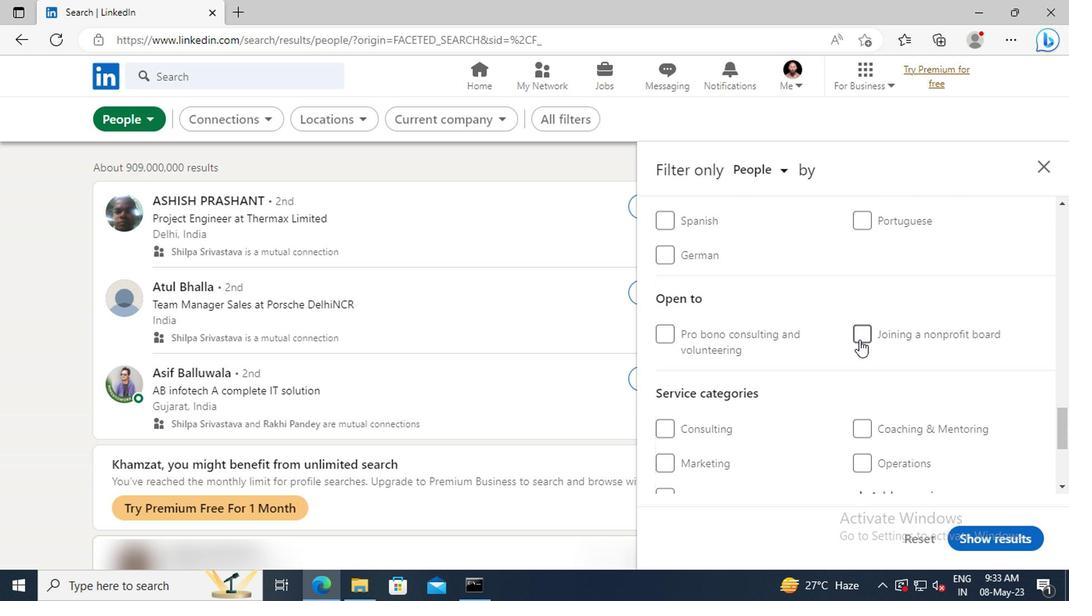 
Action: Mouse scrolled (856, 339) with delta (0, 0)
Screenshot: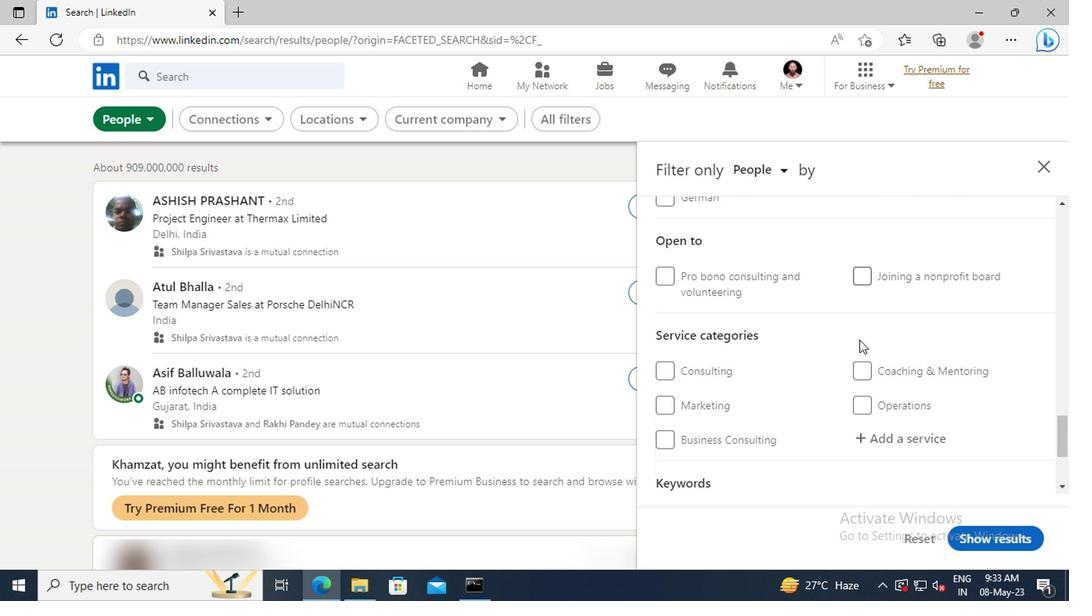 
Action: Mouse scrolled (856, 339) with delta (0, 0)
Screenshot: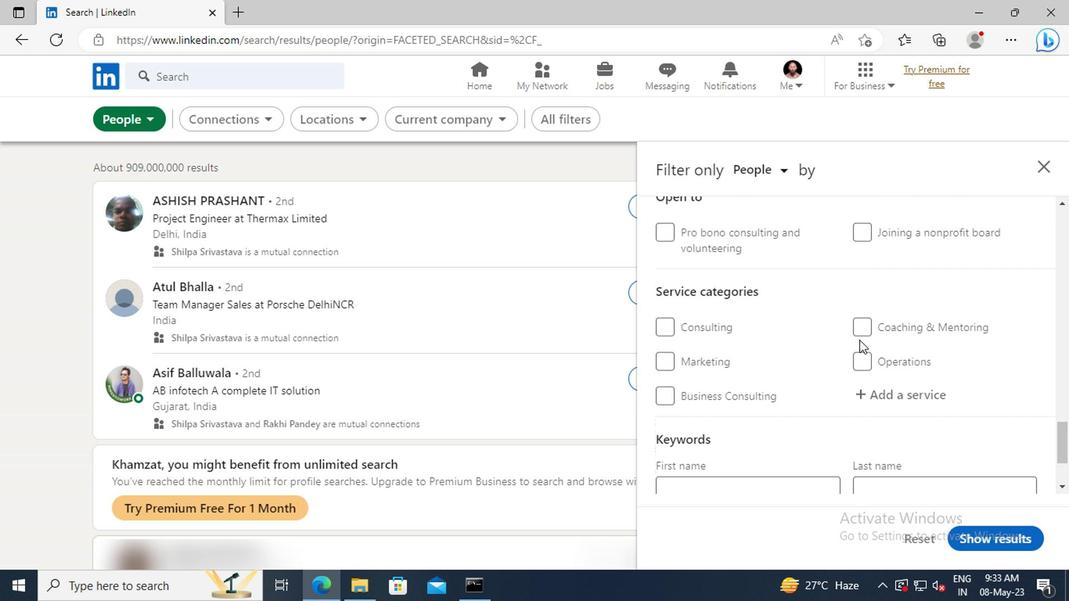 
Action: Mouse moved to (858, 367)
Screenshot: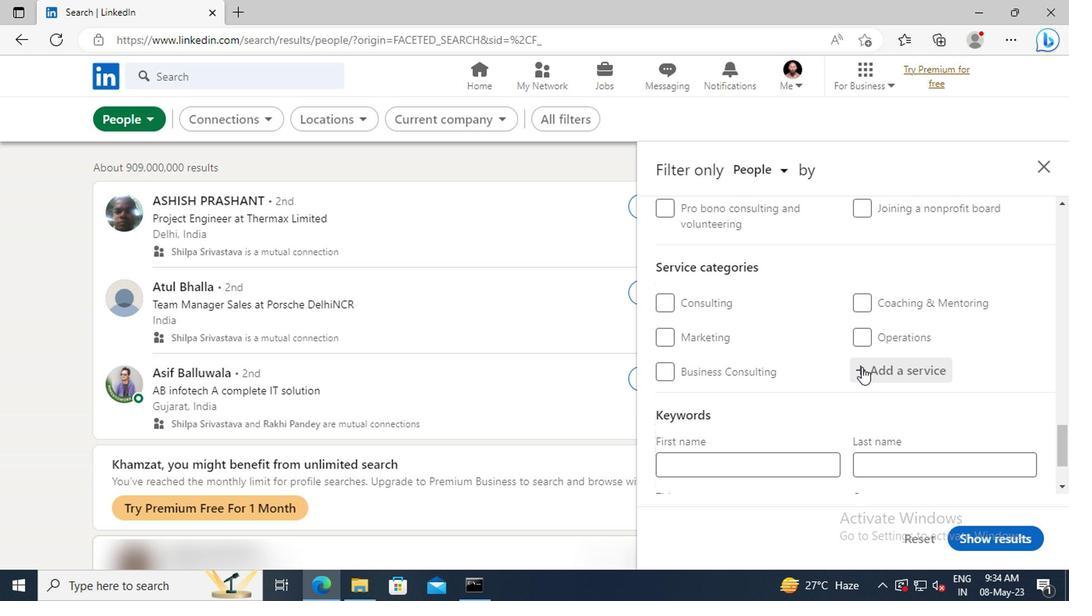 
Action: Mouse pressed left at (858, 367)
Screenshot: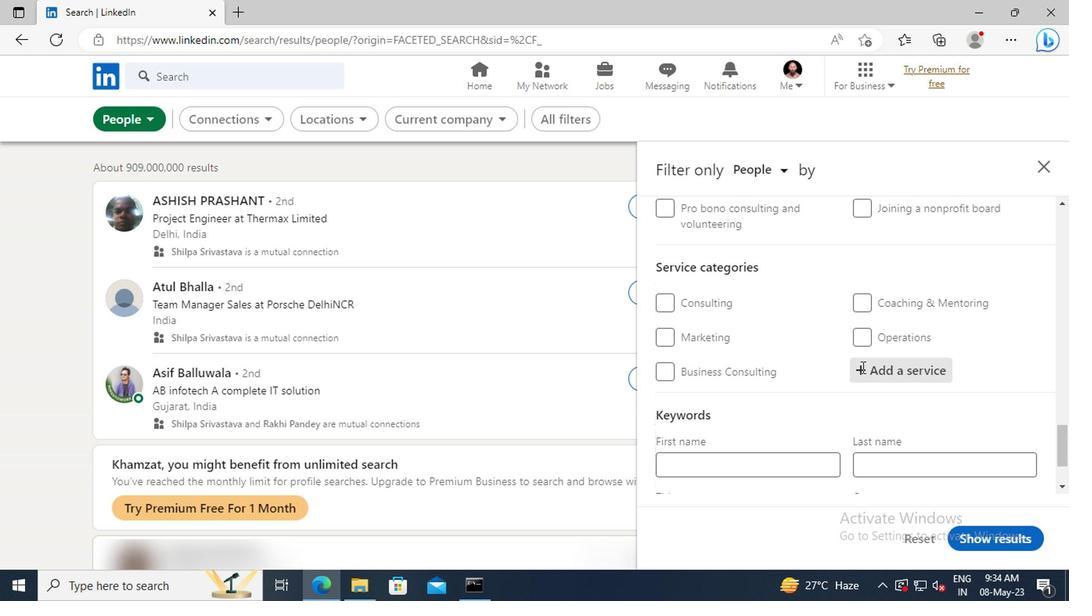 
Action: Key pressed <Key.shift>MARKET<Key.space><Key.shift>STRATEGY<Key.enter>
Screenshot: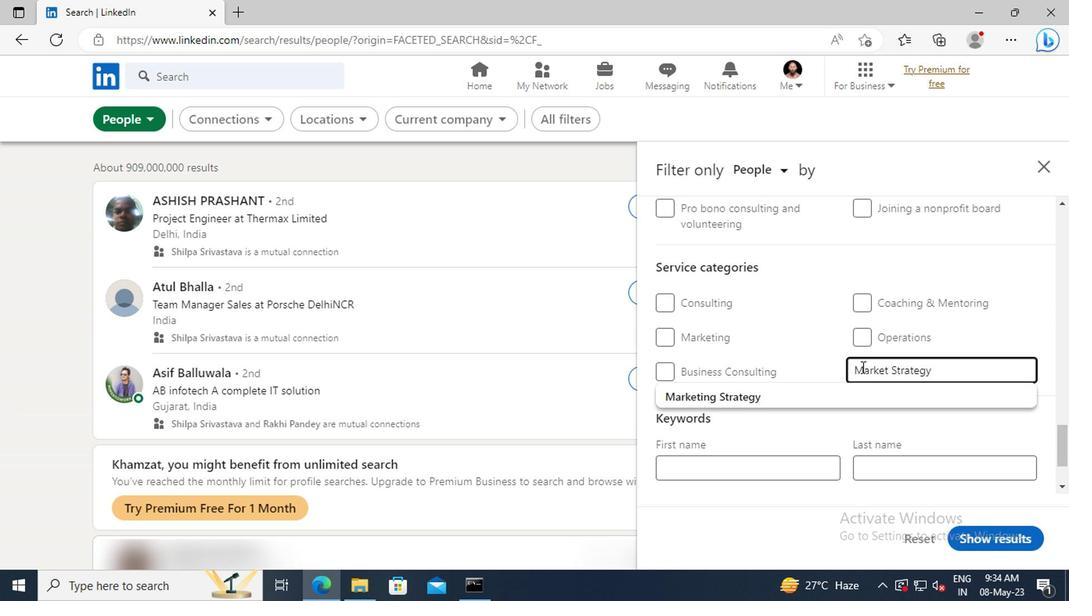 
Action: Mouse scrolled (858, 367) with delta (0, 0)
Screenshot: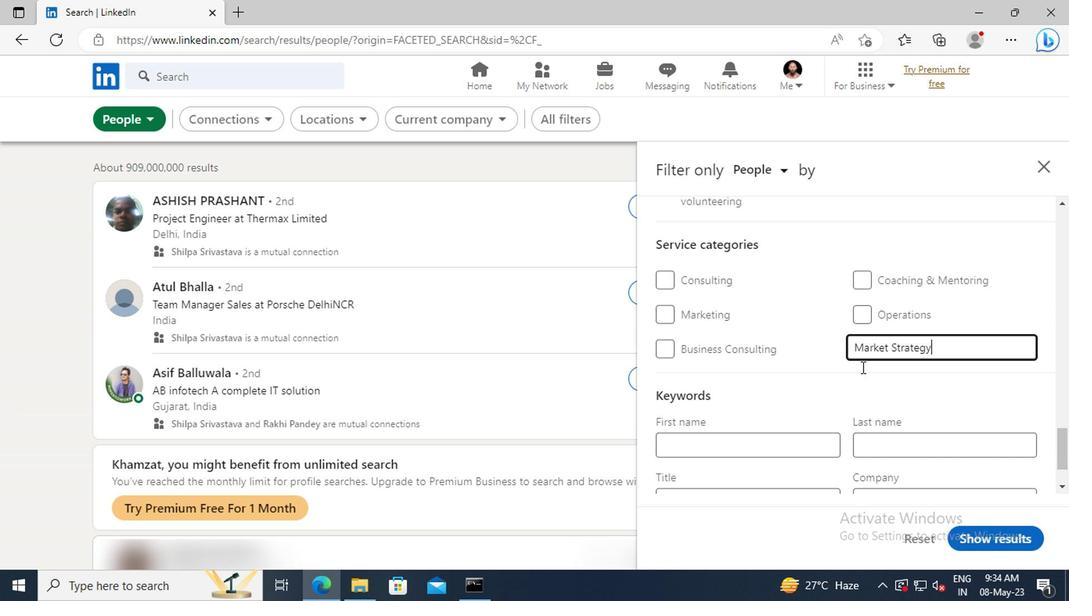 
Action: Mouse scrolled (858, 367) with delta (0, 0)
Screenshot: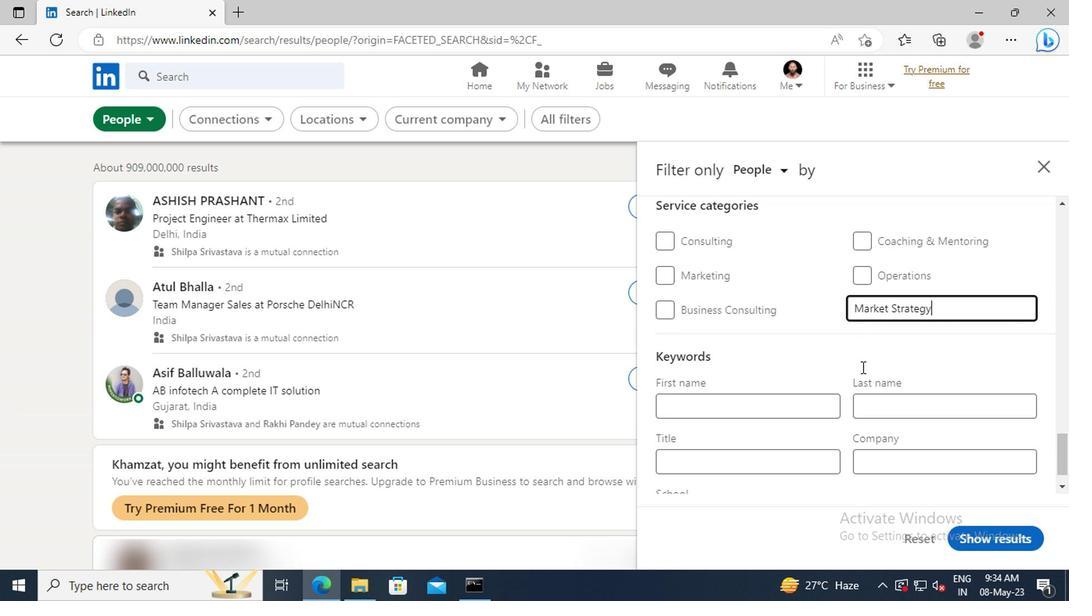 
Action: Mouse scrolled (858, 367) with delta (0, 0)
Screenshot: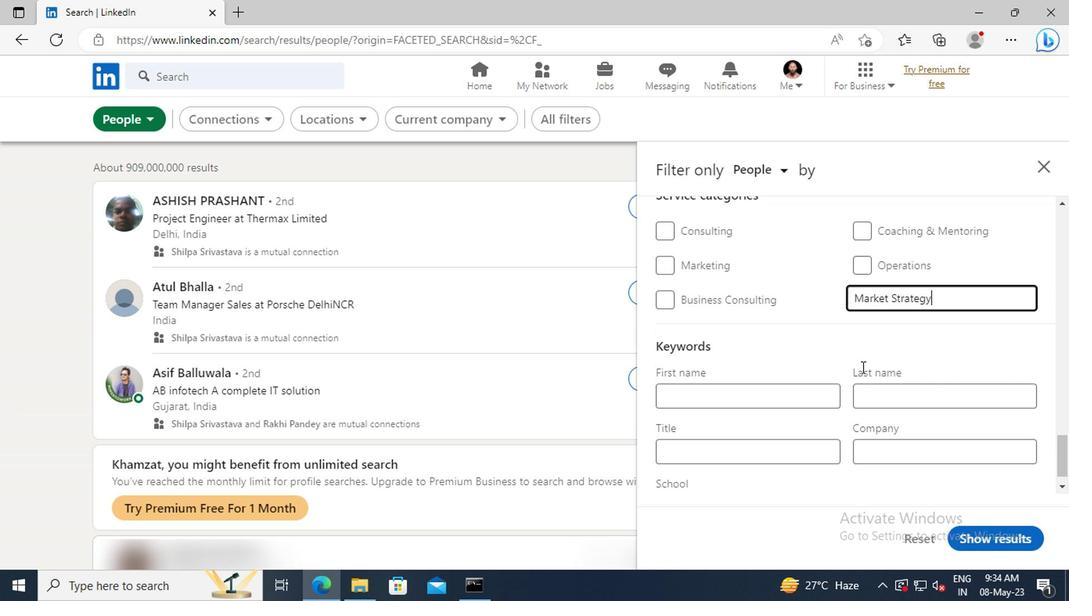 
Action: Mouse scrolled (858, 367) with delta (0, 0)
Screenshot: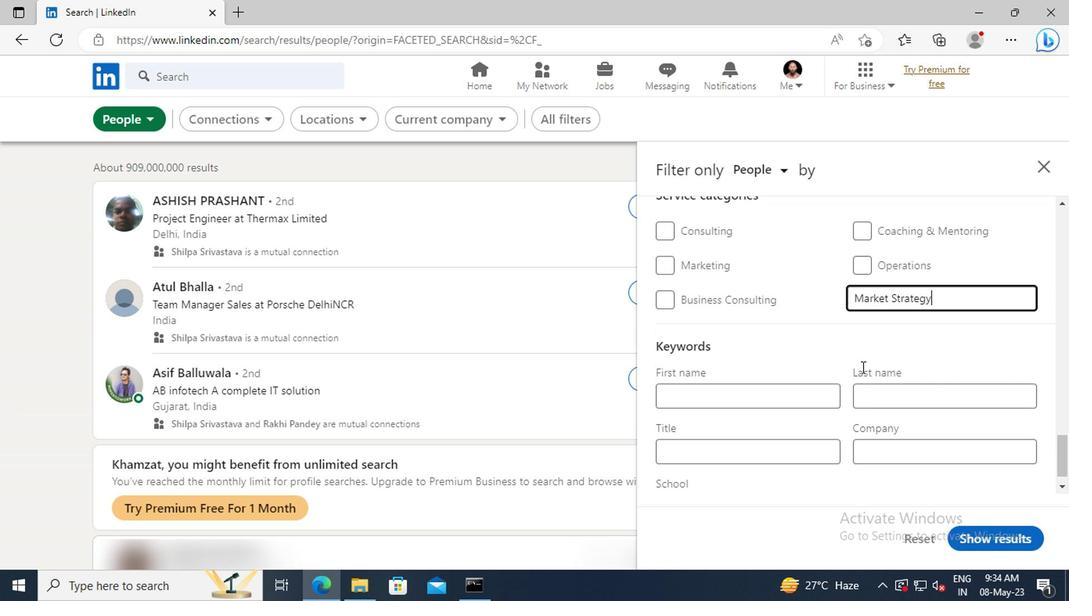 
Action: Mouse scrolled (858, 367) with delta (0, 0)
Screenshot: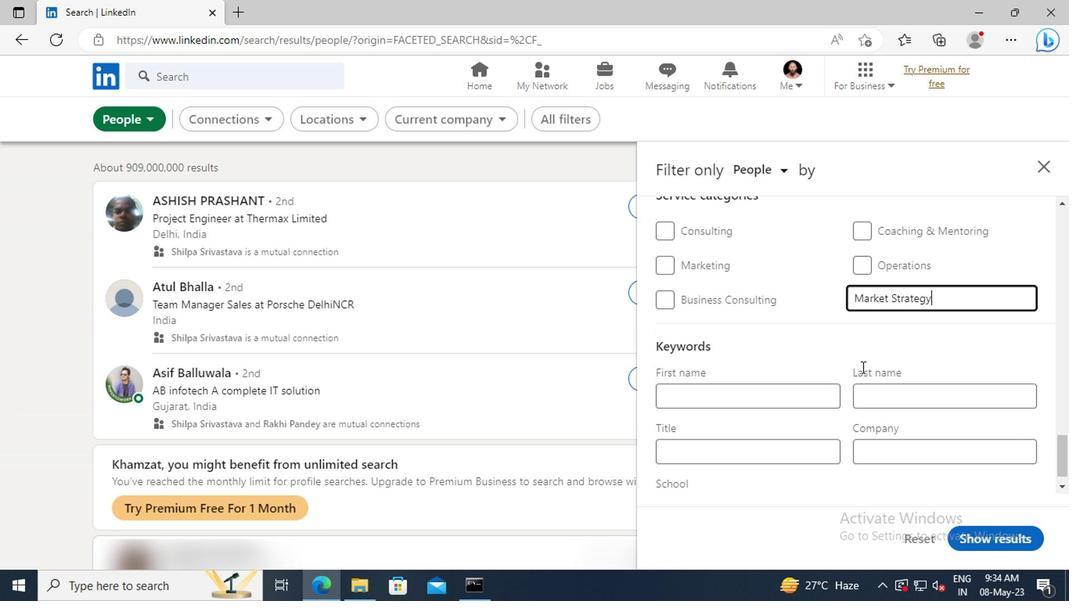 
Action: Mouse moved to (769, 425)
Screenshot: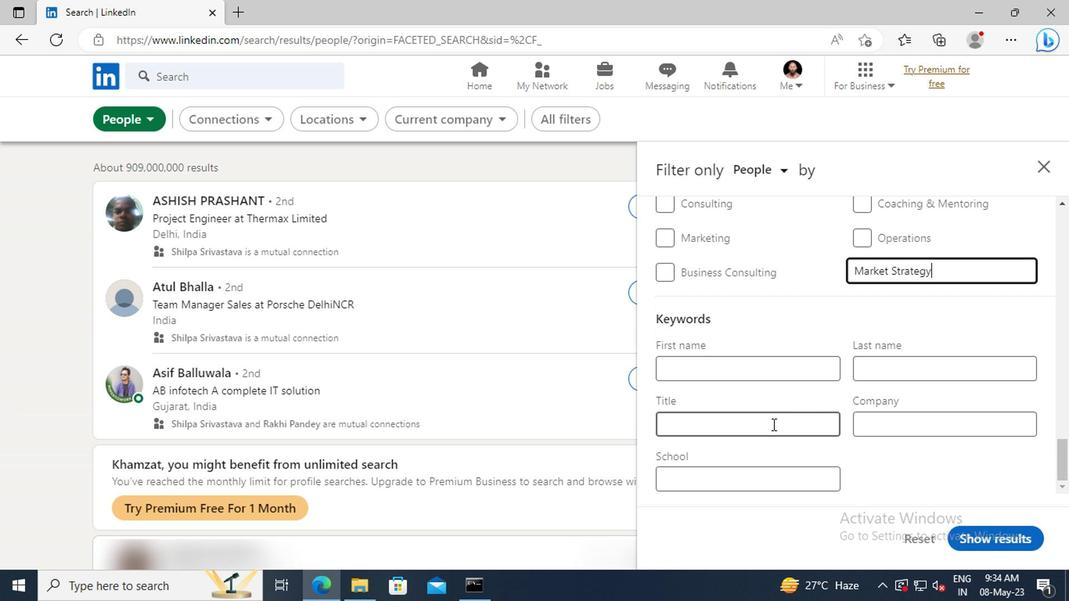 
Action: Mouse pressed left at (769, 425)
Screenshot: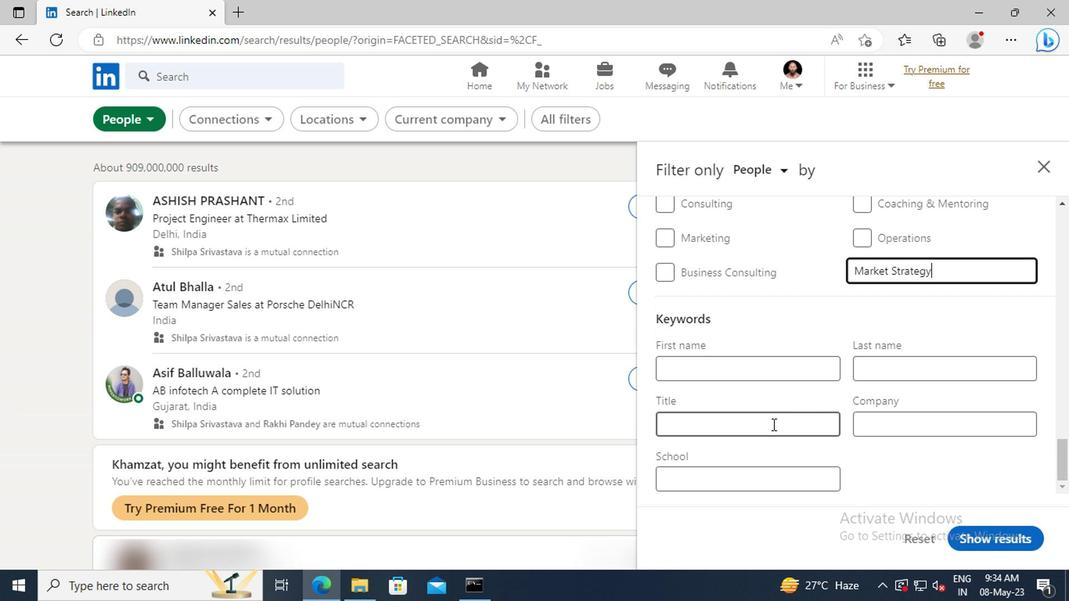 
Action: Mouse moved to (768, 425)
Screenshot: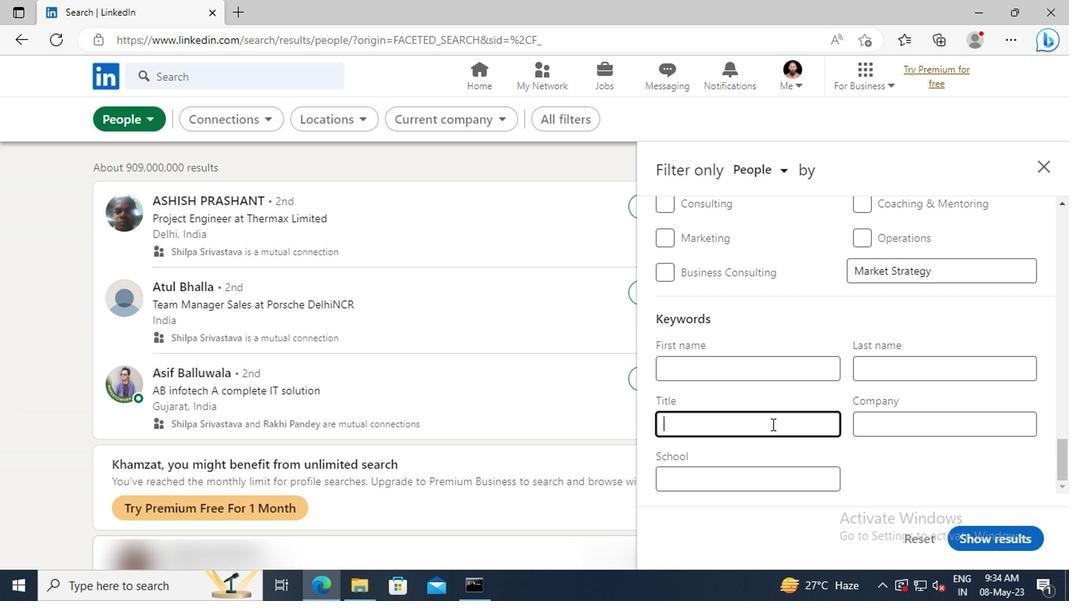 
Action: Key pressed <Key.shift>PROPRIETOR<Key.enter>
Screenshot: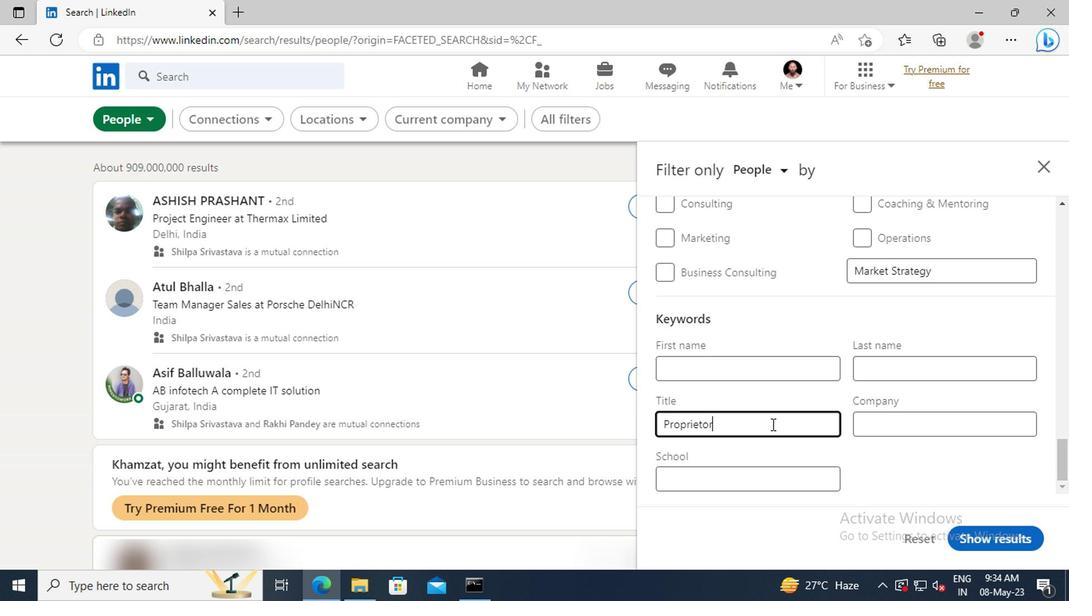 
Action: Mouse moved to (969, 534)
Screenshot: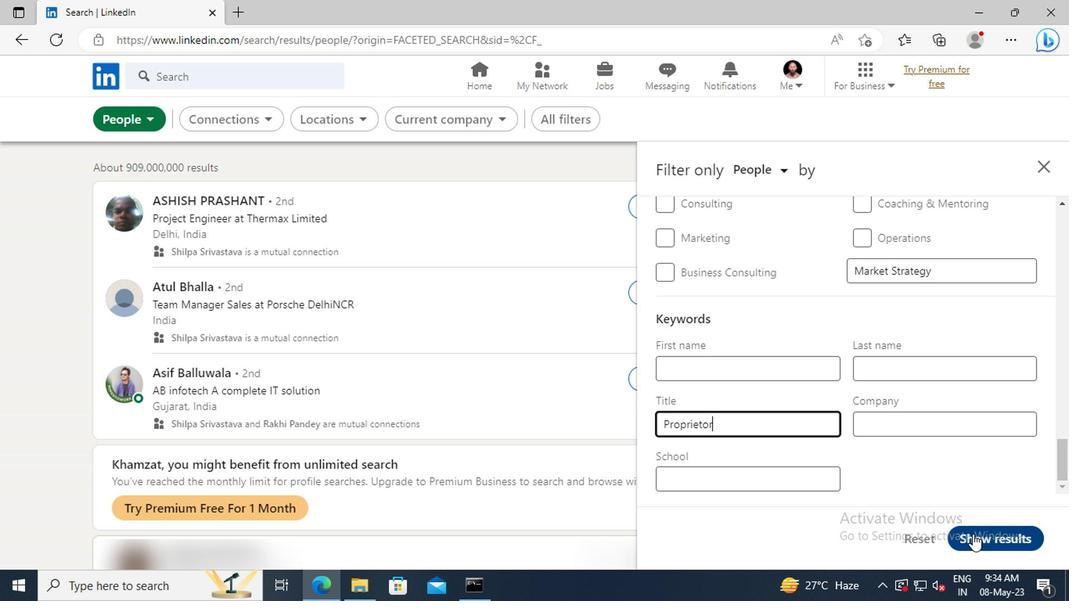 
Action: Mouse pressed left at (969, 534)
Screenshot: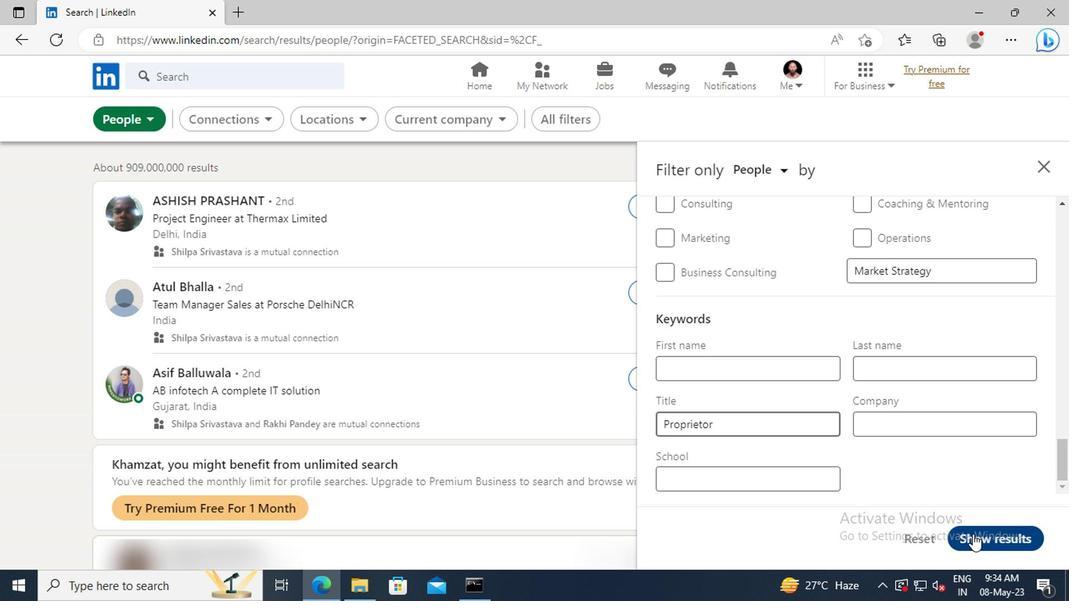 
